 Task: Find connections with filter location Rockhampton with filter topic #Startupcompanywith filter profile language Potuguese with filter current company Thales Digital Identity and Security (ex Gemalto) with filter school Gauhati Commerce College with filter industry Wholesale Furniture and Home Furnishings with filter service category Computer Networking with filter keywords title Women's Shelter Jobs
Action: Mouse moved to (647, 119)
Screenshot: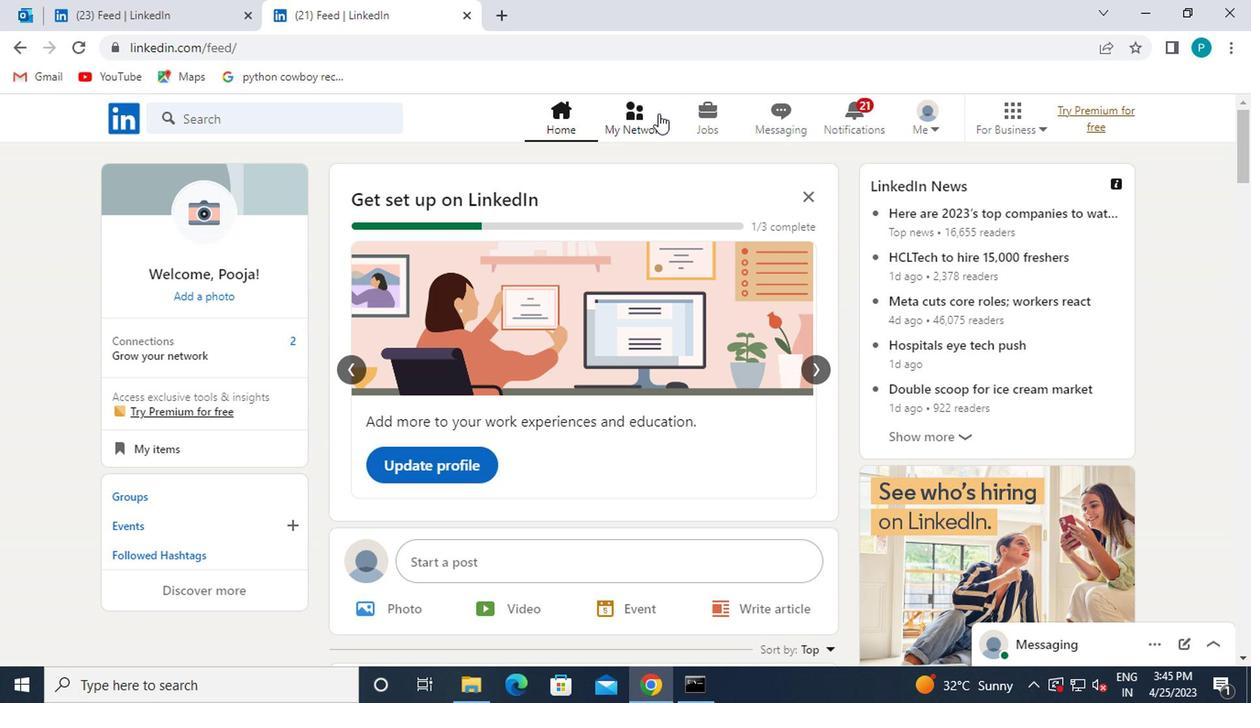 
Action: Mouse pressed left at (647, 119)
Screenshot: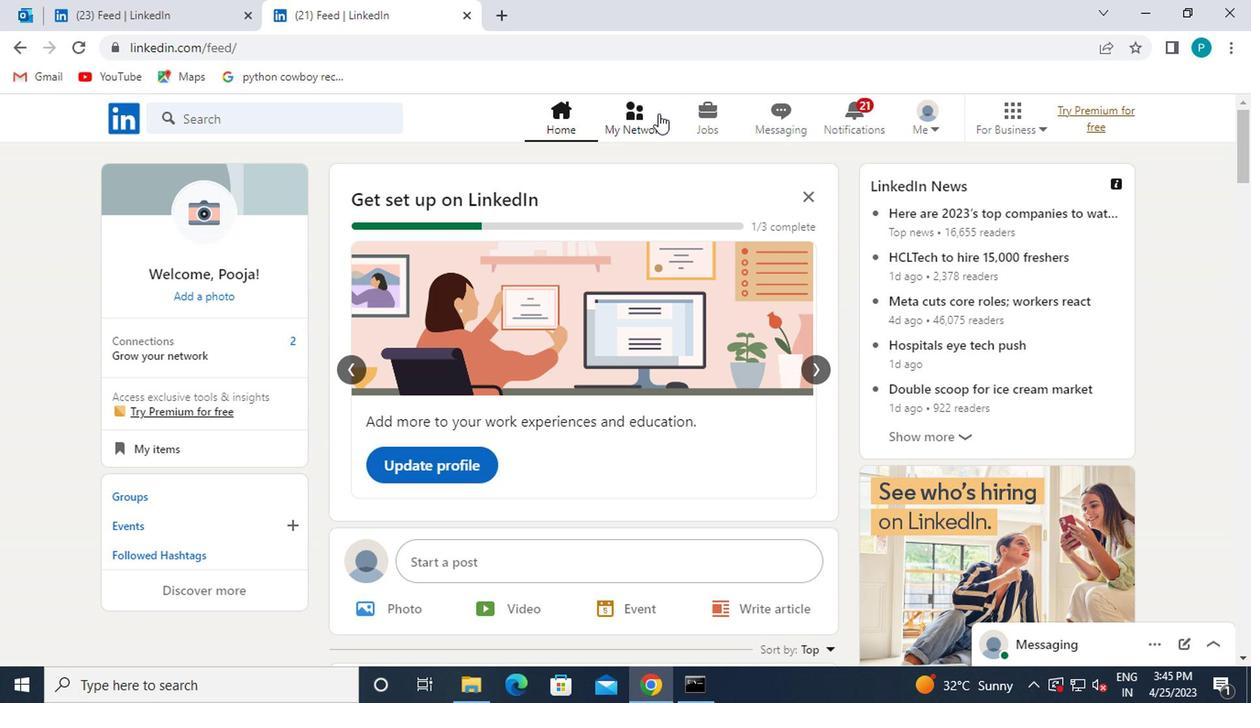 
Action: Mouse moved to (204, 232)
Screenshot: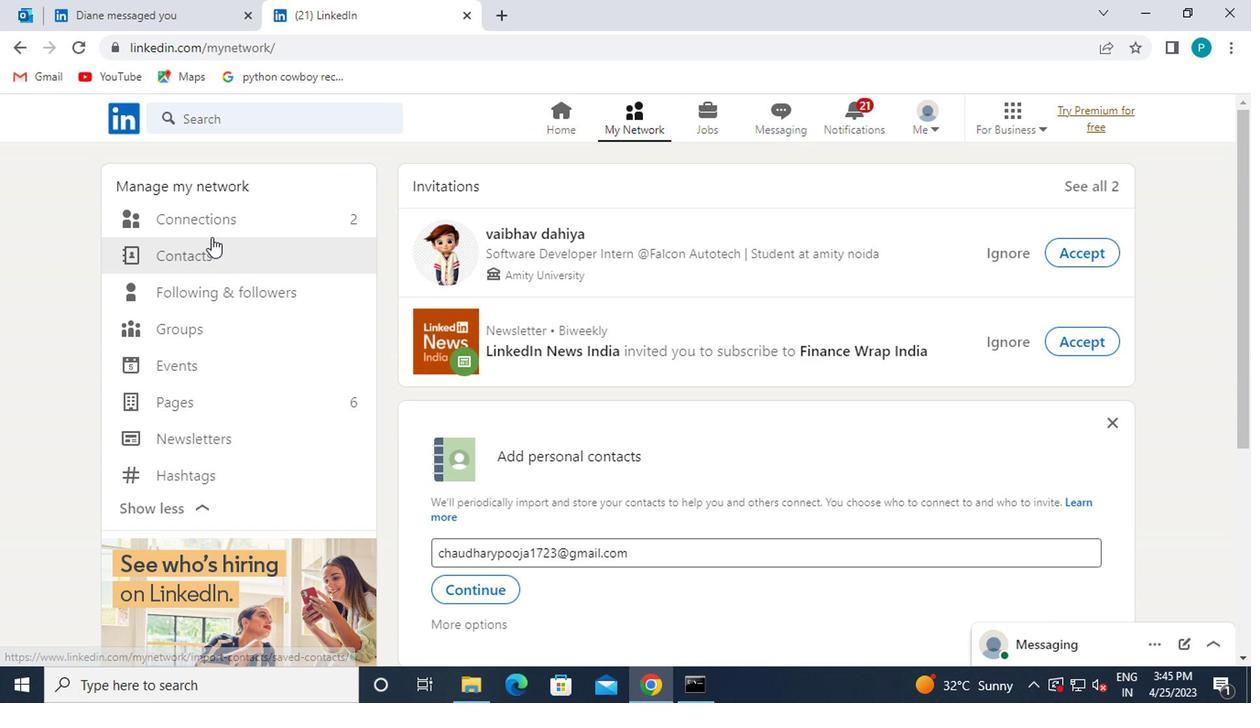
Action: Mouse pressed left at (204, 232)
Screenshot: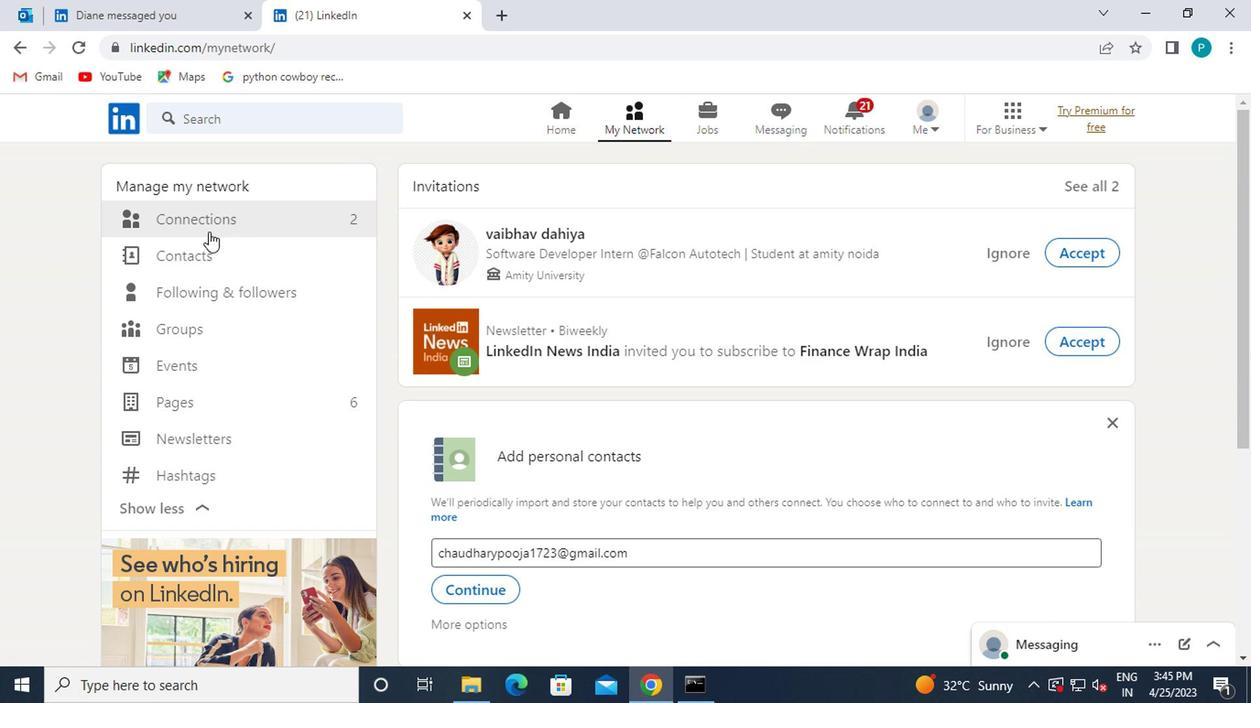 
Action: Mouse moved to (286, 231)
Screenshot: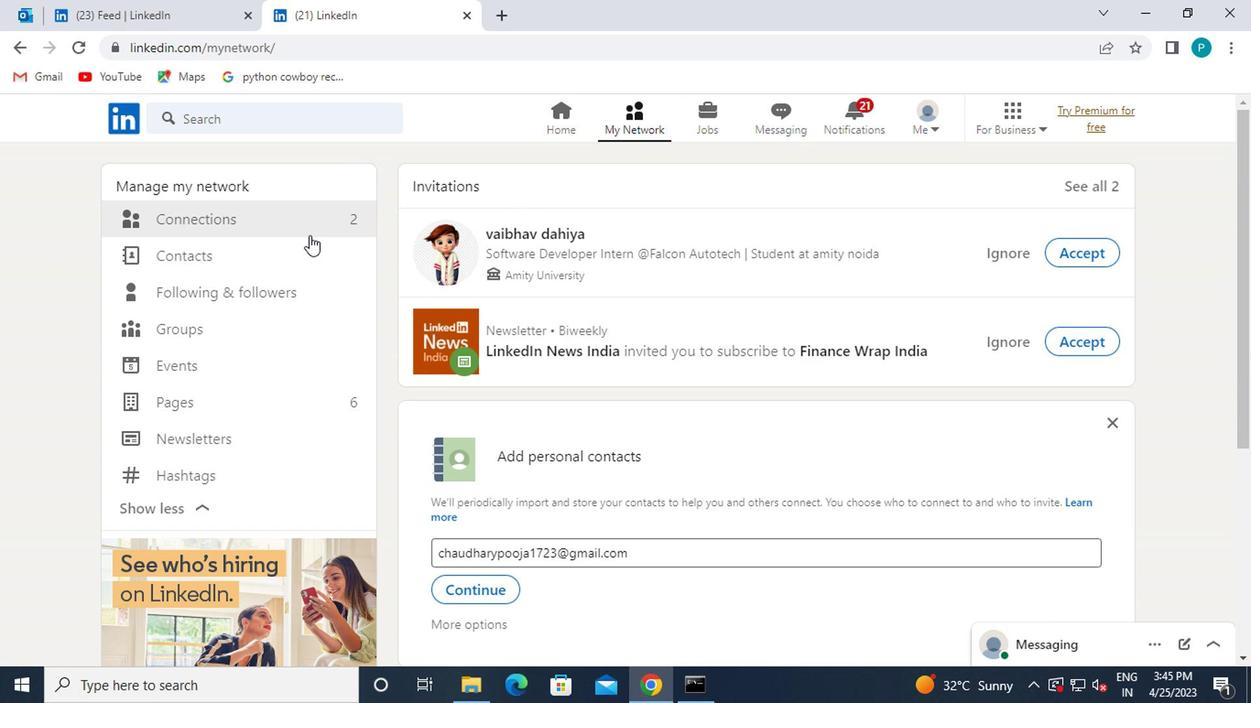 
Action: Mouse pressed left at (286, 231)
Screenshot: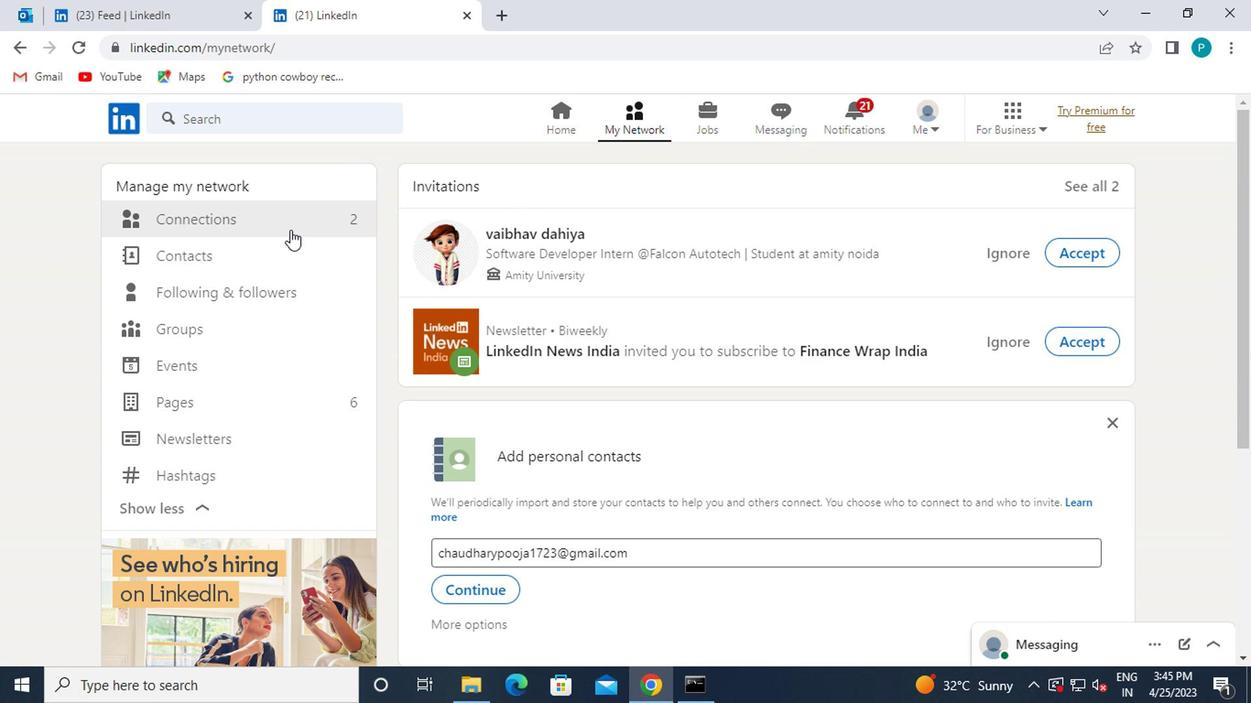 
Action: Mouse moved to (275, 221)
Screenshot: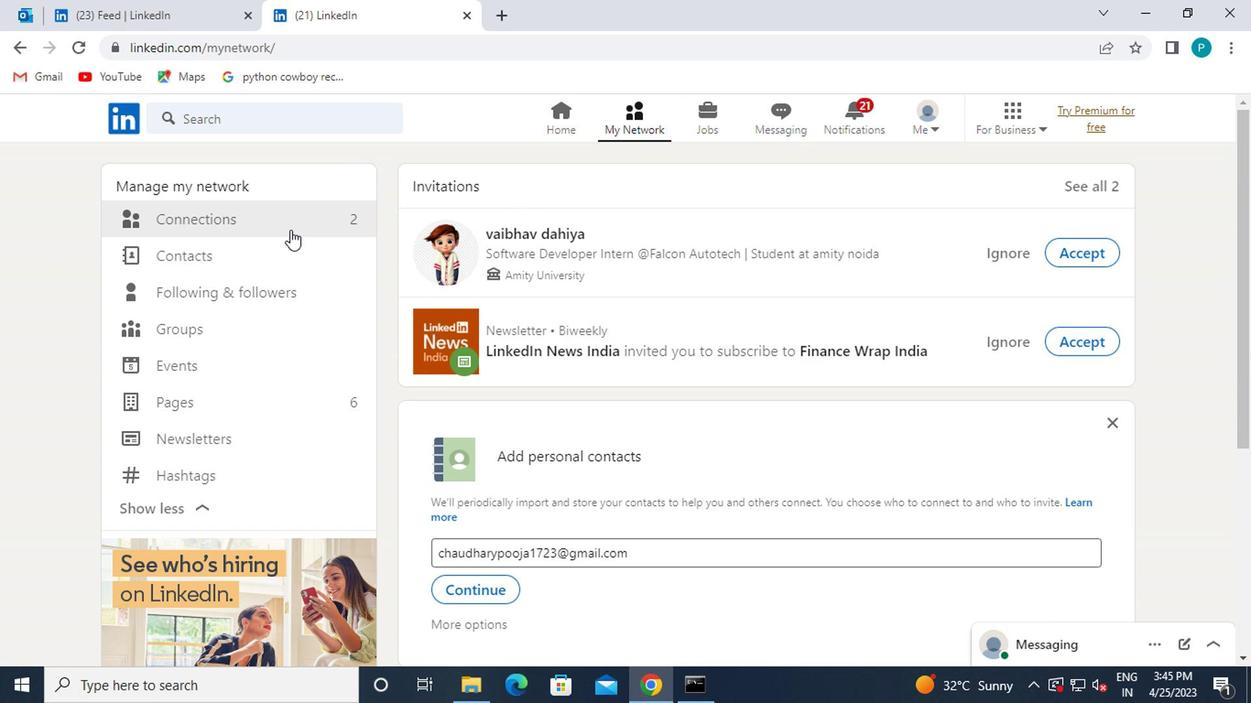 
Action: Mouse pressed left at (275, 221)
Screenshot: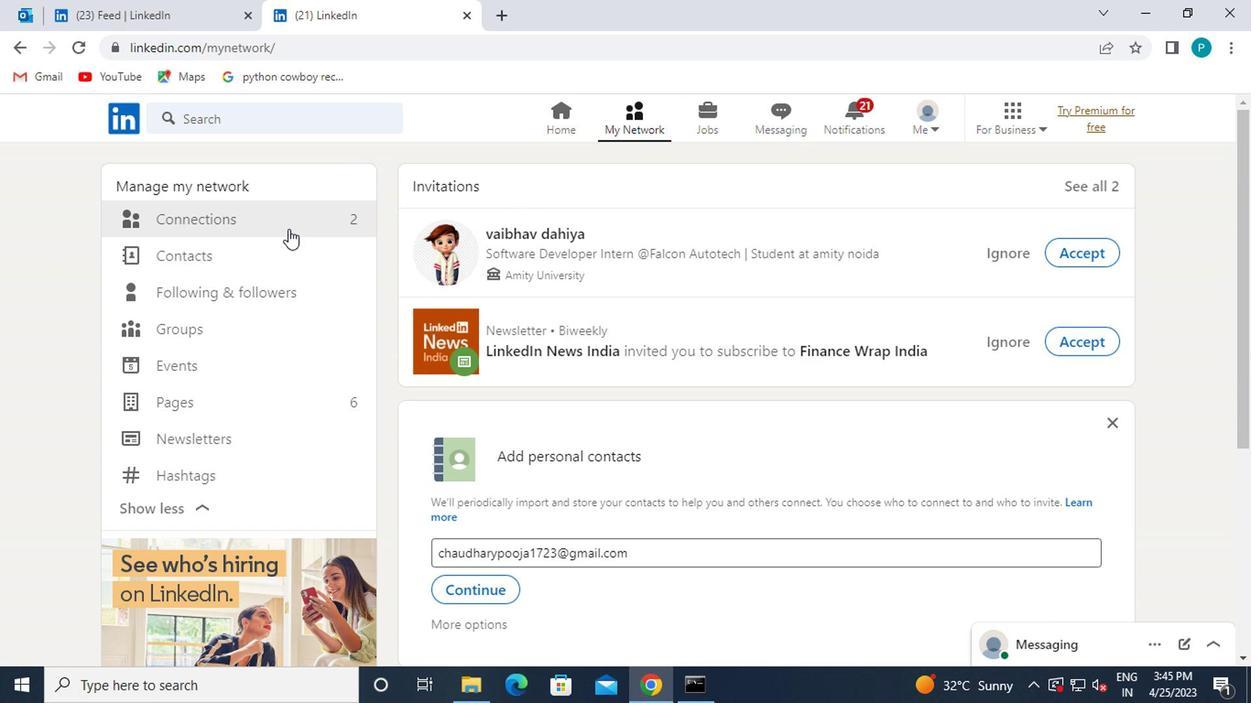 
Action: Mouse pressed left at (275, 221)
Screenshot: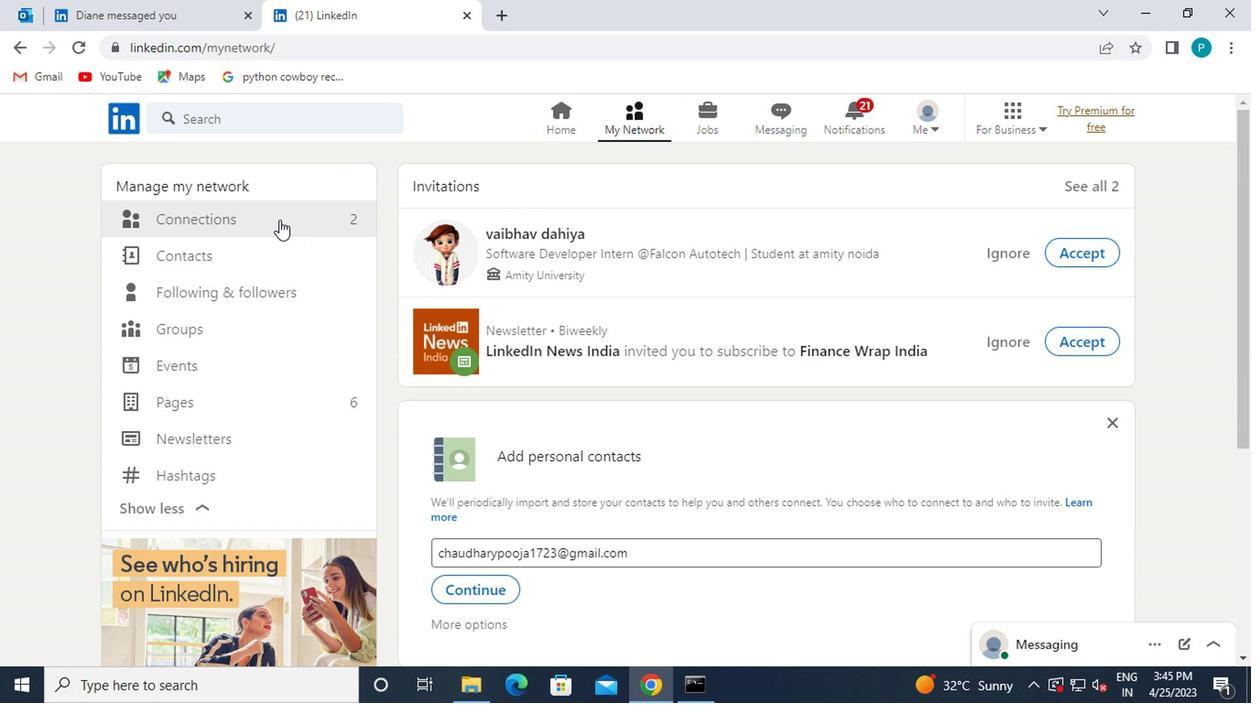 
Action: Mouse pressed left at (275, 221)
Screenshot: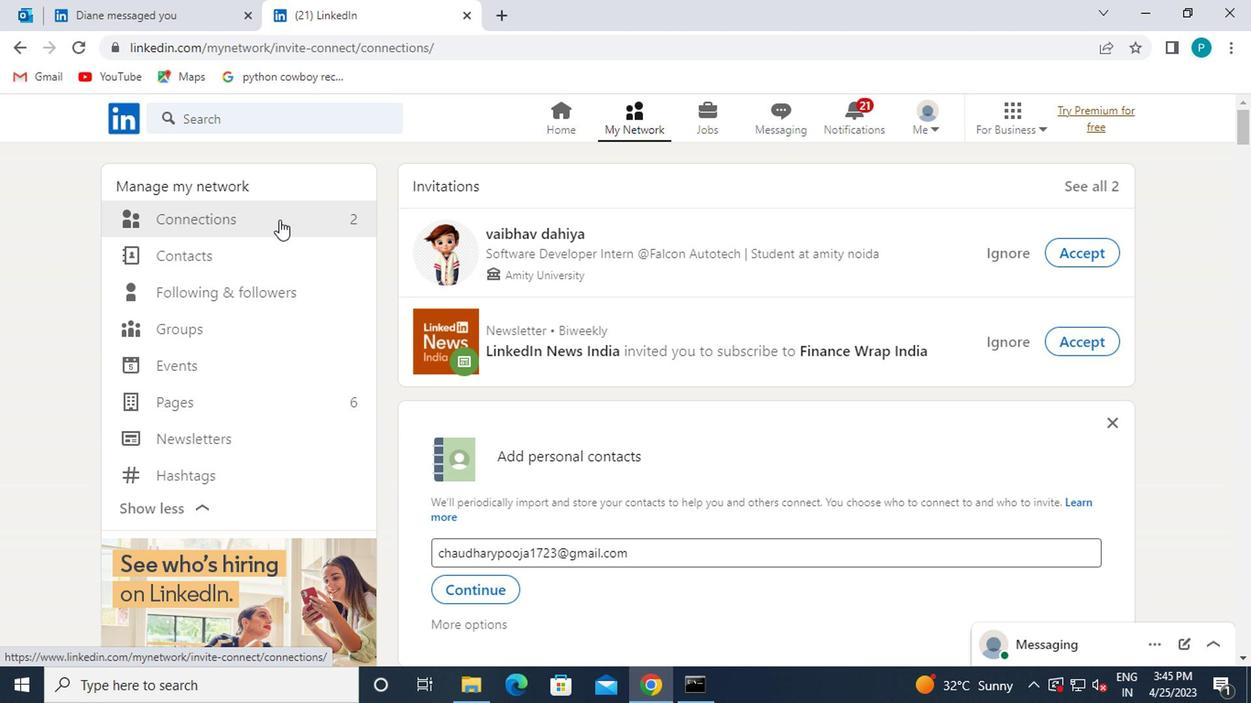 
Action: Mouse pressed left at (275, 221)
Screenshot: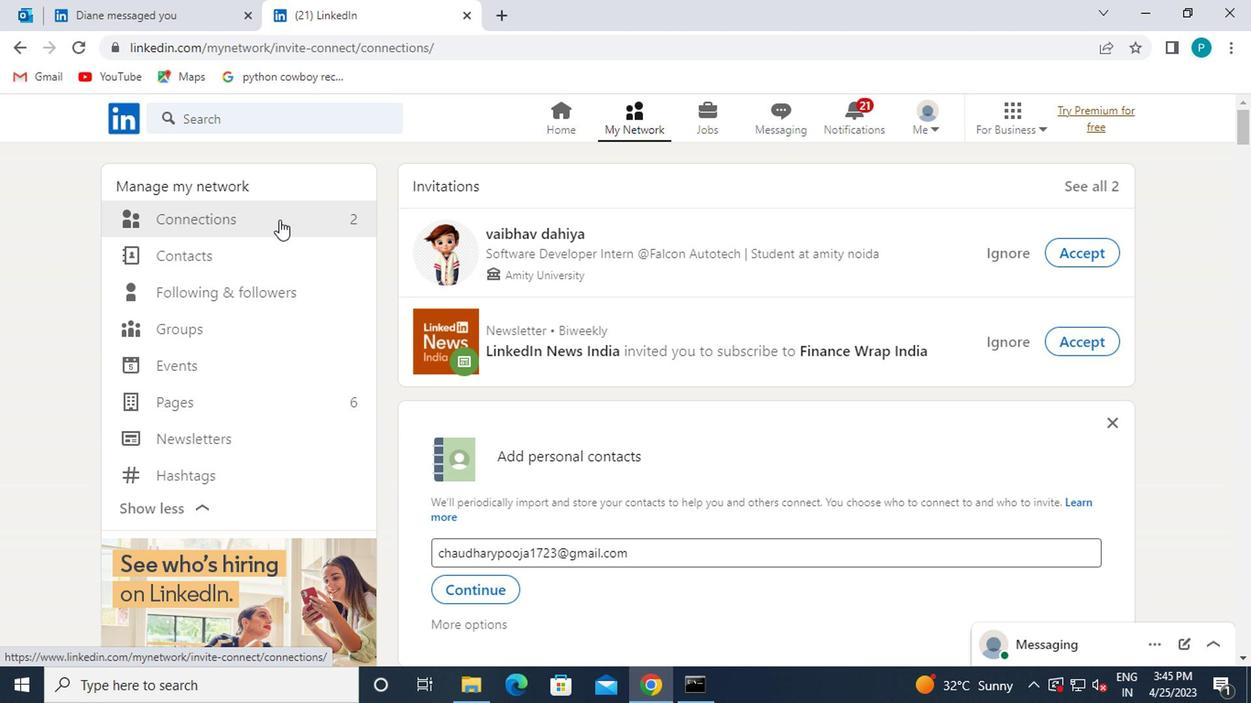 
Action: Mouse moved to (748, 227)
Screenshot: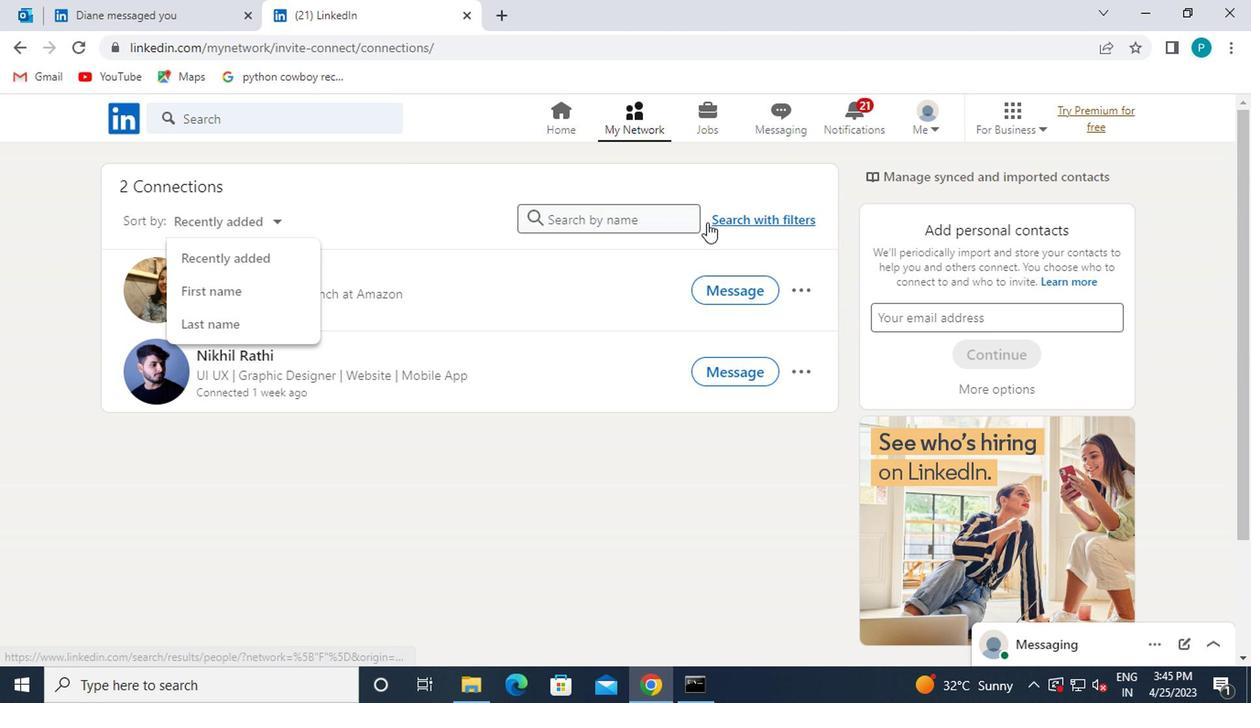 
Action: Mouse pressed left at (748, 227)
Screenshot: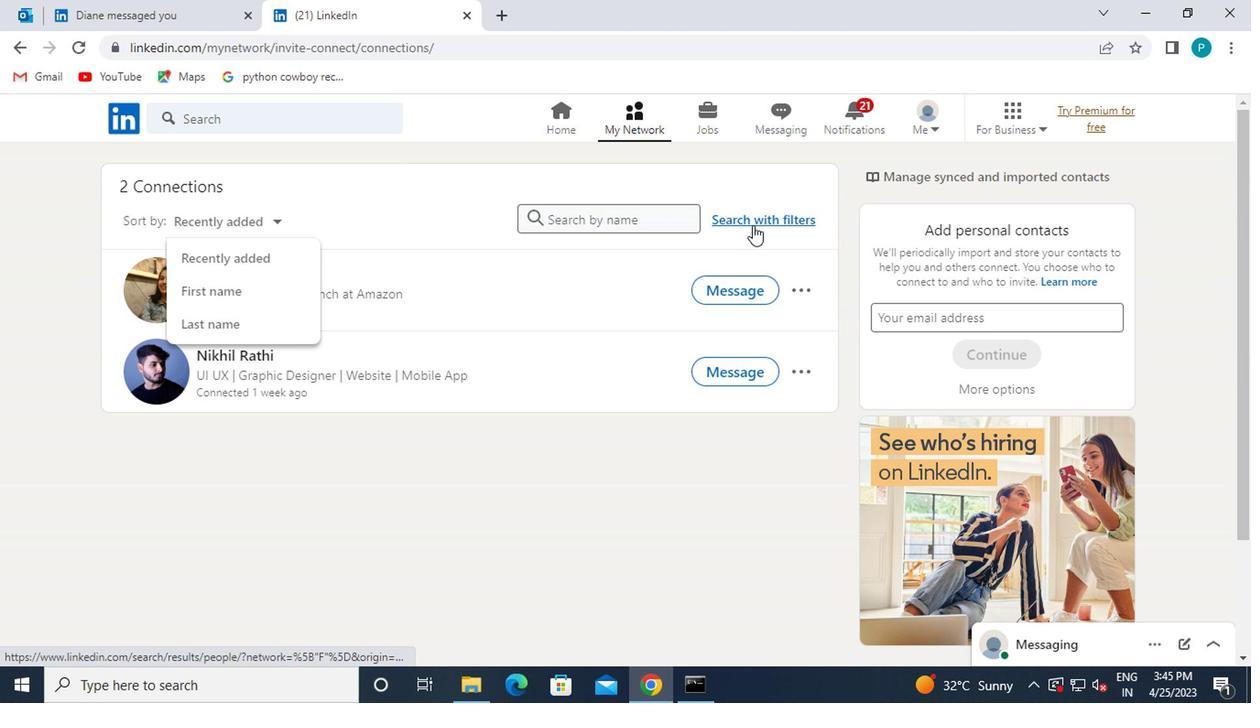 
Action: Mouse moved to (602, 169)
Screenshot: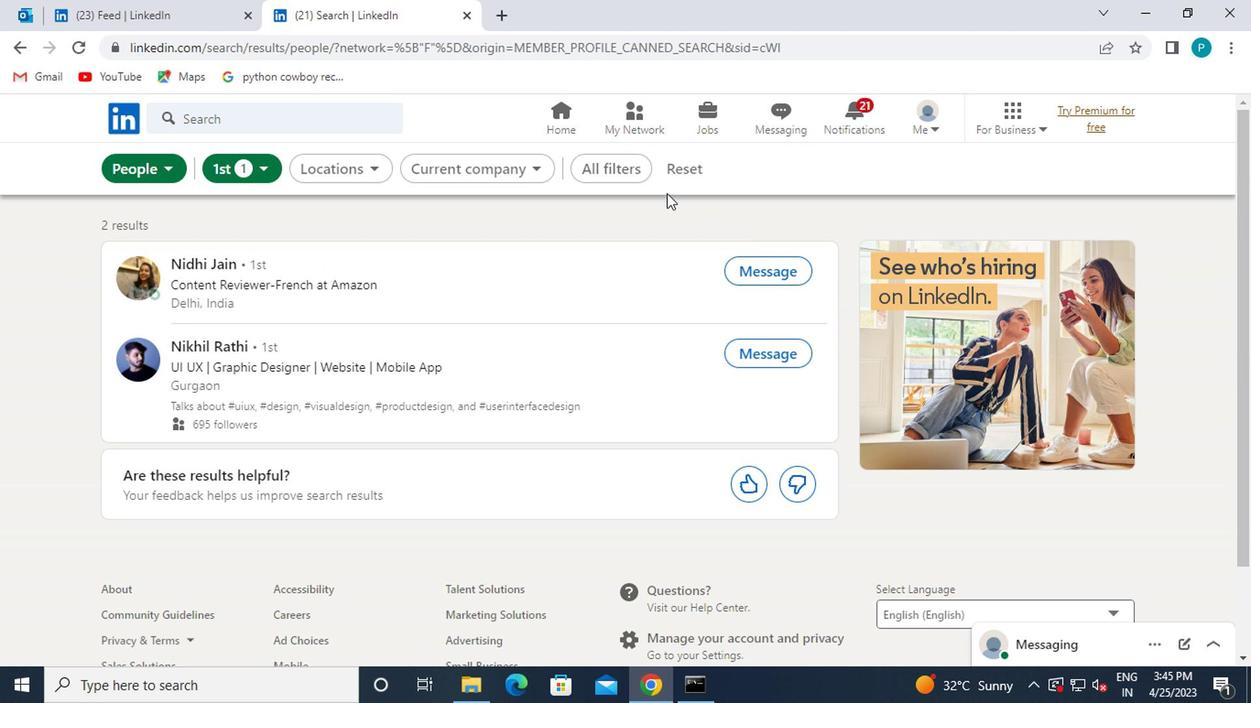 
Action: Mouse pressed left at (602, 169)
Screenshot: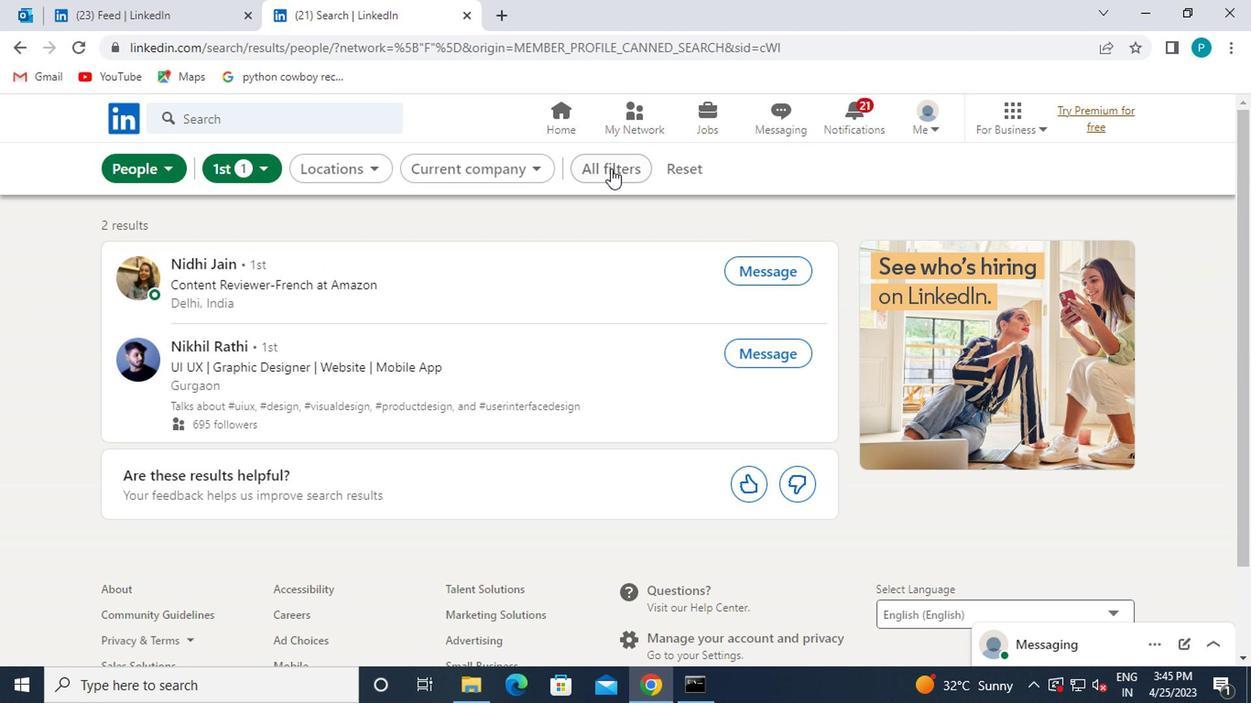 
Action: Mouse moved to (849, 392)
Screenshot: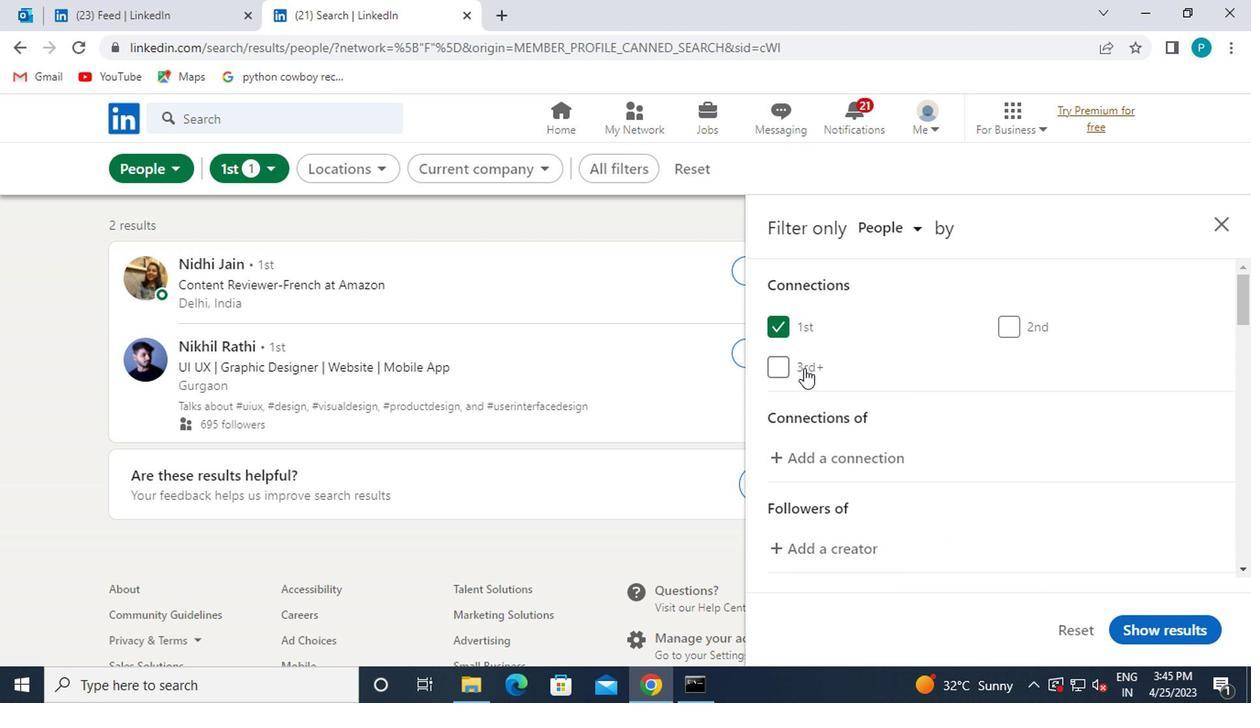 
Action: Mouse scrolled (849, 391) with delta (0, 0)
Screenshot: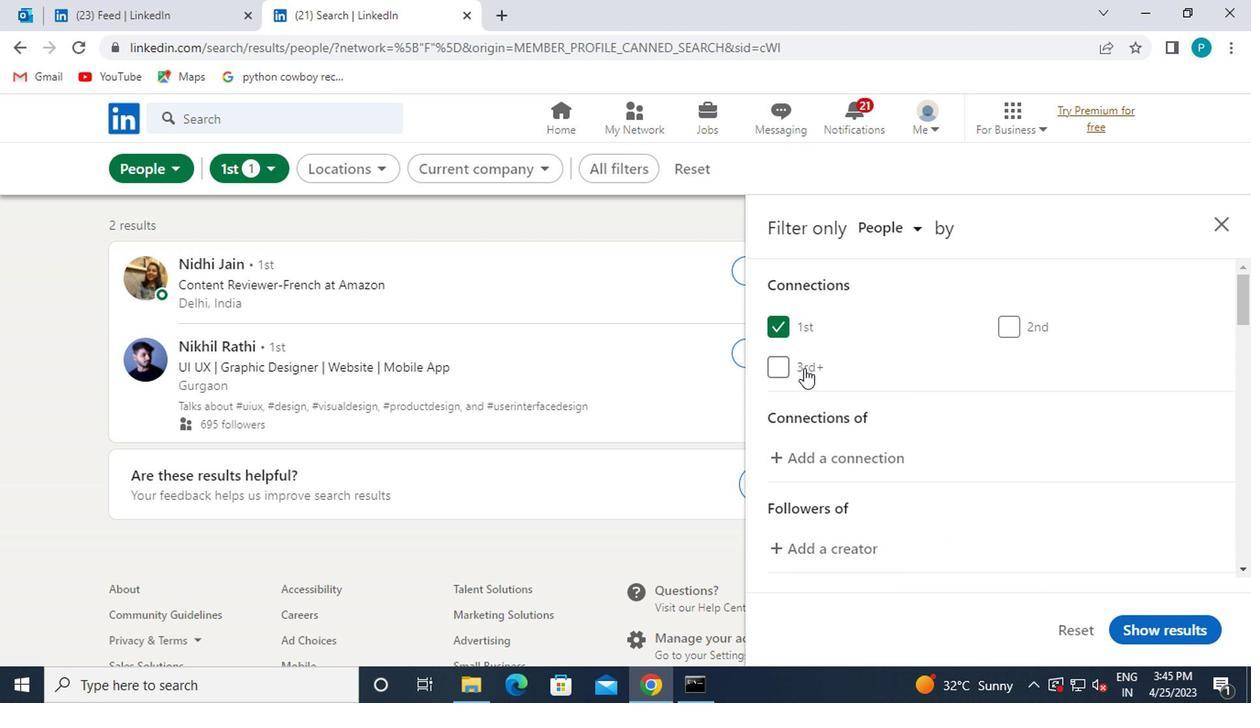 
Action: Mouse moved to (852, 396)
Screenshot: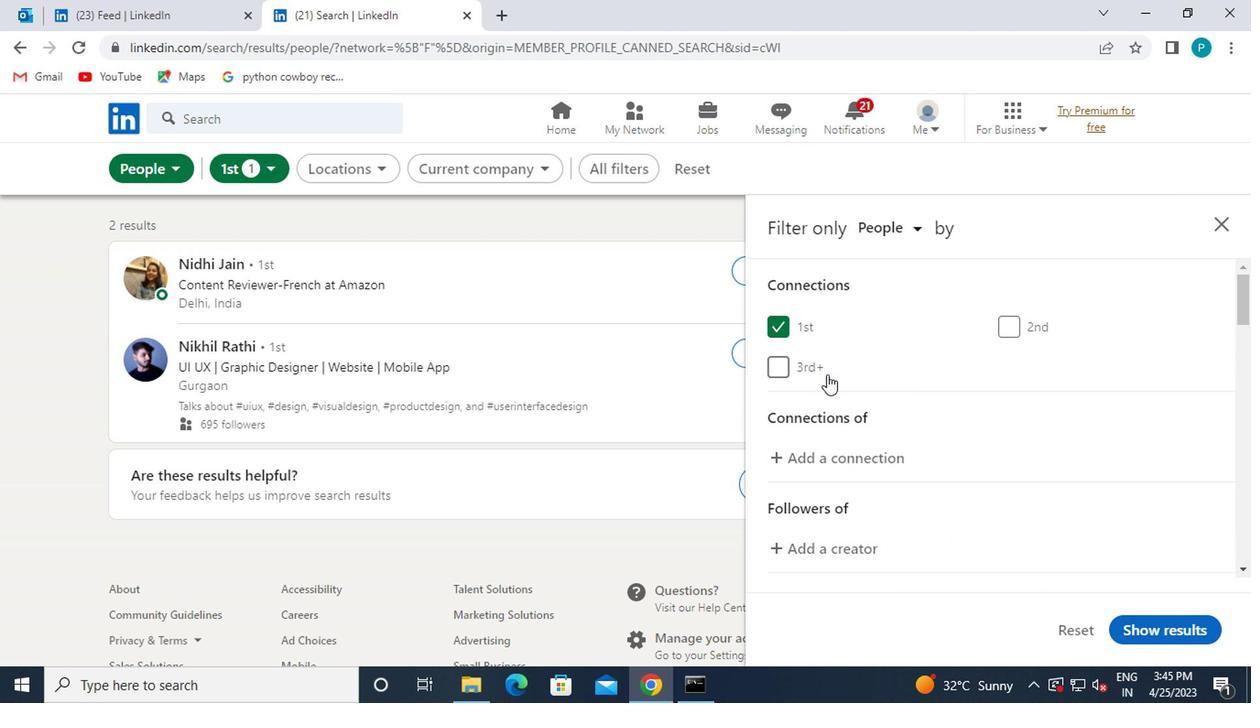 
Action: Mouse scrolled (852, 396) with delta (0, 0)
Screenshot: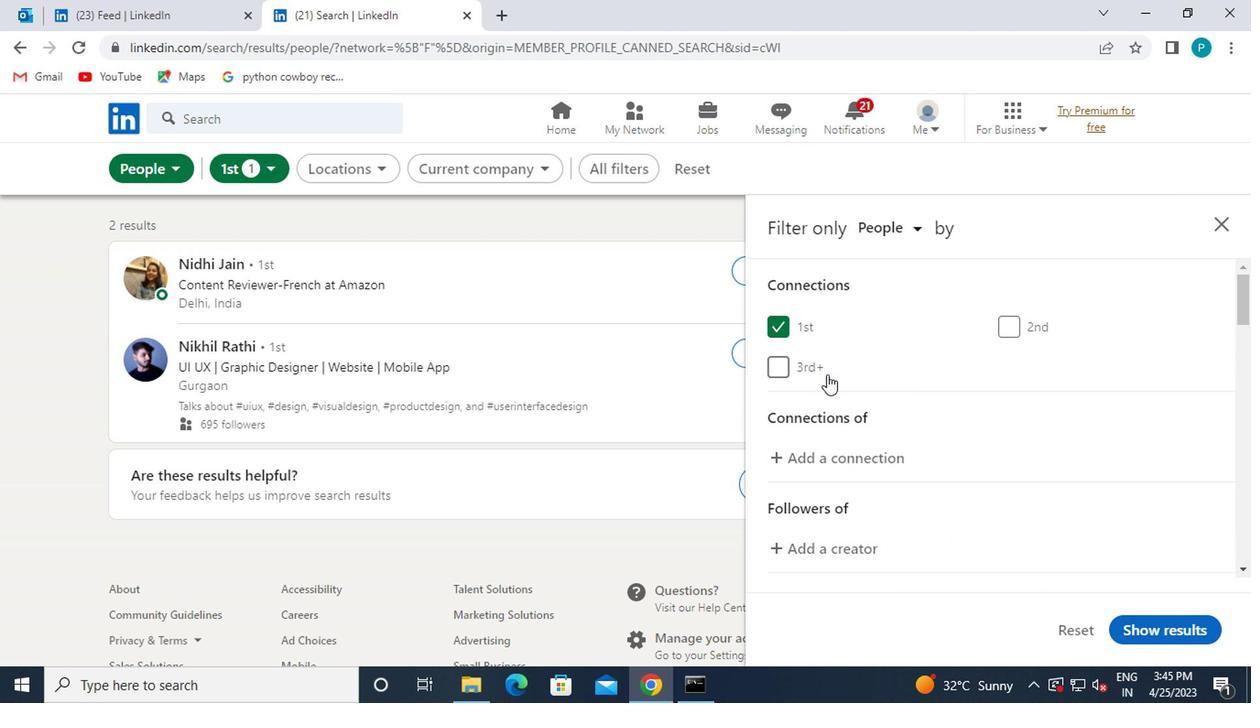 
Action: Mouse moved to (852, 398)
Screenshot: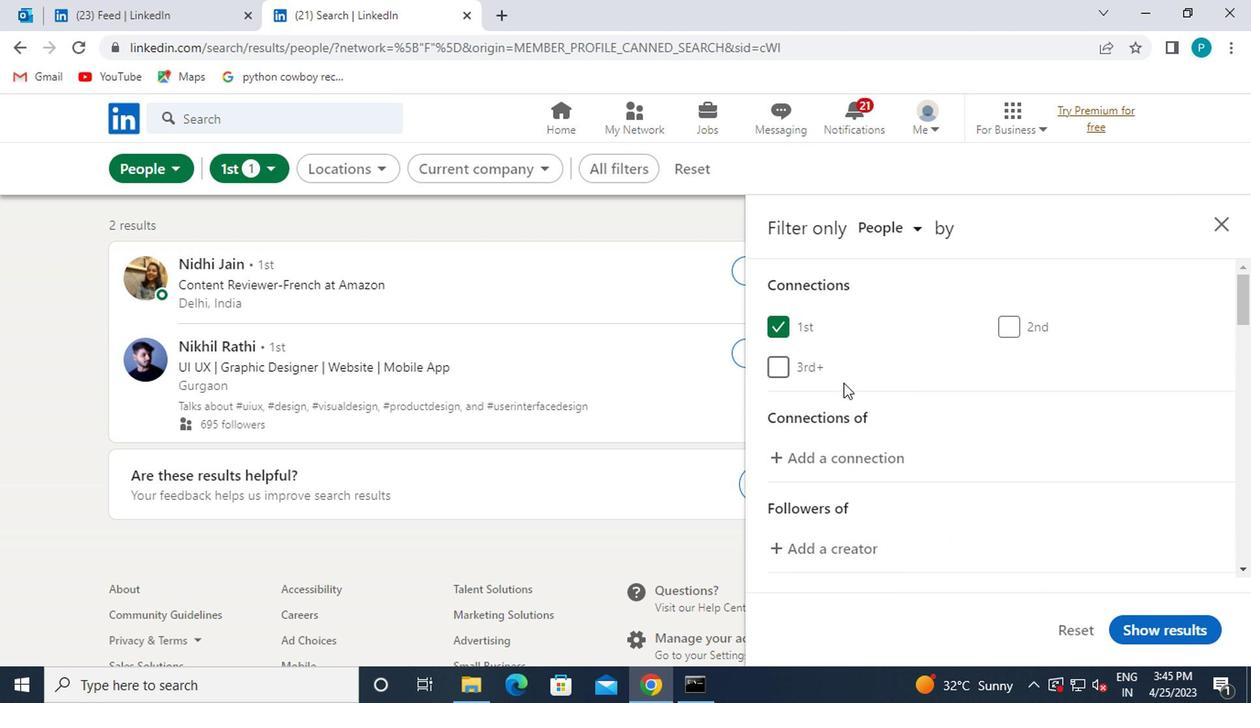 
Action: Mouse scrolled (852, 398) with delta (0, 0)
Screenshot: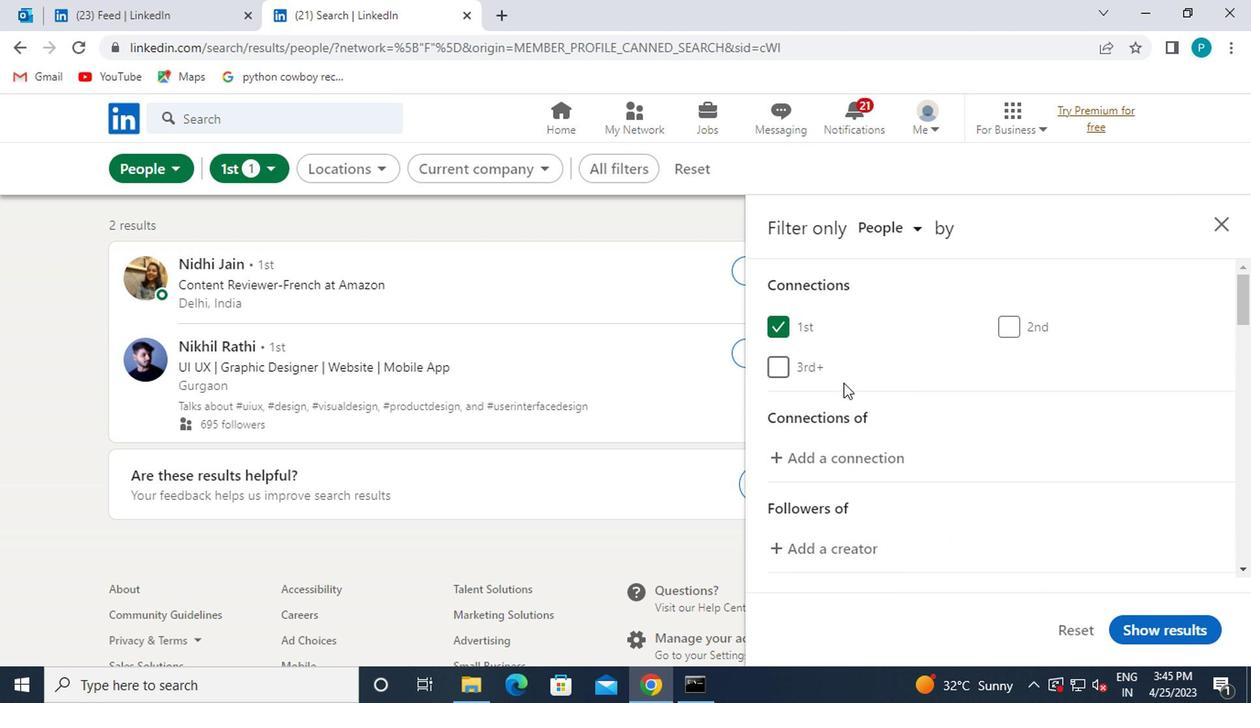 
Action: Mouse moved to (853, 401)
Screenshot: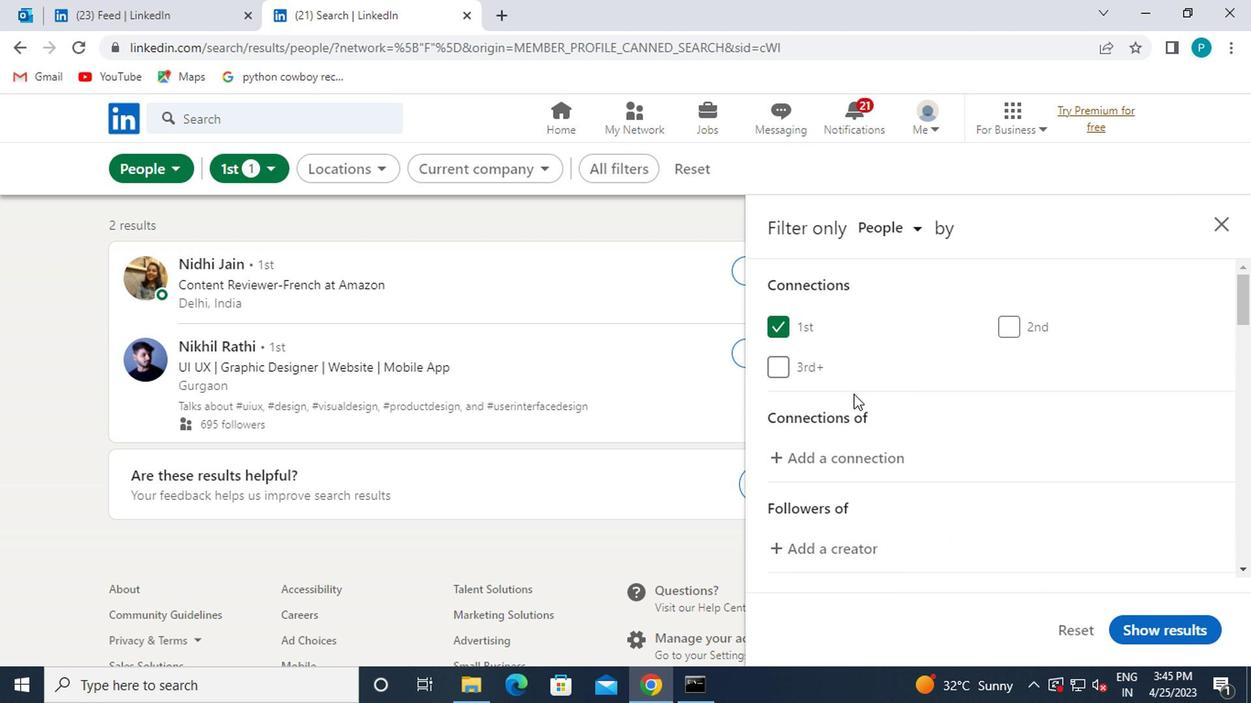 
Action: Mouse scrolled (853, 400) with delta (0, 0)
Screenshot: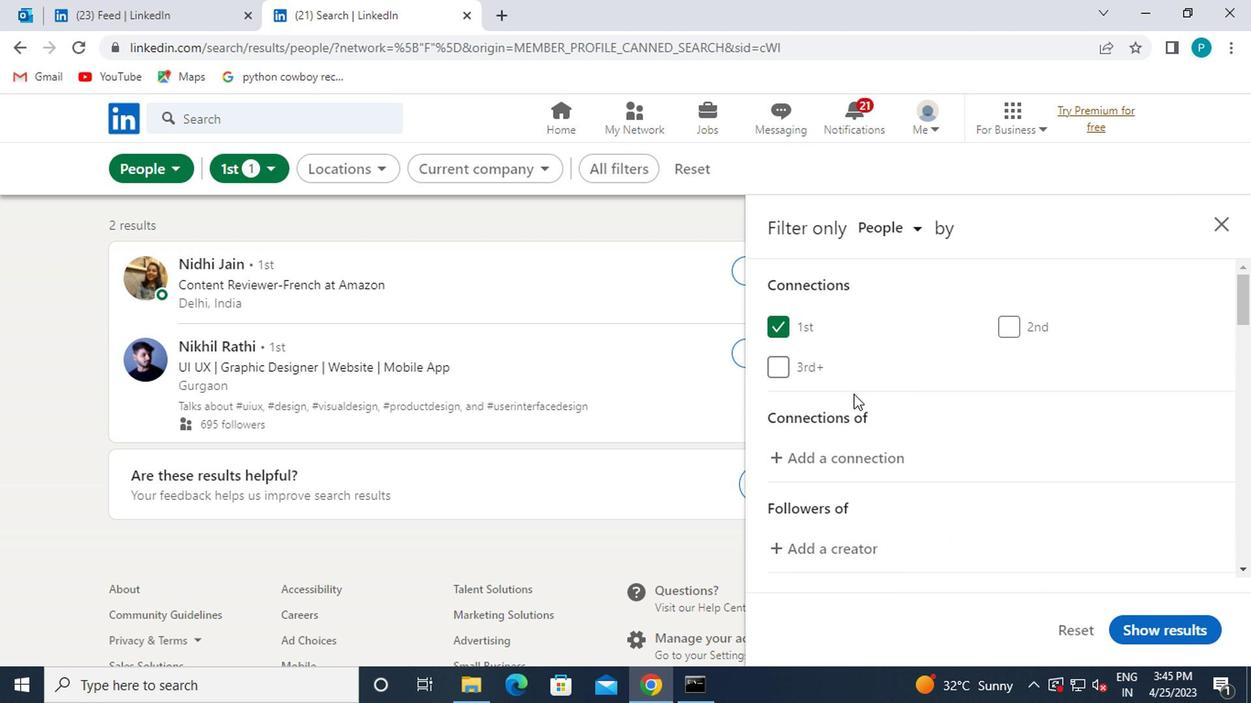 
Action: Mouse moved to (1008, 338)
Screenshot: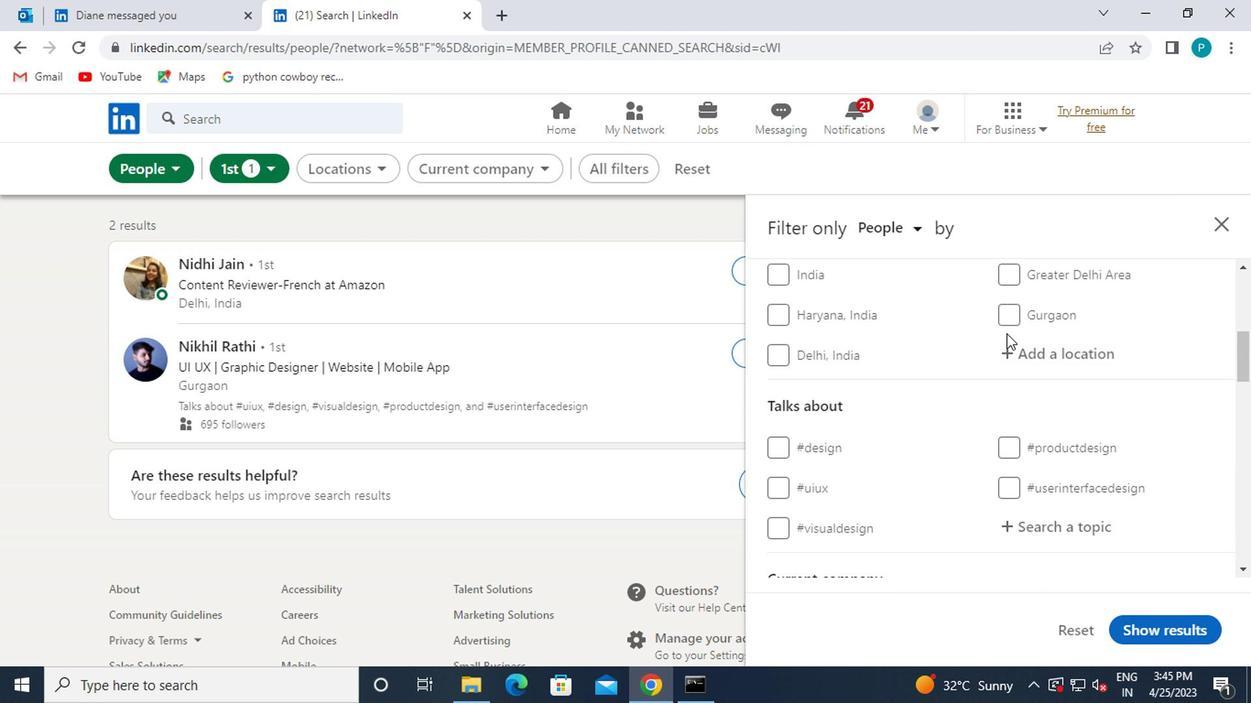 
Action: Mouse pressed left at (1008, 338)
Screenshot: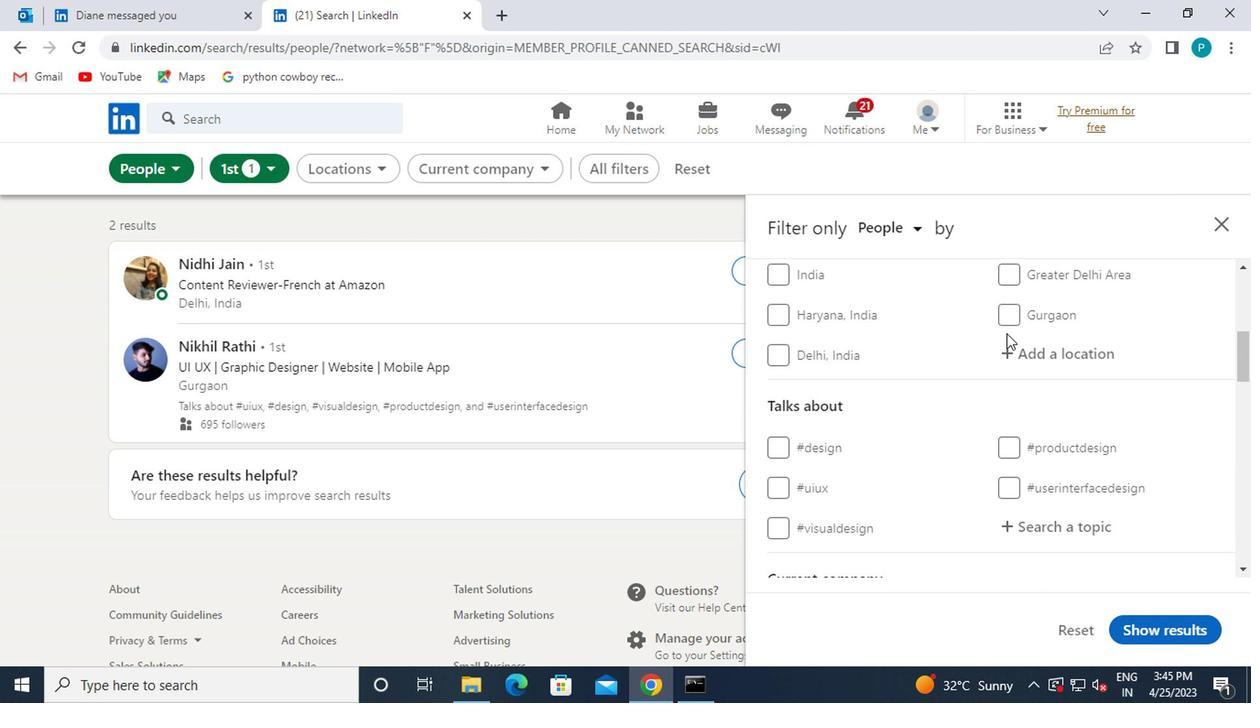 
Action: Mouse moved to (988, 335)
Screenshot: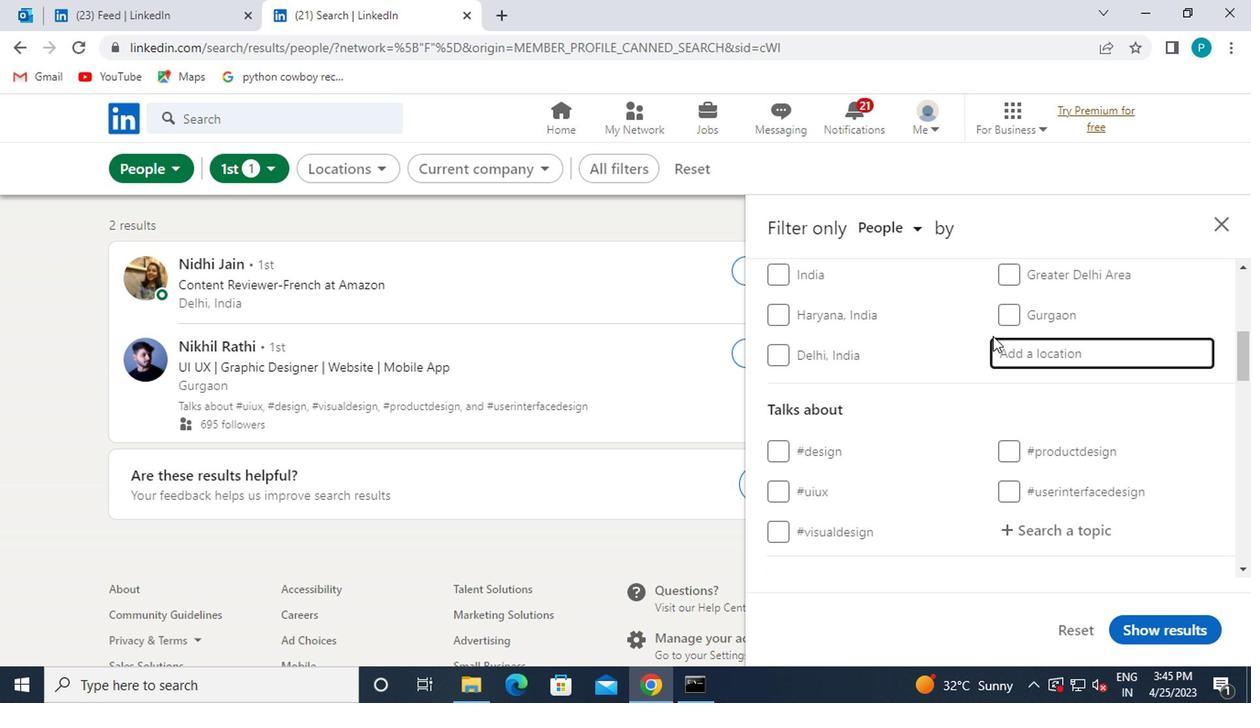 
Action: Key pressed rockhamp
Screenshot: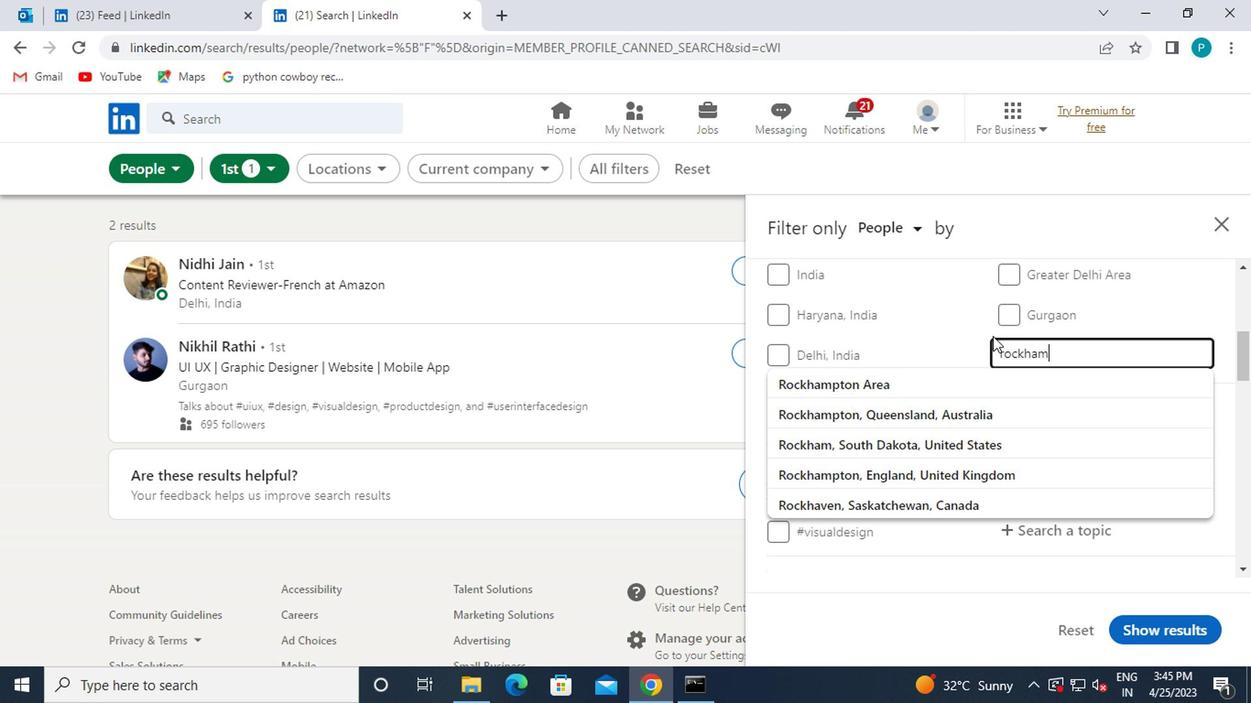 
Action: Mouse moved to (936, 370)
Screenshot: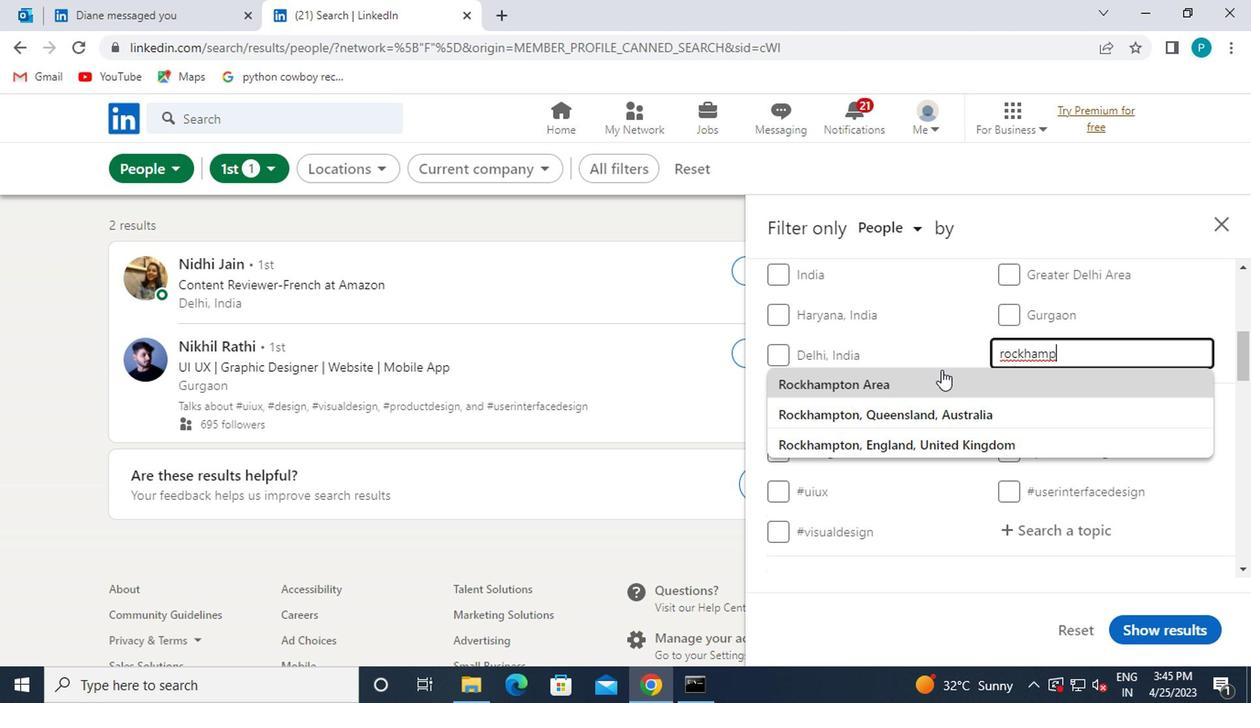 
Action: Mouse pressed left at (936, 370)
Screenshot: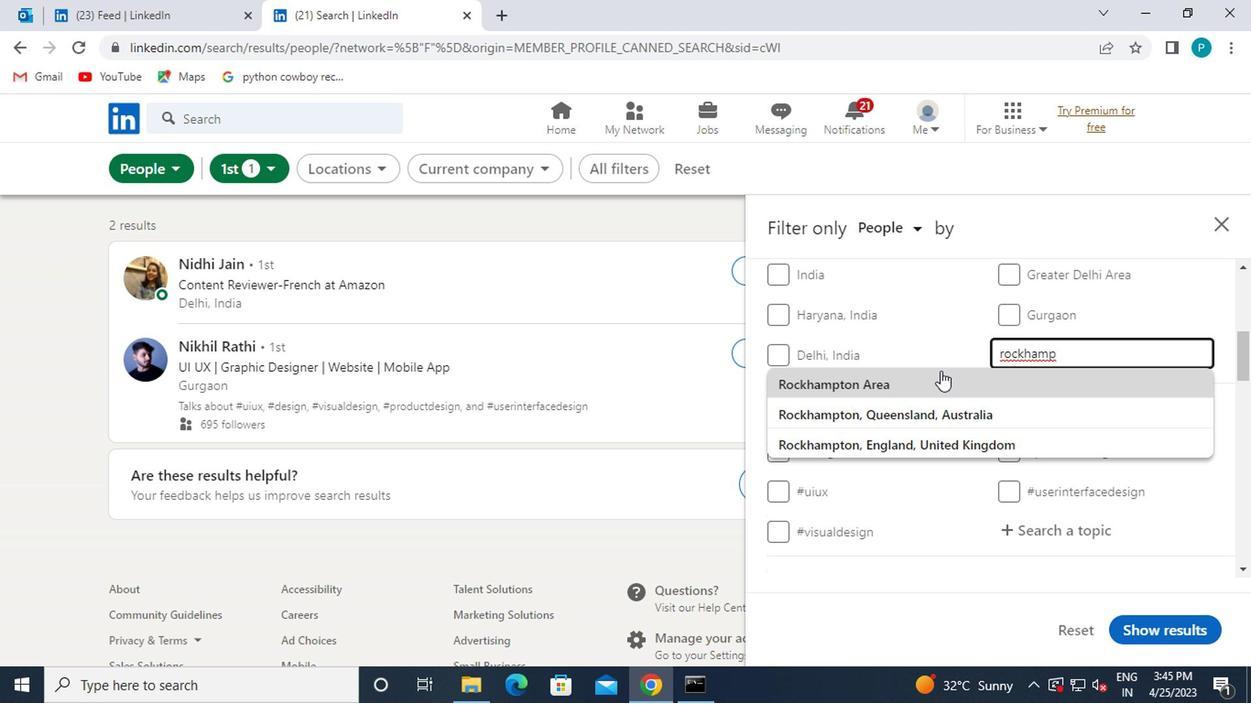 
Action: Mouse moved to (967, 477)
Screenshot: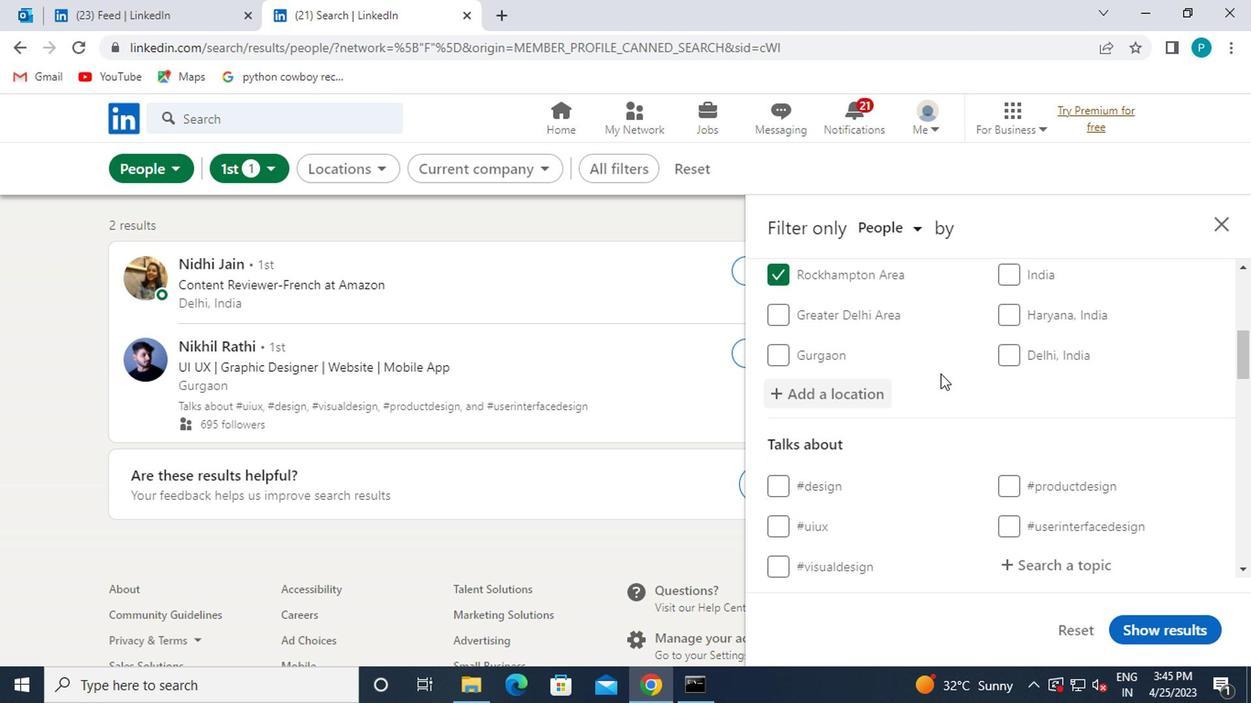 
Action: Mouse scrolled (967, 476) with delta (0, 0)
Screenshot: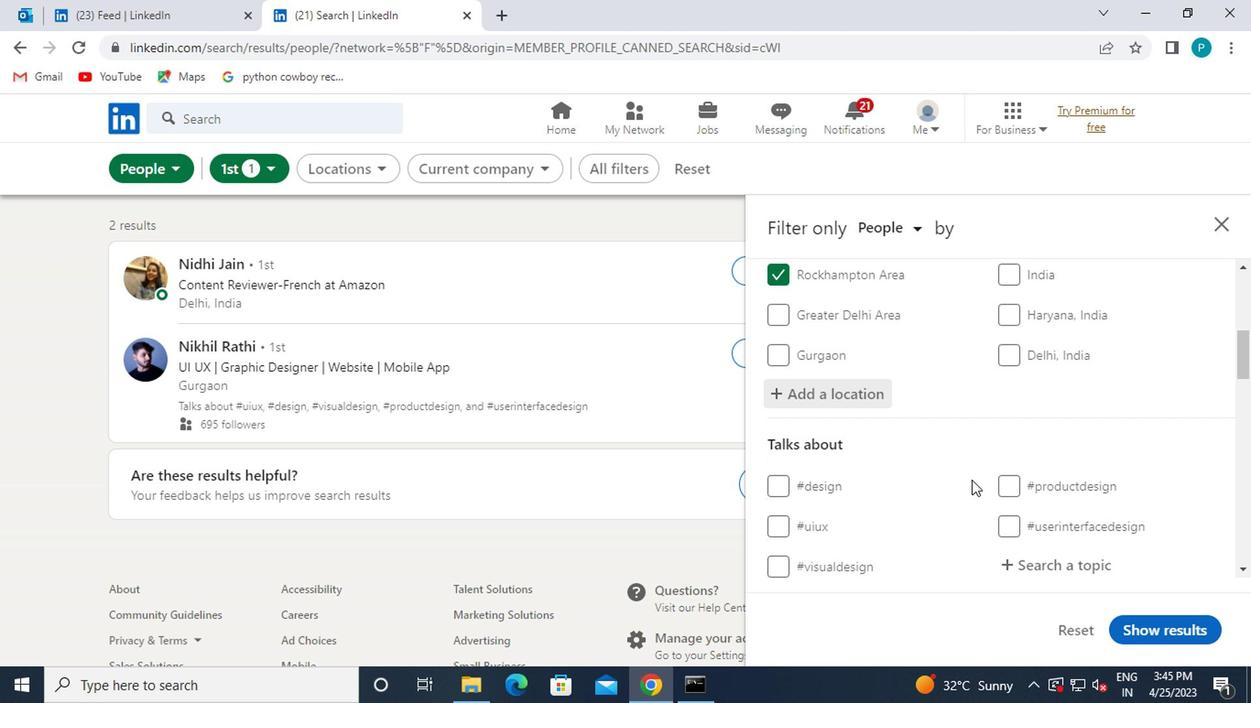
Action: Mouse moved to (1007, 477)
Screenshot: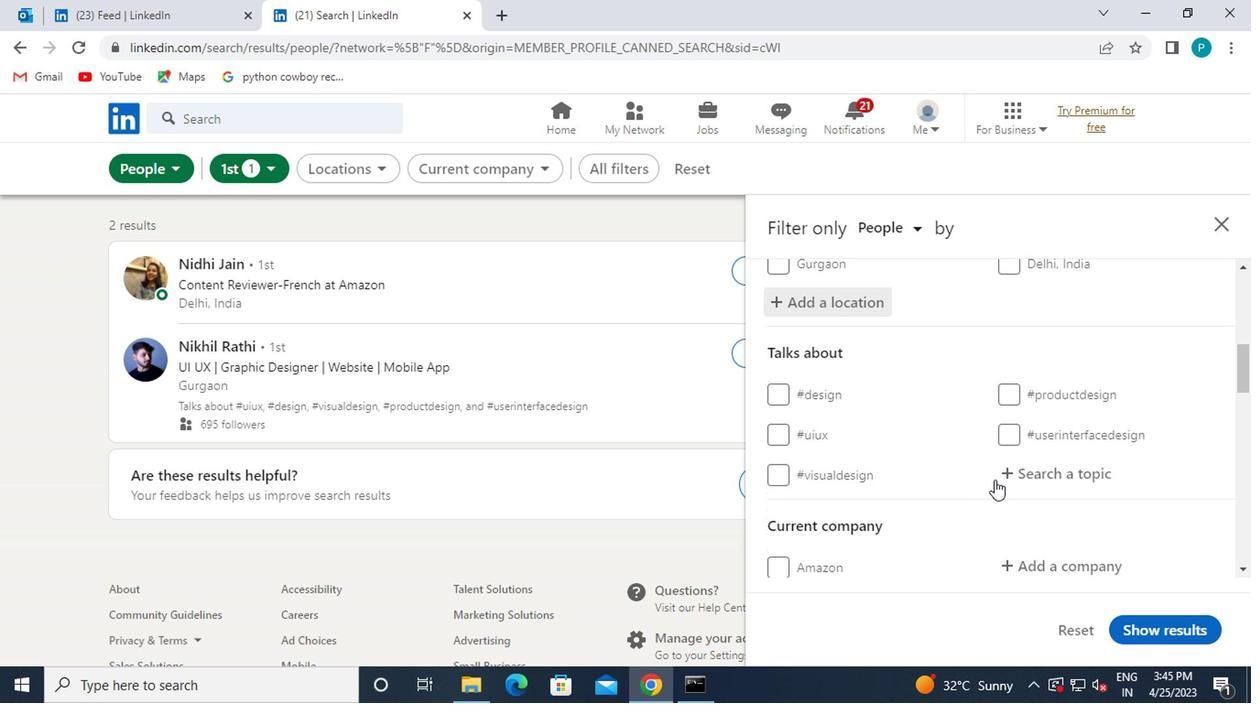 
Action: Mouse pressed left at (1007, 477)
Screenshot: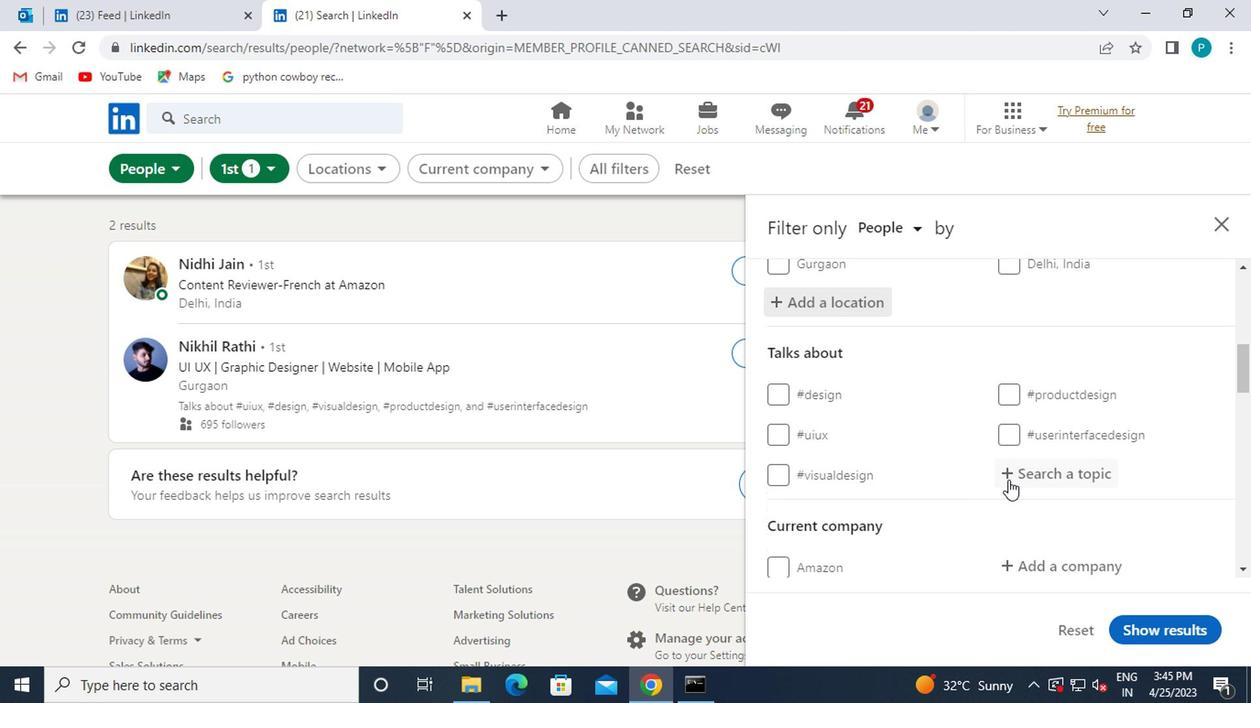 
Action: Key pressed <Key.shift>#STARTUPCOMPANY
Screenshot: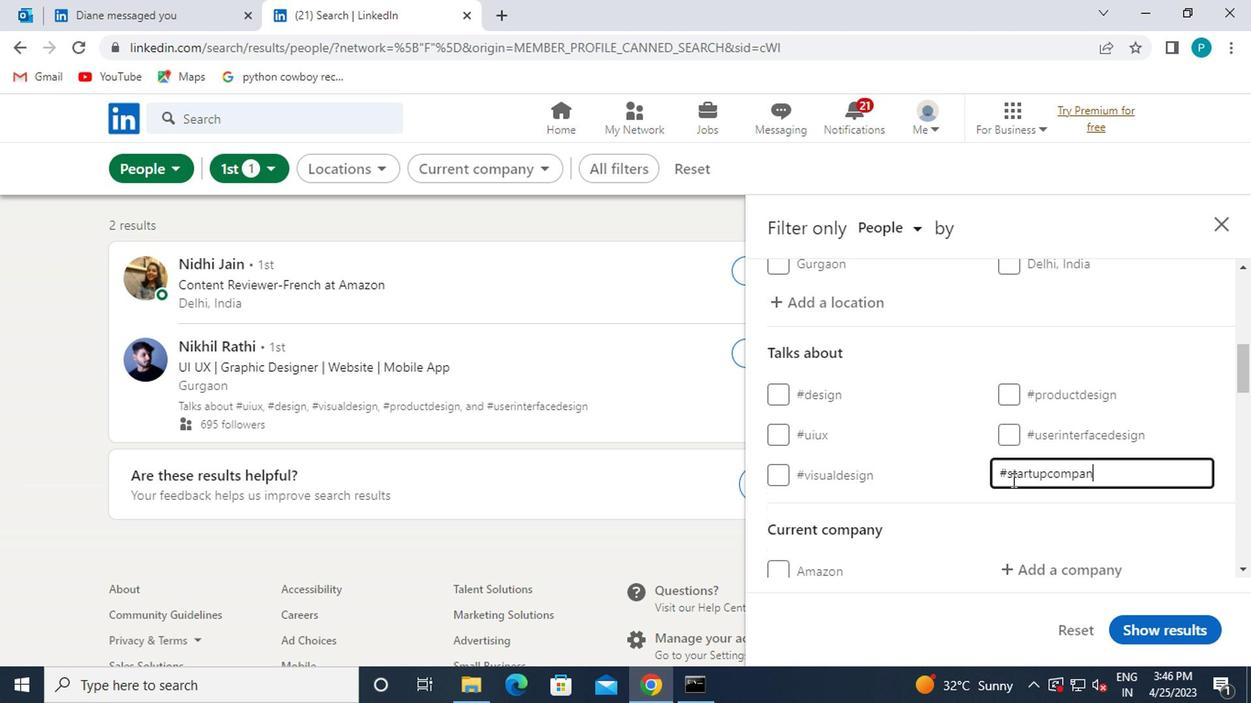
Action: Mouse scrolled (1007, 476) with delta (0, 0)
Screenshot: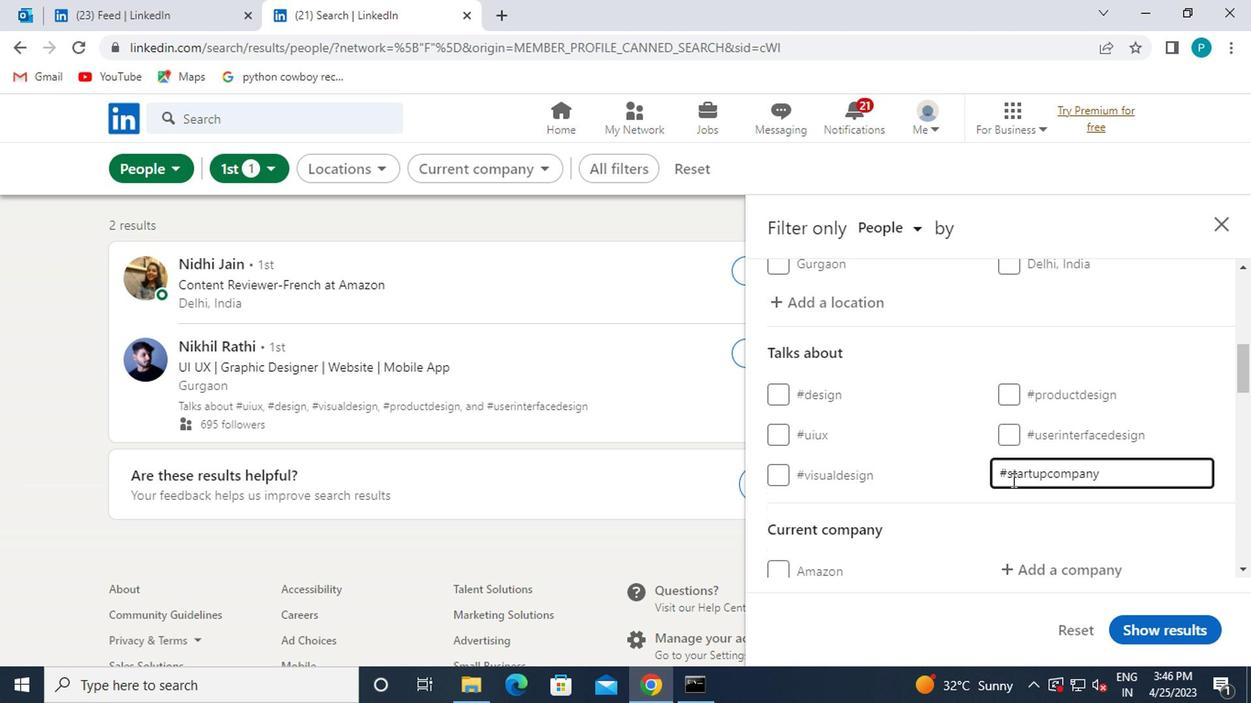
Action: Mouse scrolled (1007, 476) with delta (0, 0)
Screenshot: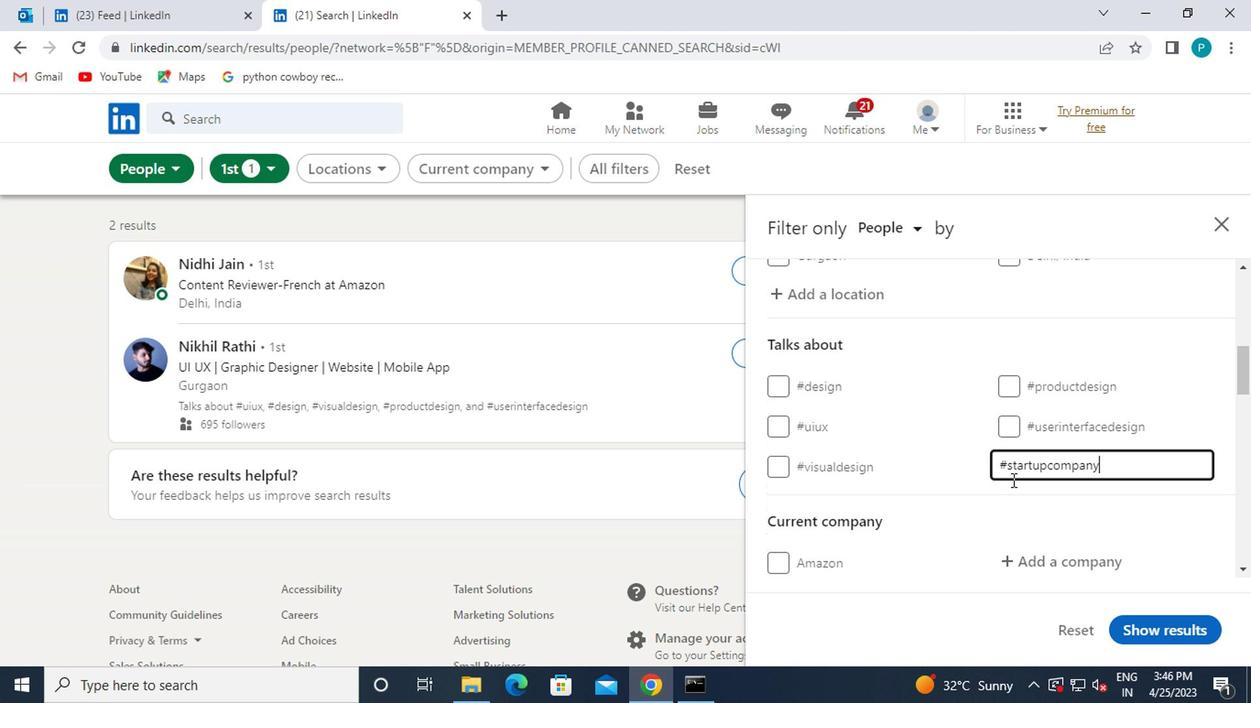 
Action: Mouse moved to (1031, 384)
Screenshot: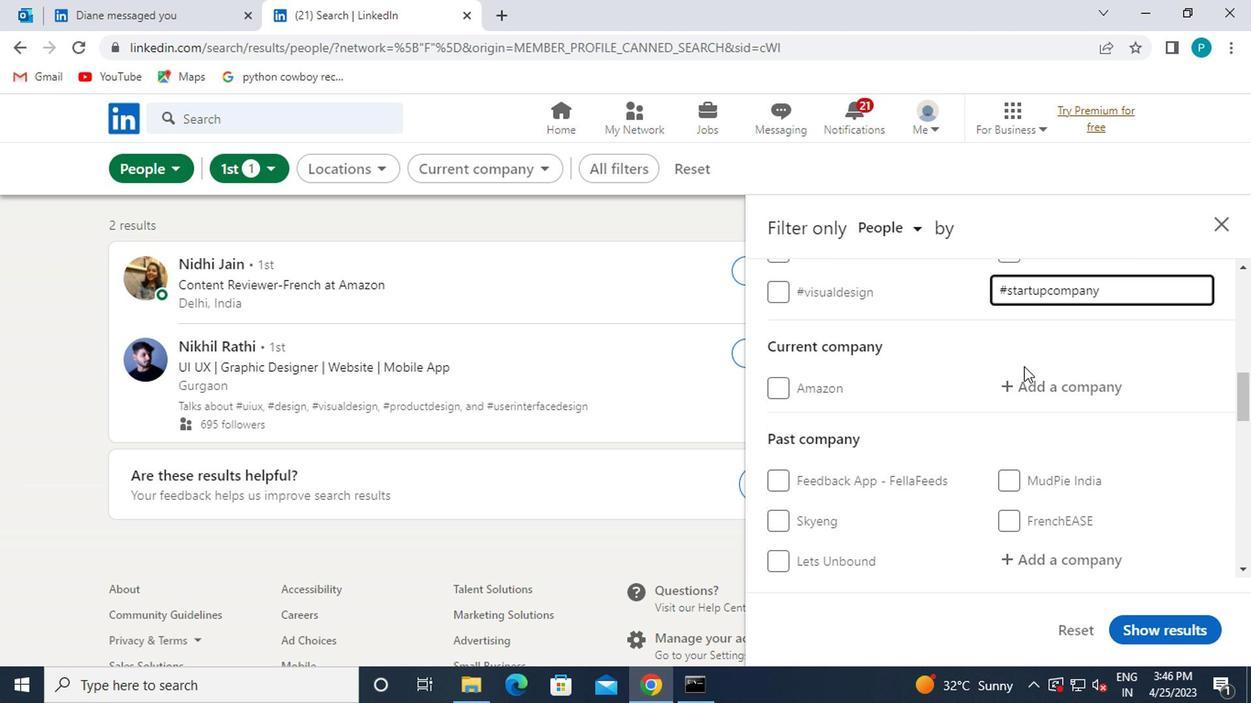 
Action: Mouse pressed left at (1031, 384)
Screenshot: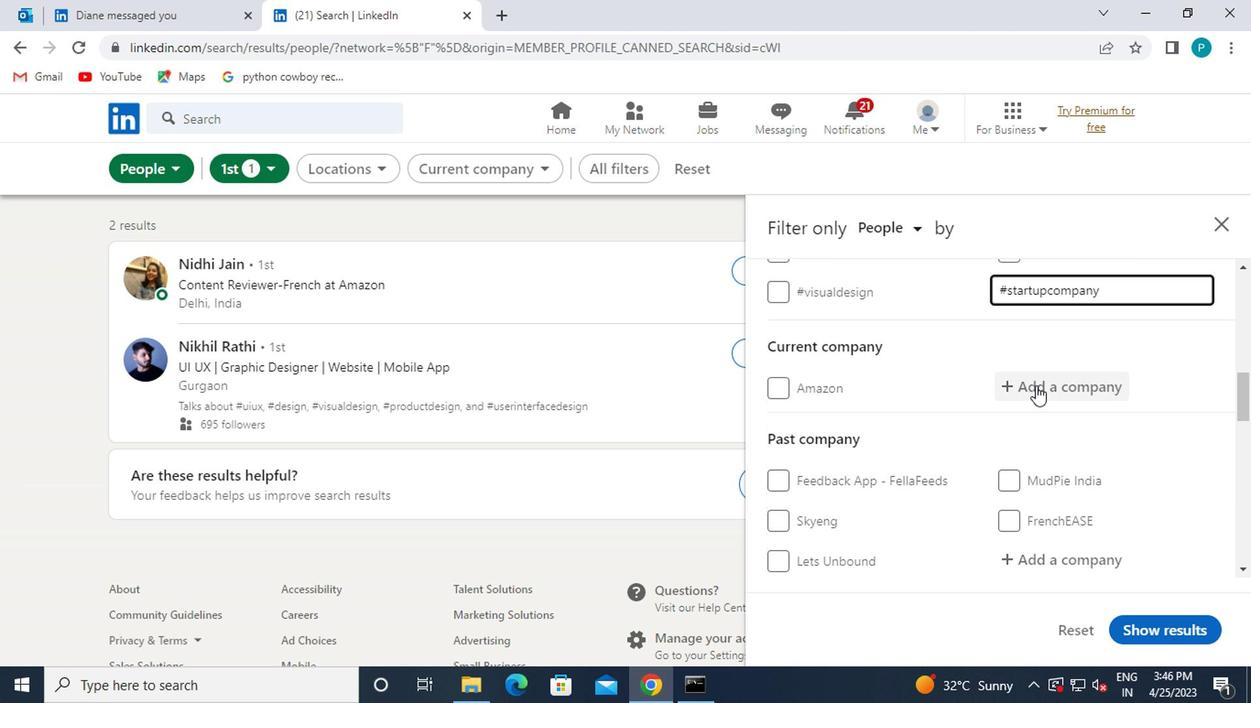 
Action: Mouse moved to (1038, 384)
Screenshot: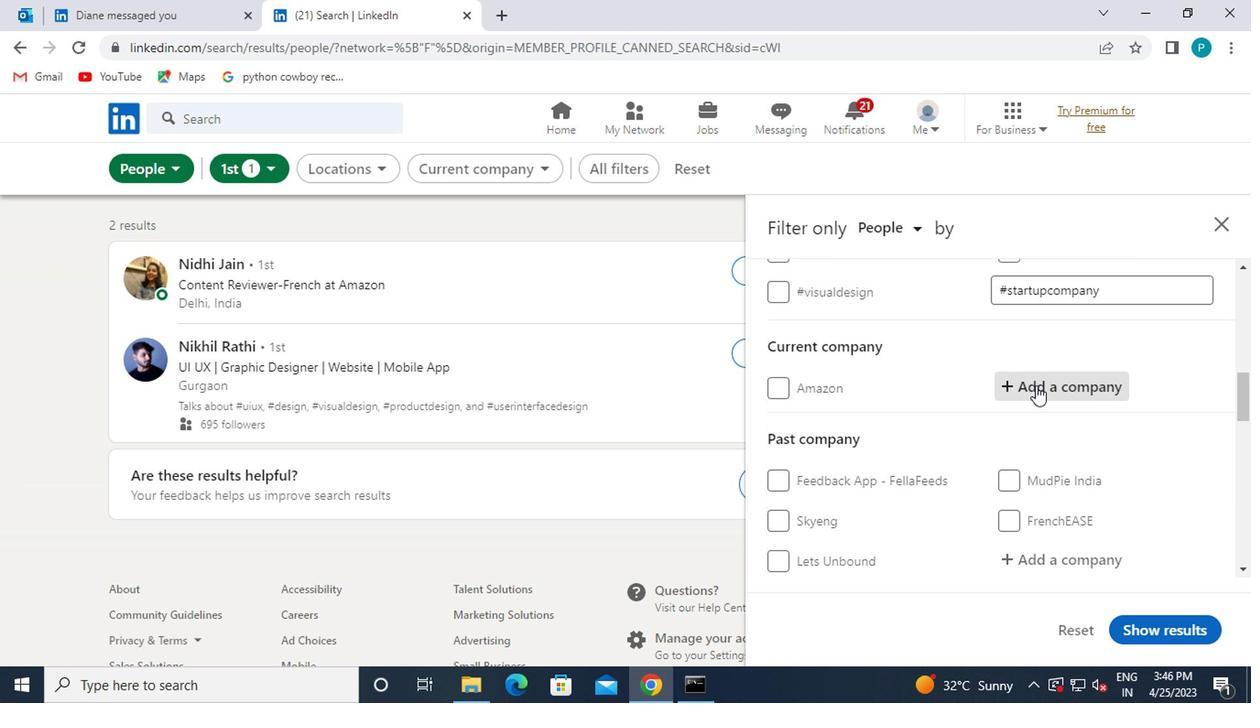 
Action: Key pressed THALES
Screenshot: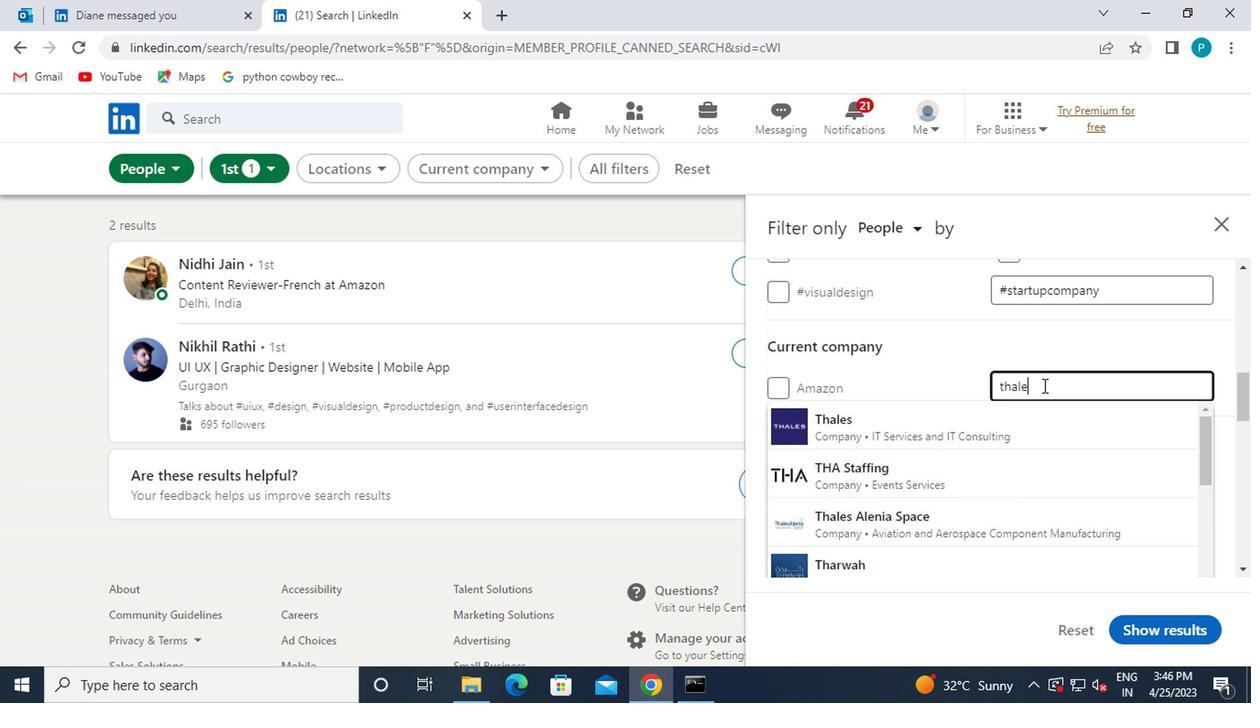 
Action: Mouse moved to (977, 512)
Screenshot: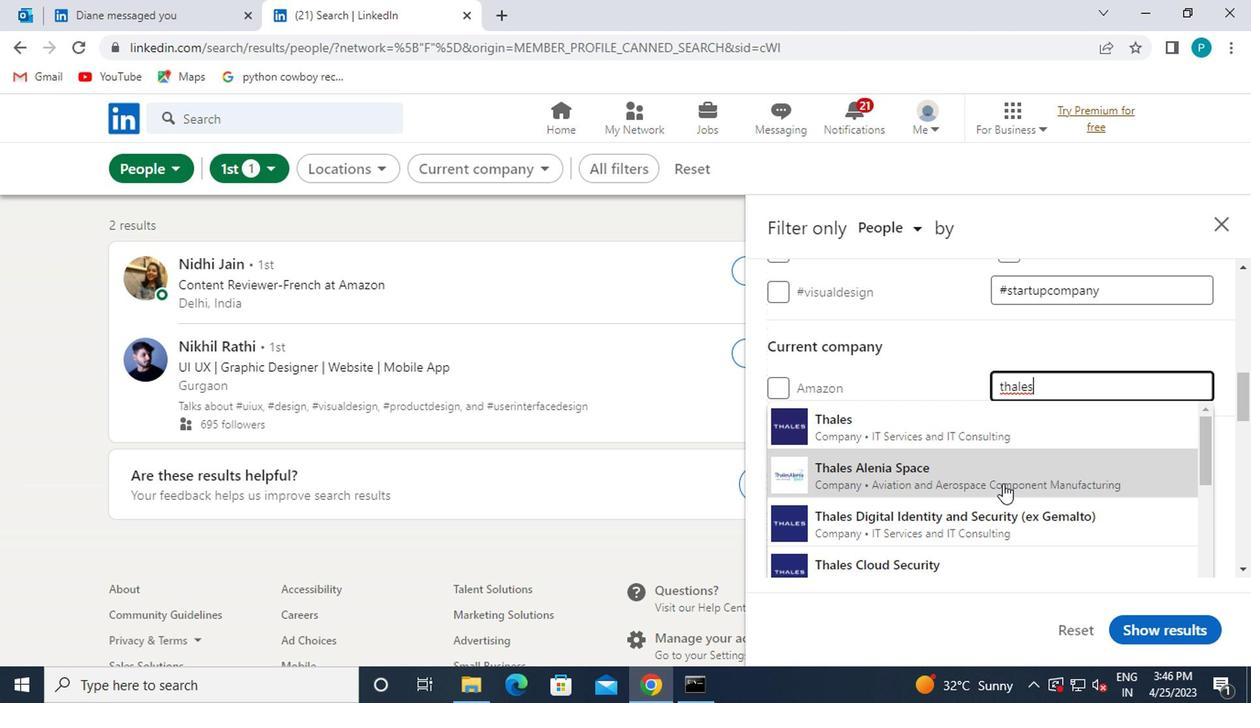 
Action: Mouse pressed left at (977, 512)
Screenshot: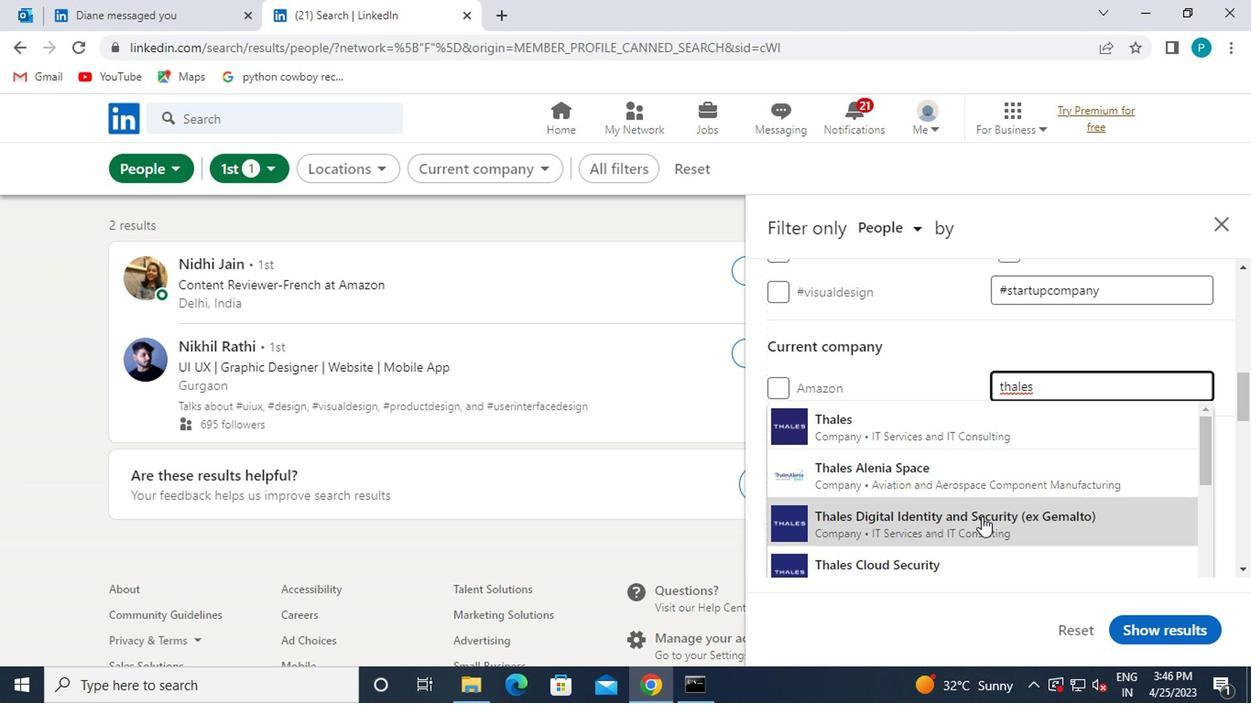 
Action: Mouse moved to (930, 495)
Screenshot: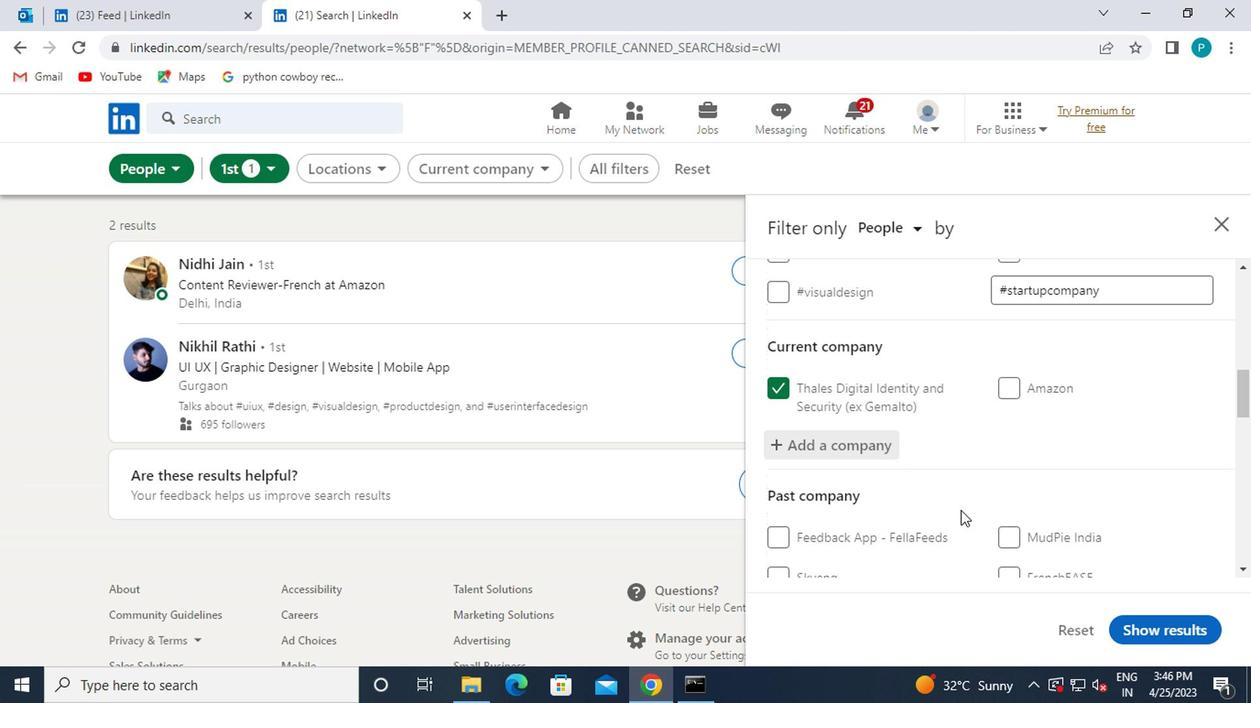 
Action: Mouse scrolled (930, 494) with delta (0, -1)
Screenshot: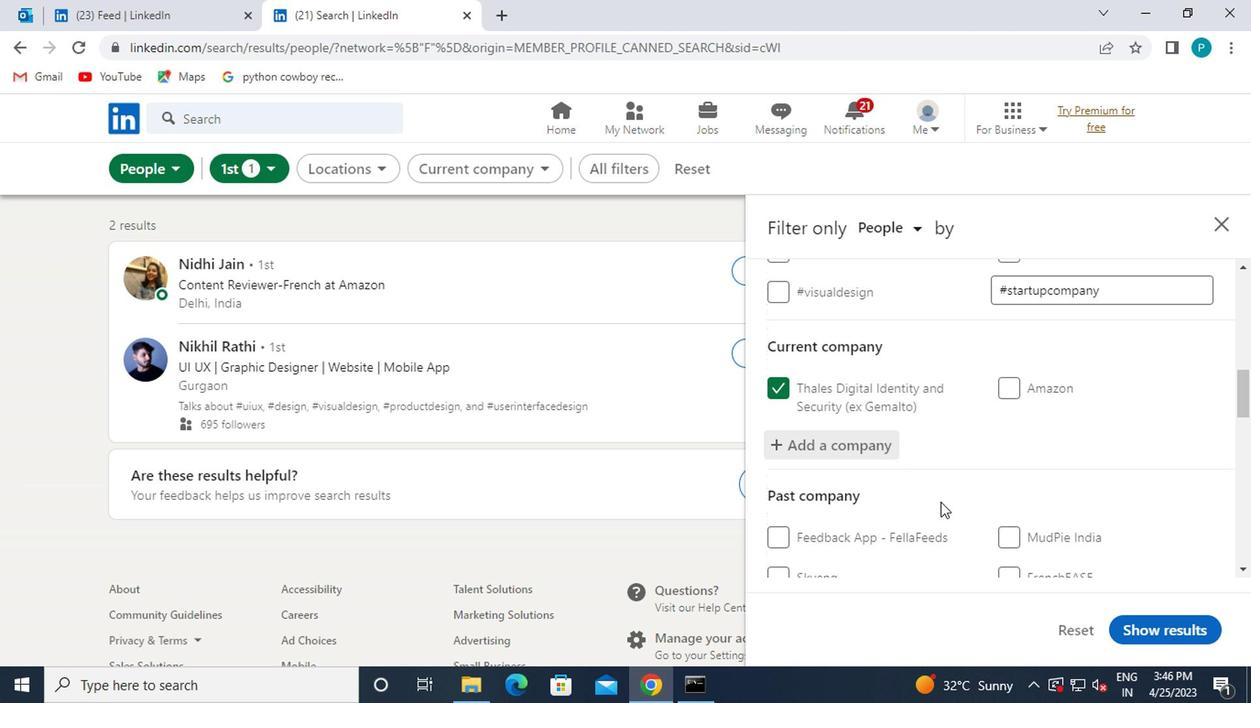 
Action: Mouse scrolled (930, 494) with delta (0, -1)
Screenshot: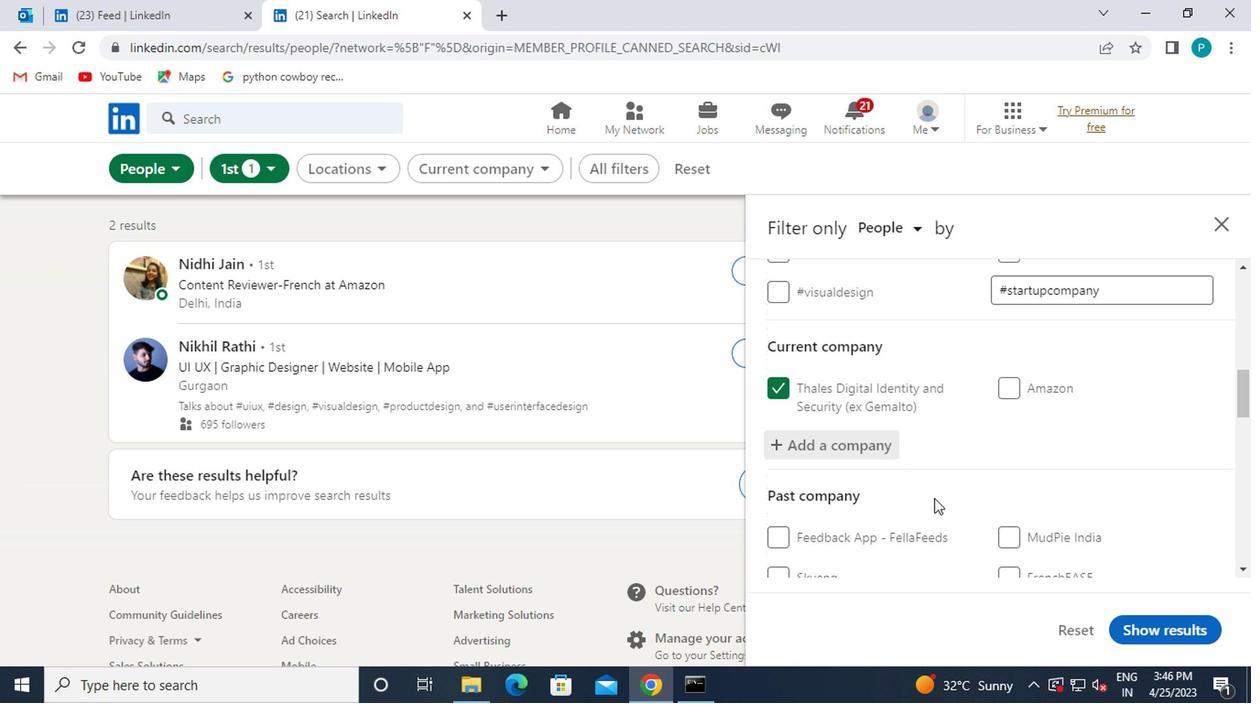 
Action: Mouse moved to (926, 486)
Screenshot: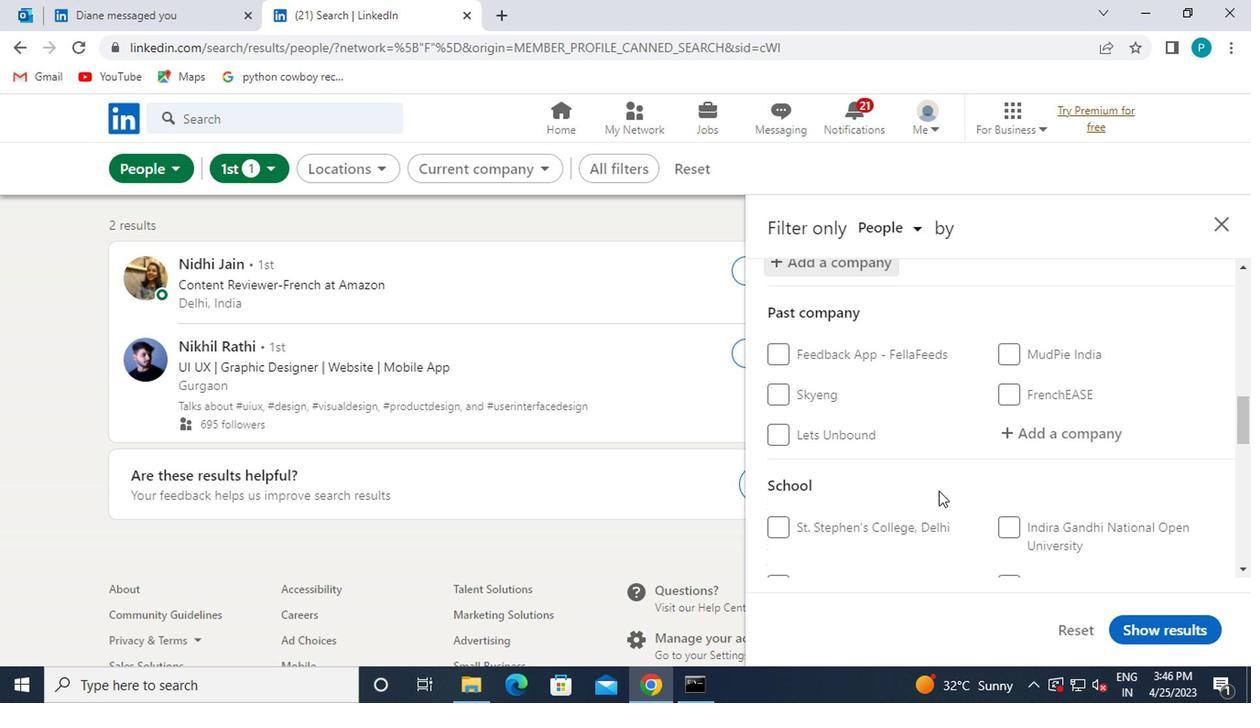 
Action: Mouse scrolled (926, 486) with delta (0, 0)
Screenshot: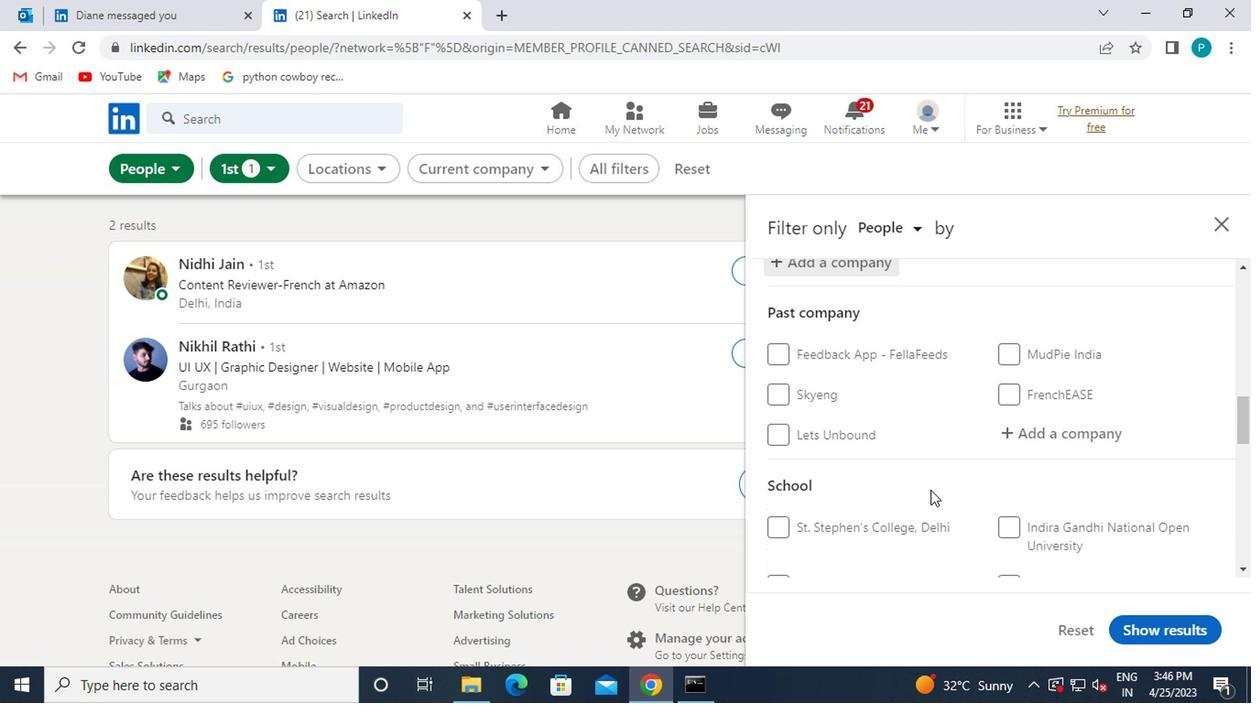 
Action: Mouse scrolled (926, 486) with delta (0, 0)
Screenshot: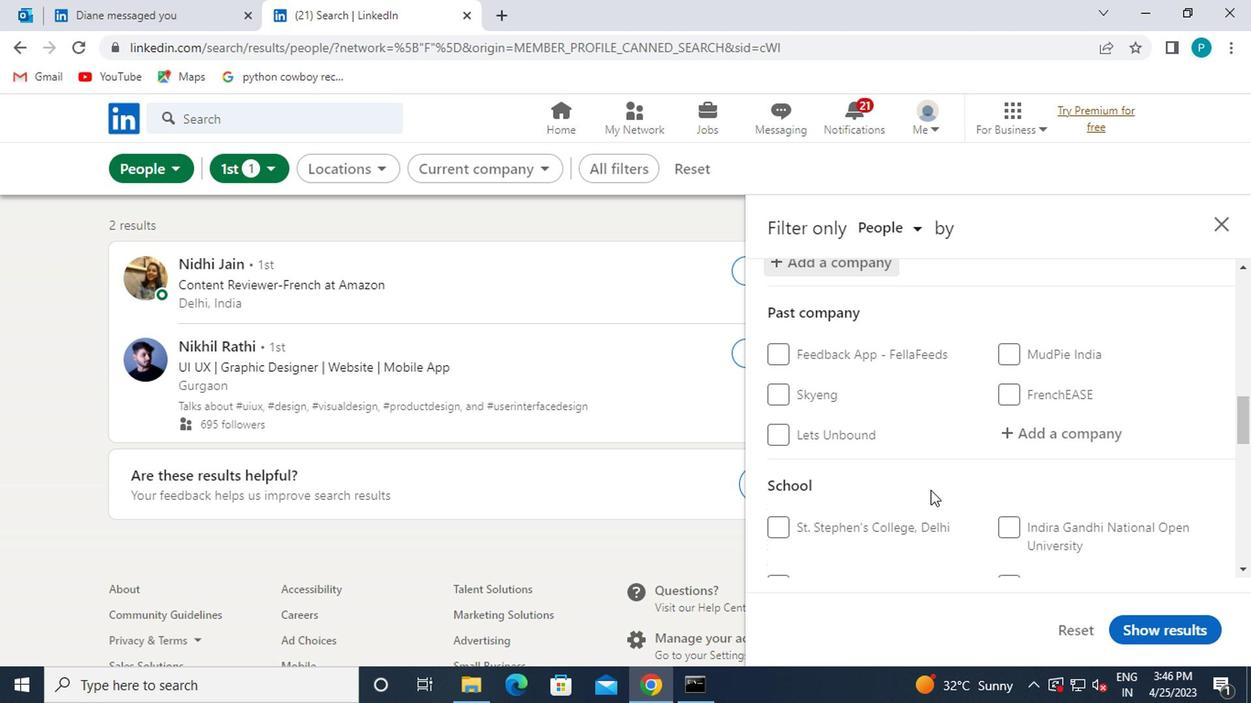 
Action: Mouse moved to (1001, 456)
Screenshot: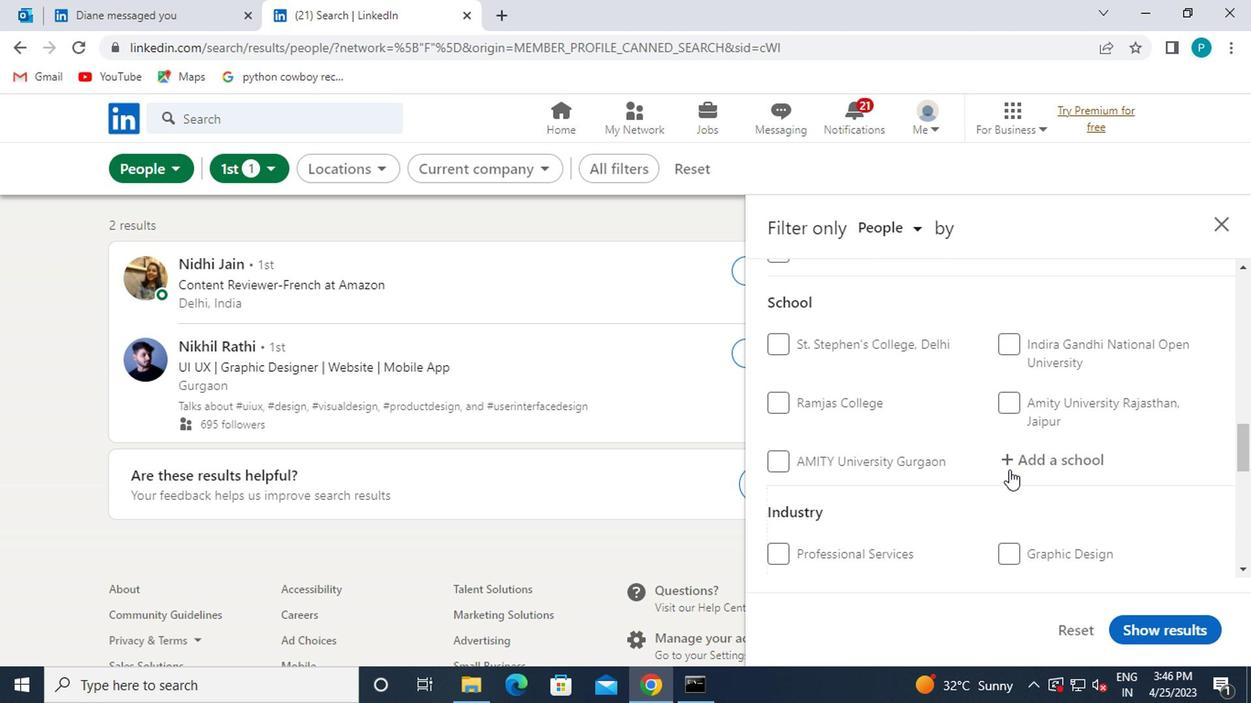 
Action: Mouse pressed left at (1001, 456)
Screenshot: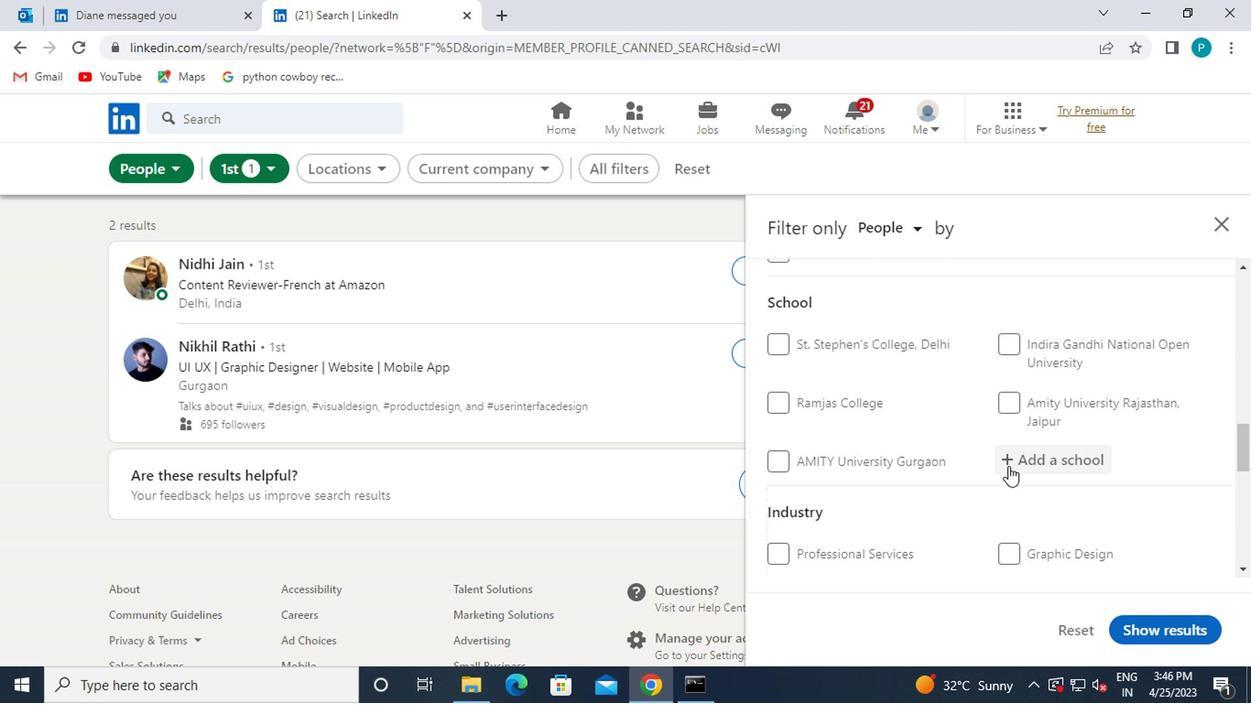 
Action: Key pressed GHU<Key.backspace><Key.backspace>U<Key.backspace>AUHATI<Key.space>C
Screenshot: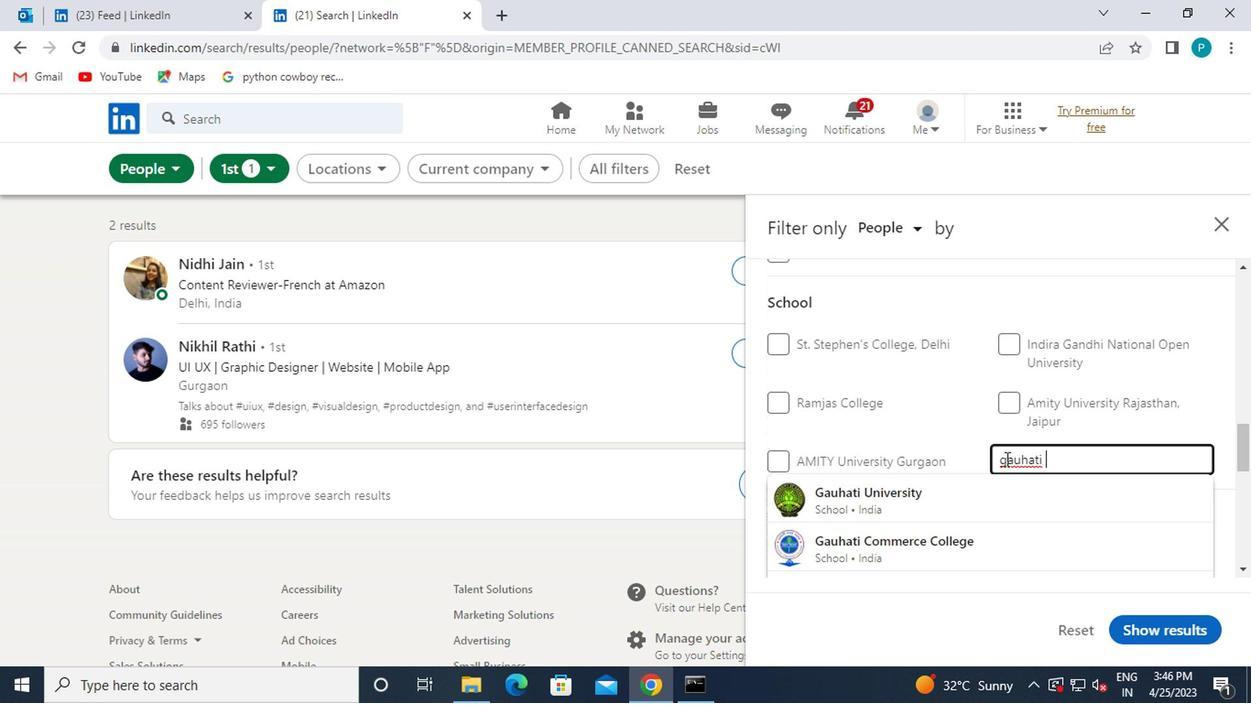 
Action: Mouse moved to (979, 495)
Screenshot: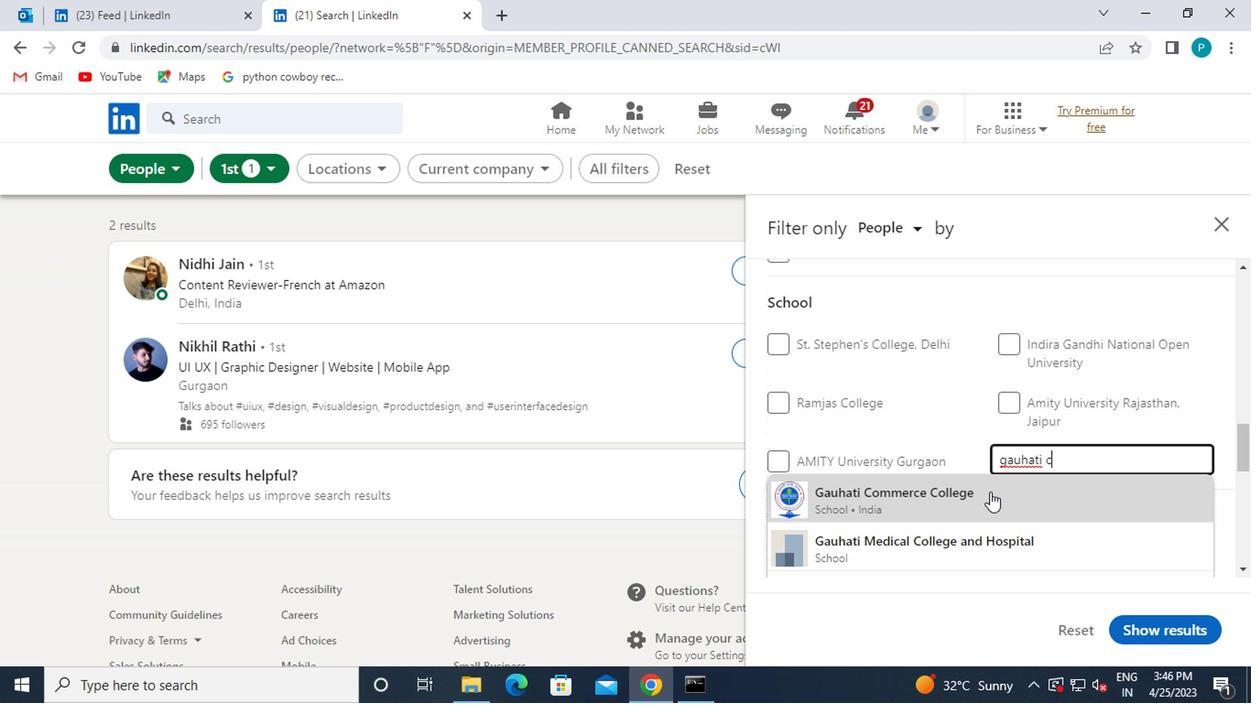 
Action: Mouse pressed left at (979, 495)
Screenshot: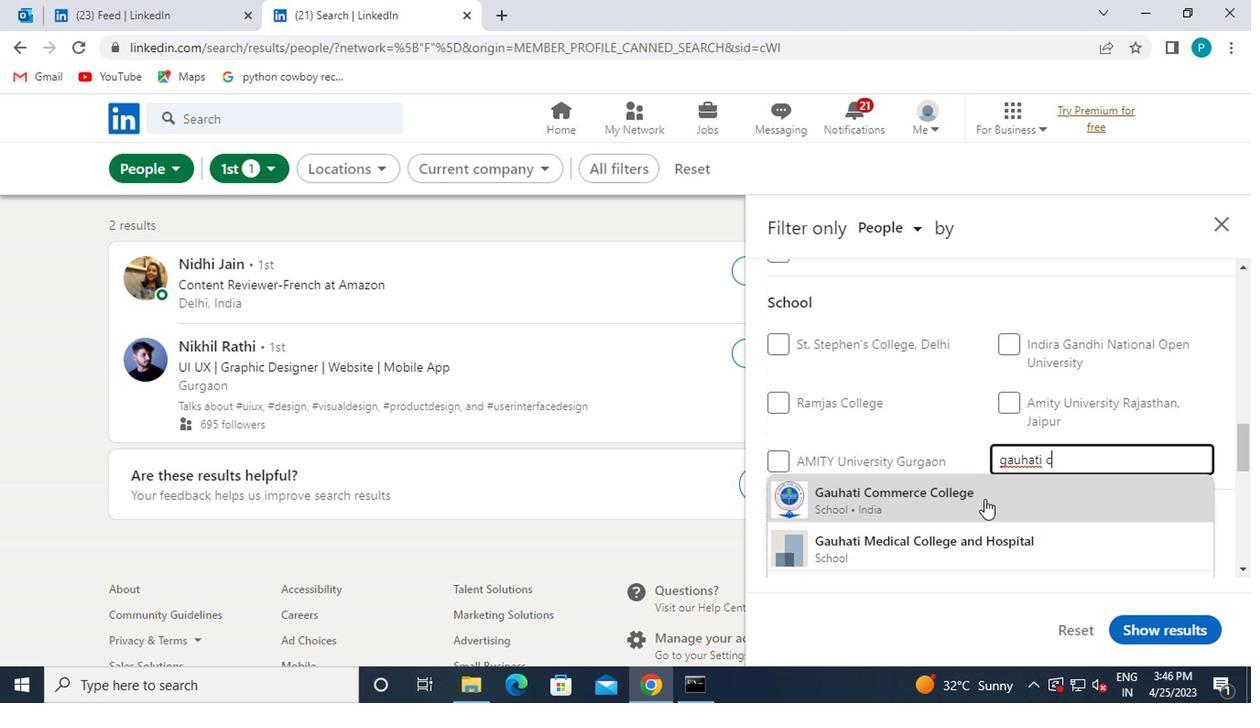 
Action: Mouse moved to (880, 488)
Screenshot: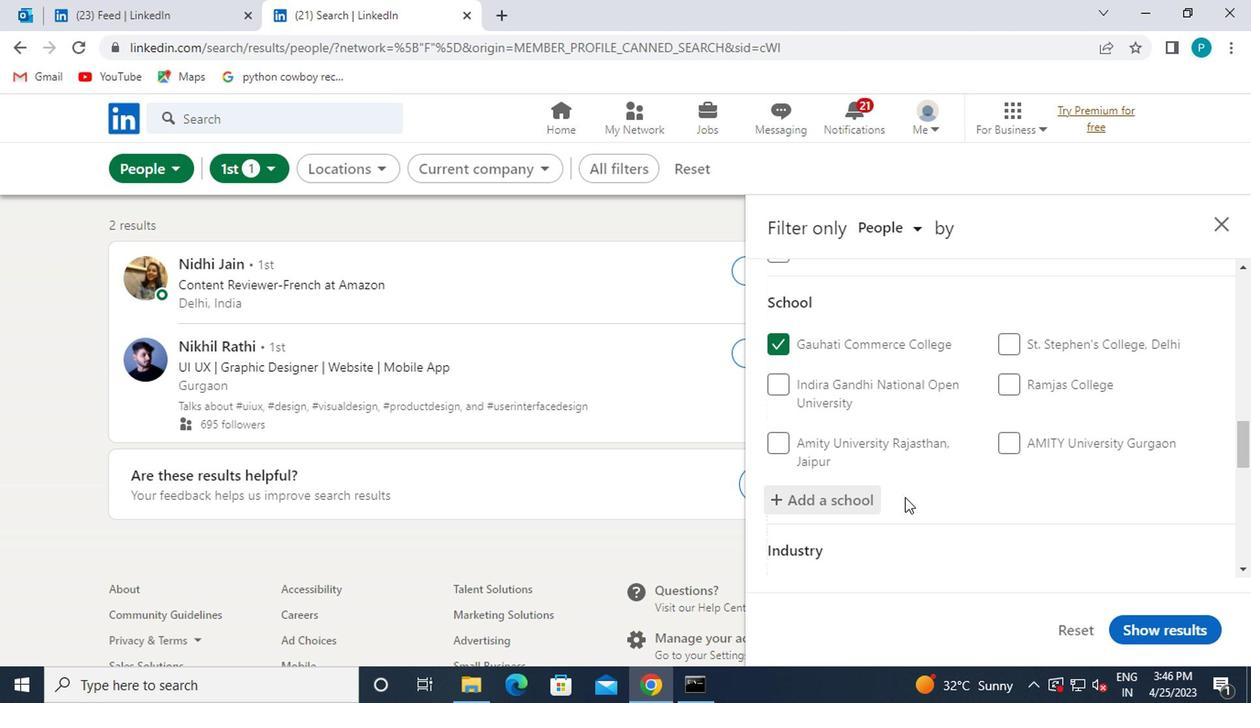 
Action: Mouse scrolled (880, 488) with delta (0, 0)
Screenshot: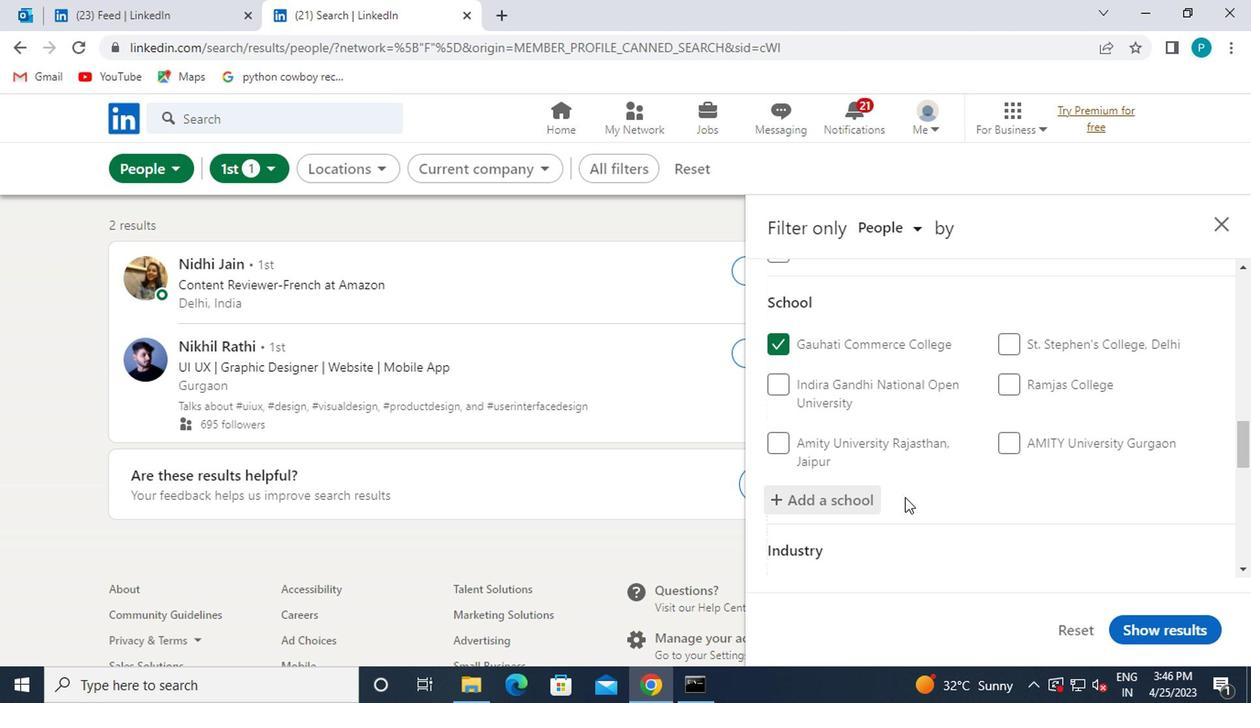 
Action: Mouse moved to (877, 488)
Screenshot: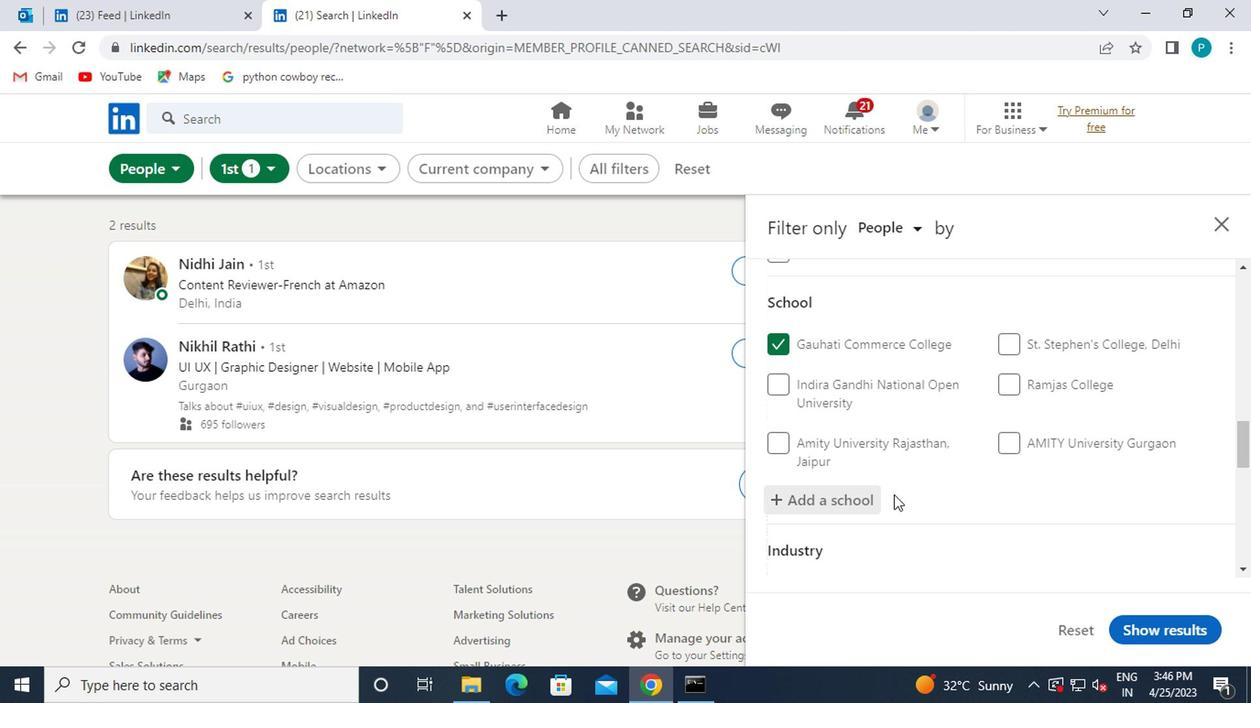 
Action: Mouse scrolled (877, 486) with delta (0, -1)
Screenshot: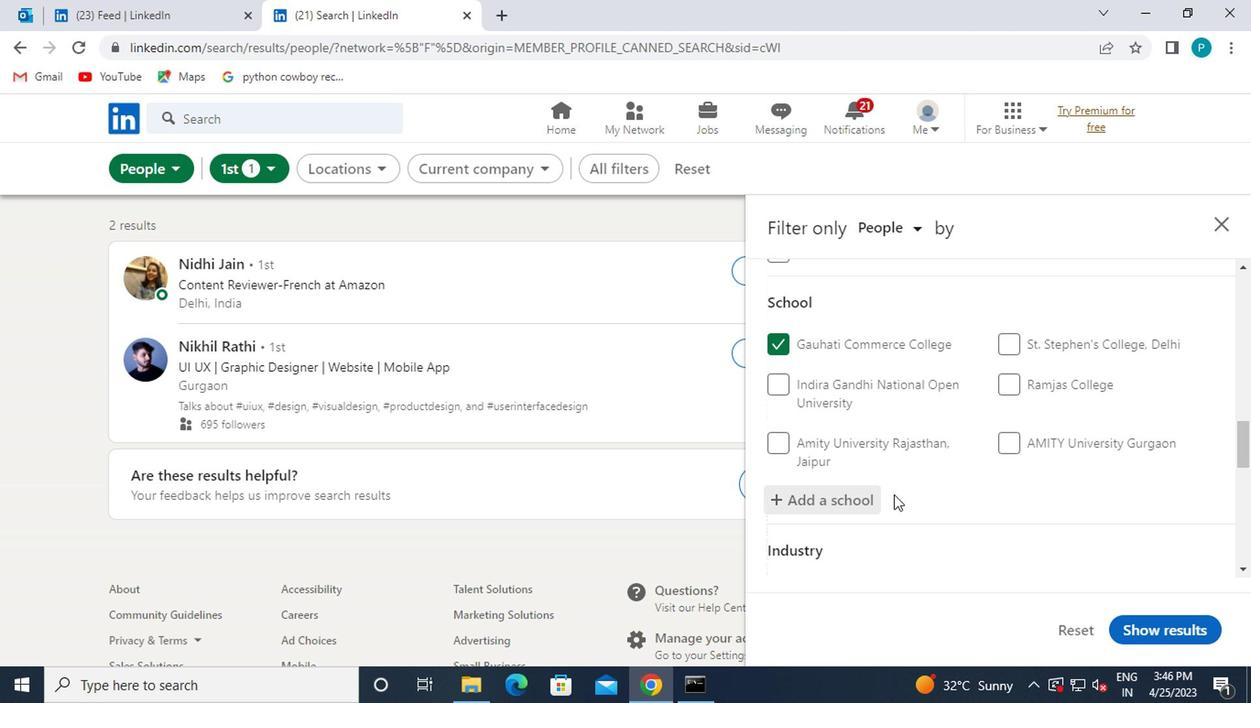 
Action: Mouse moved to (862, 476)
Screenshot: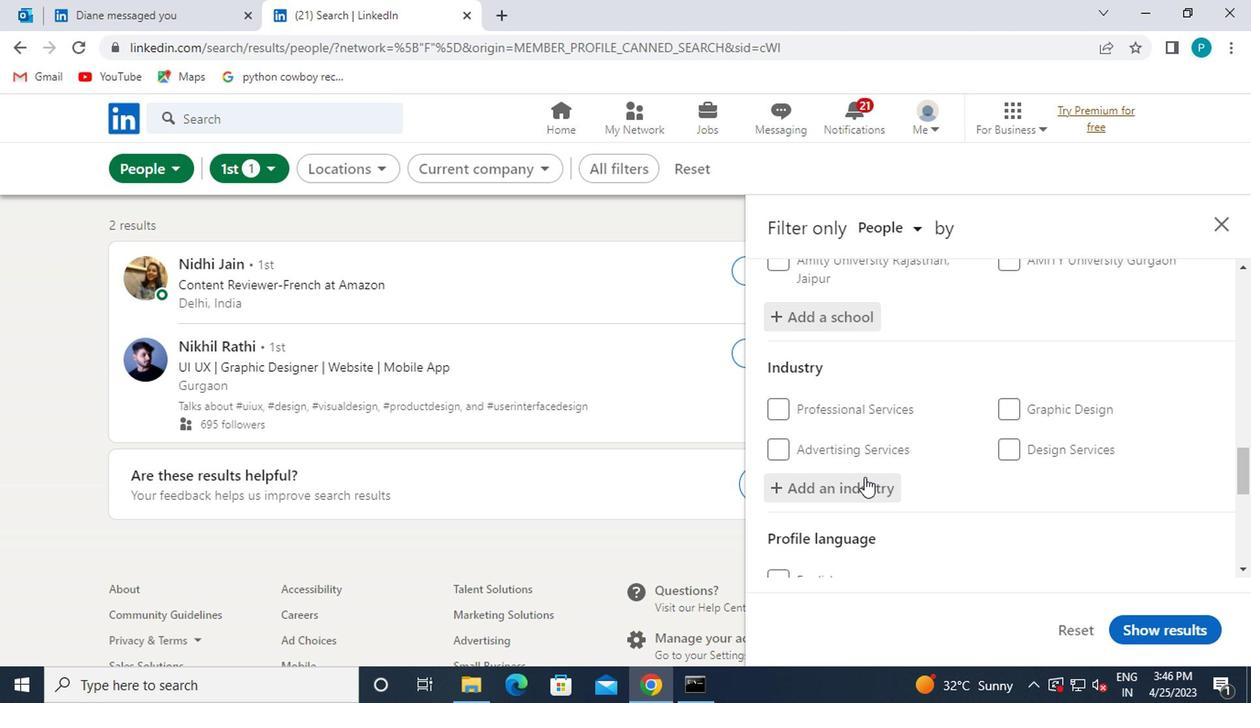 
Action: Mouse pressed left at (862, 476)
Screenshot: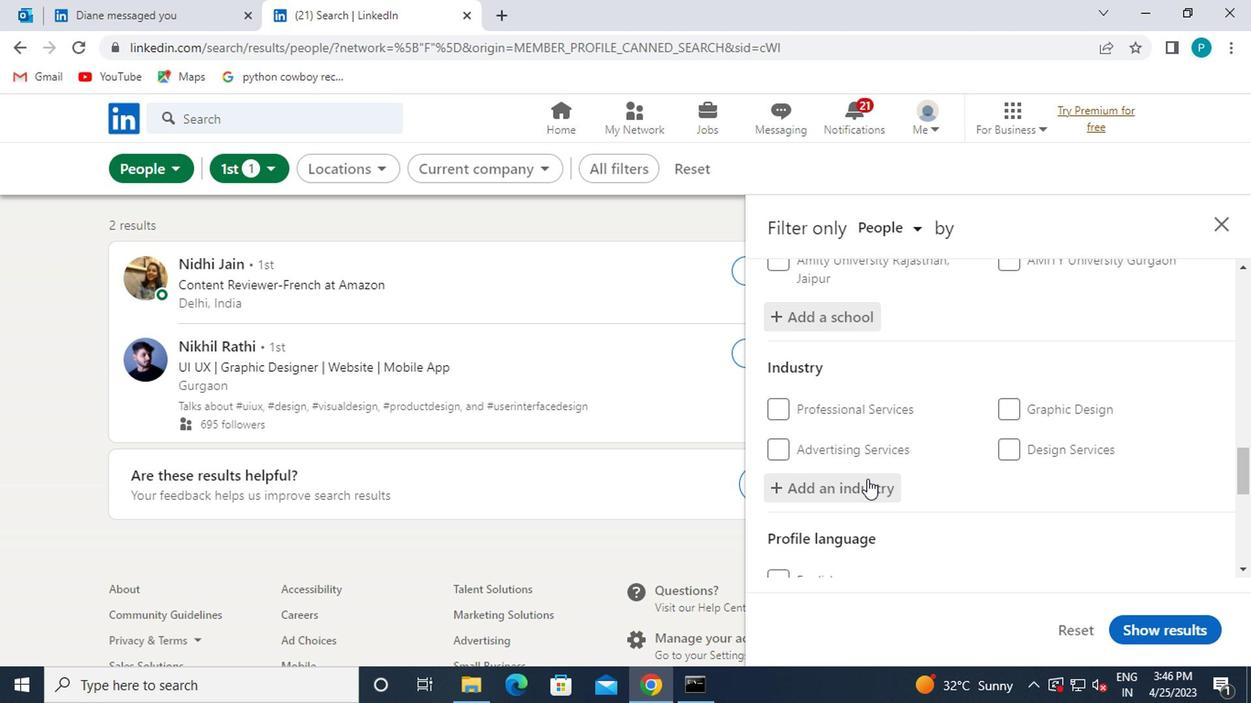 
Action: Mouse moved to (872, 481)
Screenshot: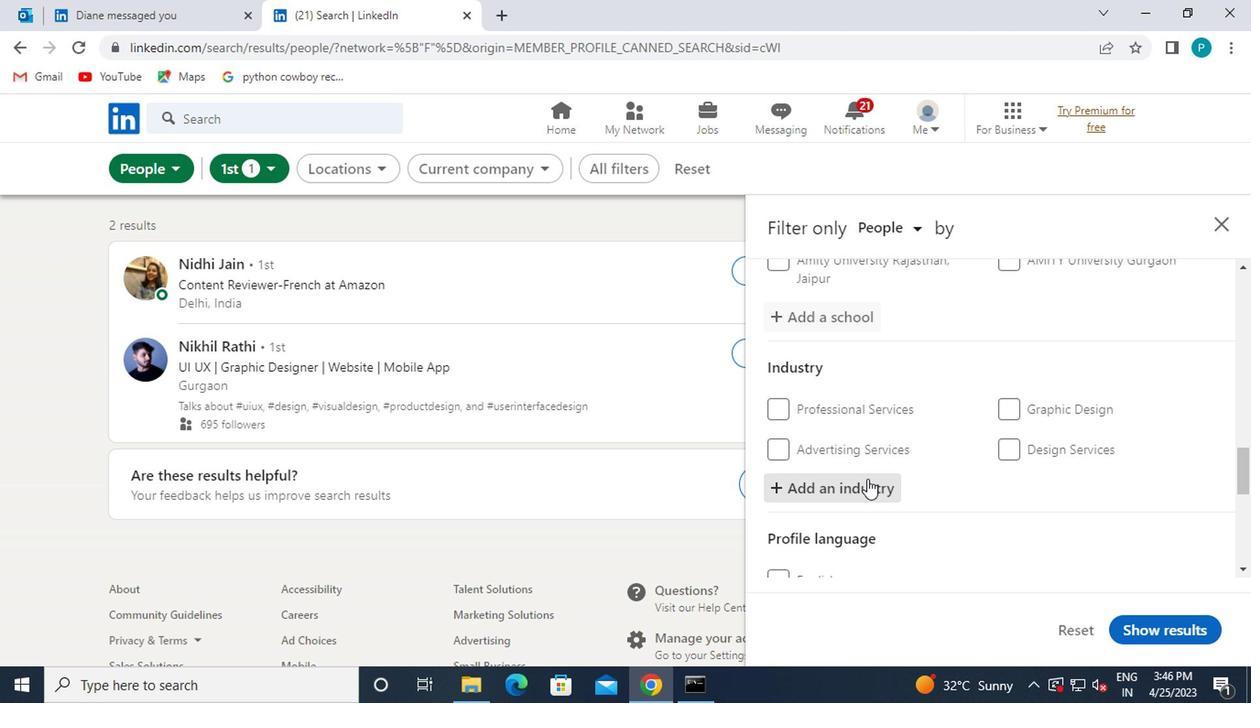 
Action: Key pressed WG<Key.backspace>HOLESALE<Key.space>F
Screenshot: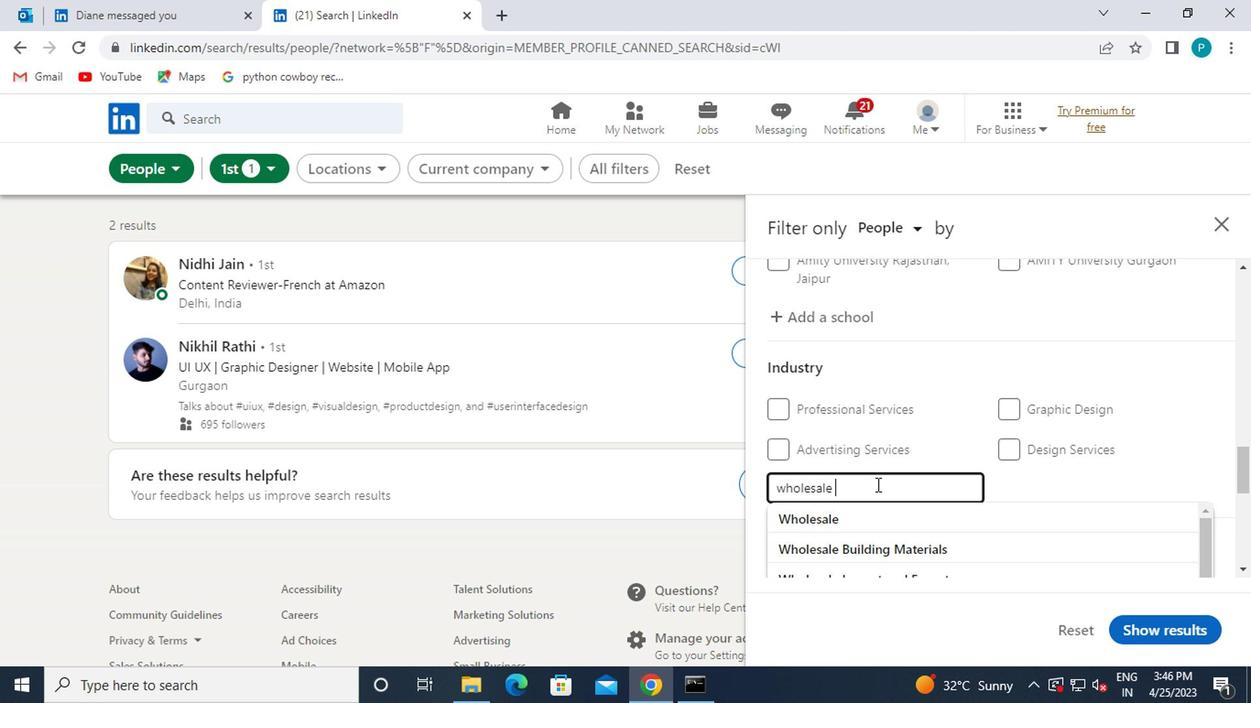 
Action: Mouse moved to (875, 481)
Screenshot: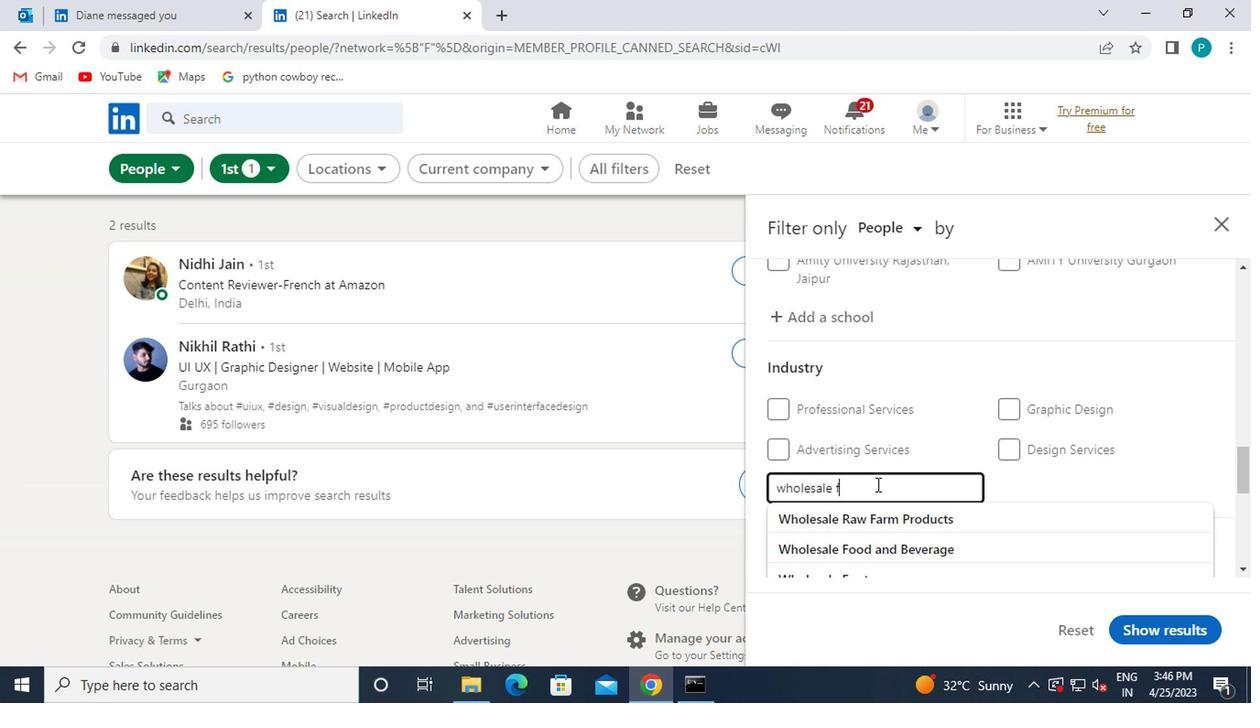 
Action: Key pressed UR
Screenshot: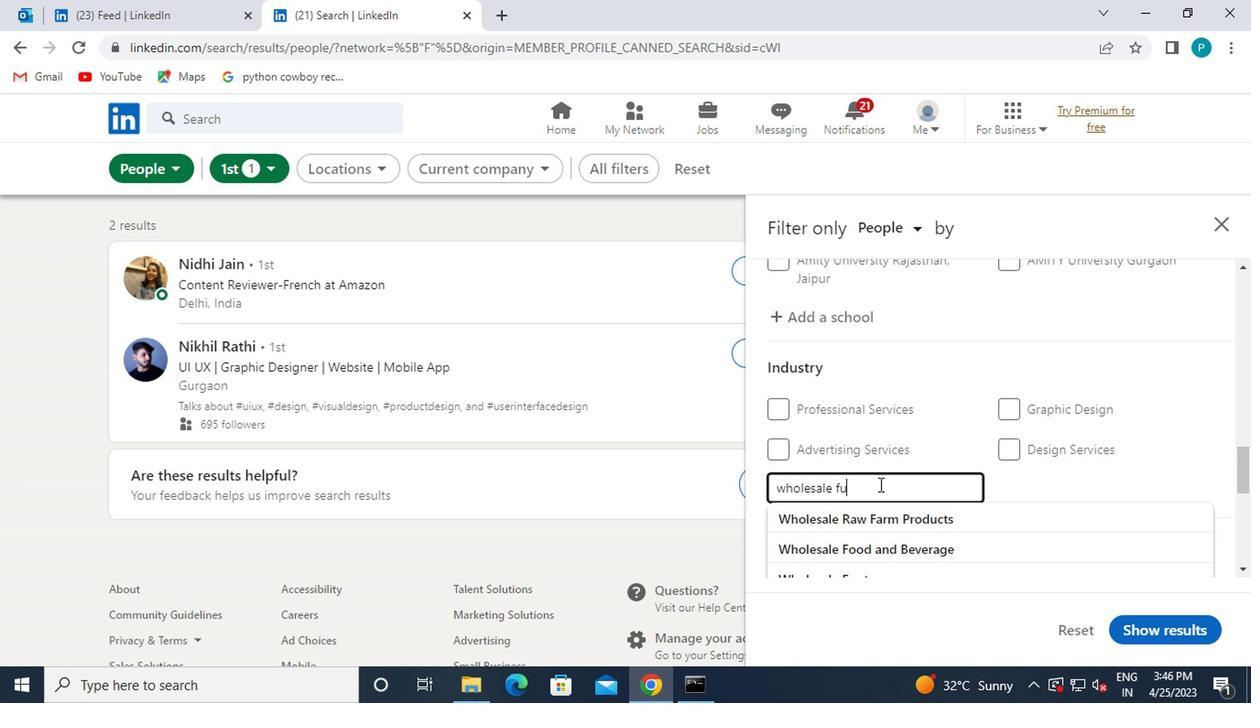 
Action: Mouse moved to (920, 516)
Screenshot: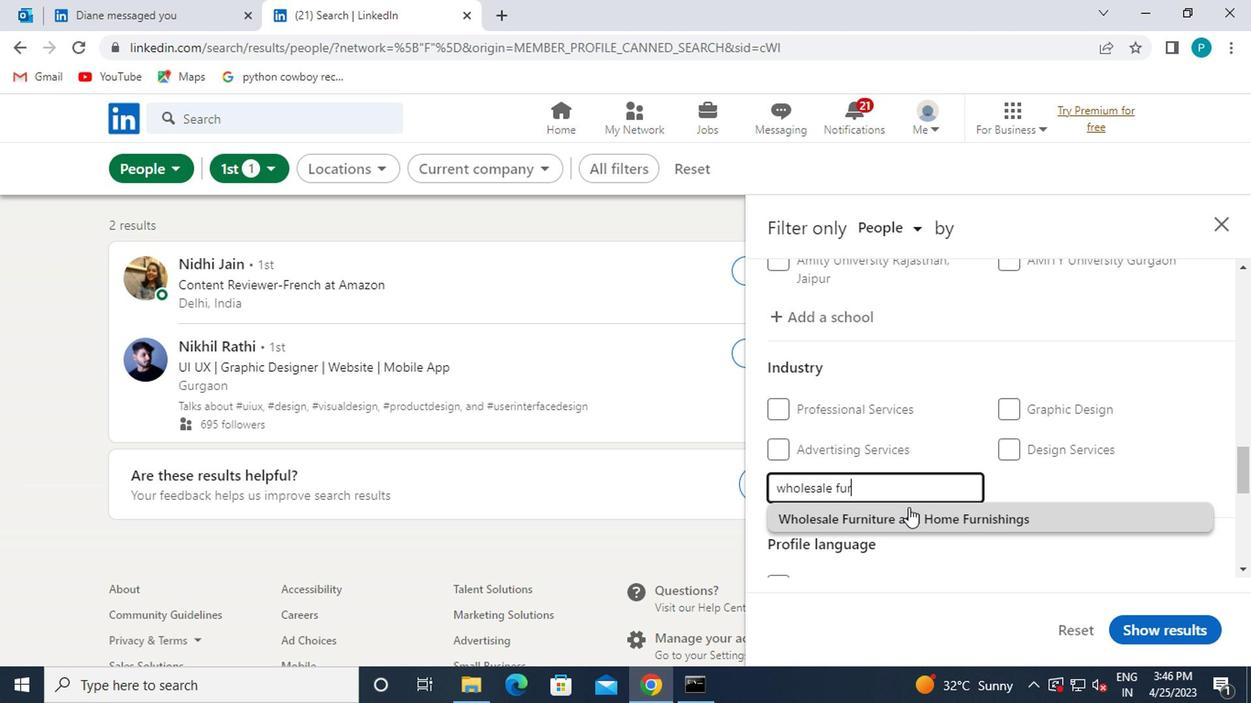 
Action: Mouse pressed left at (920, 516)
Screenshot: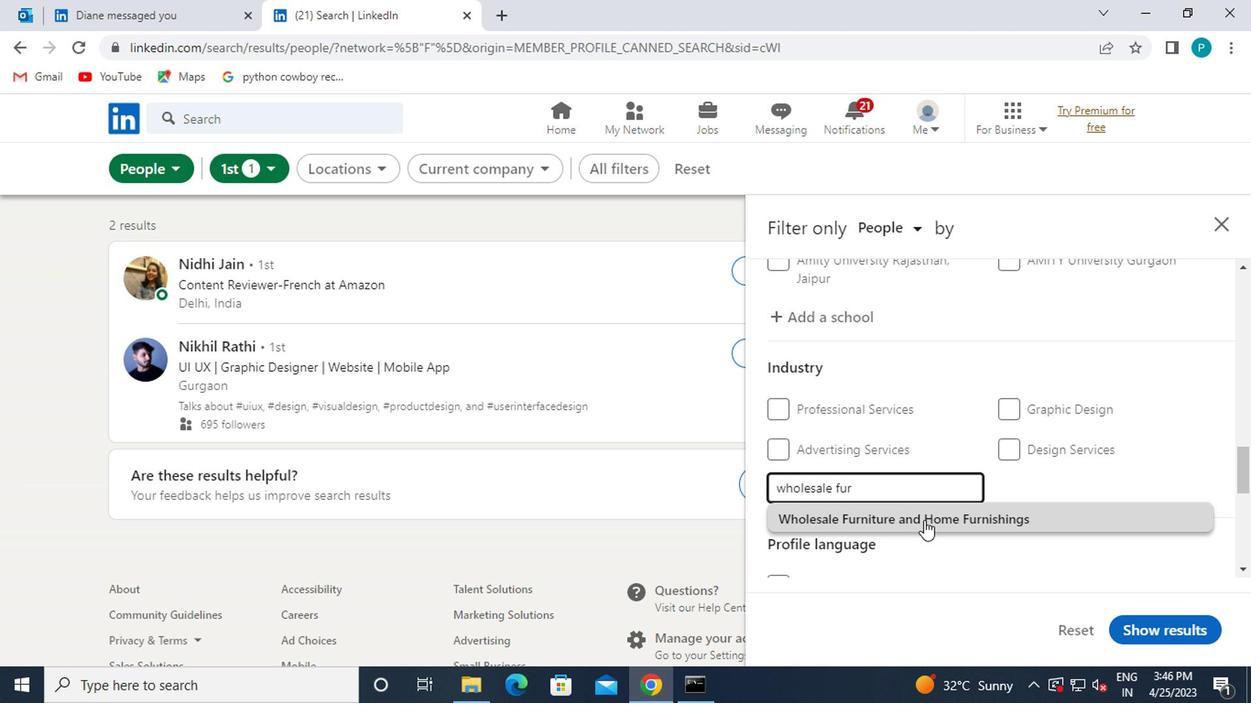 
Action: Mouse scrolled (920, 515) with delta (0, -1)
Screenshot: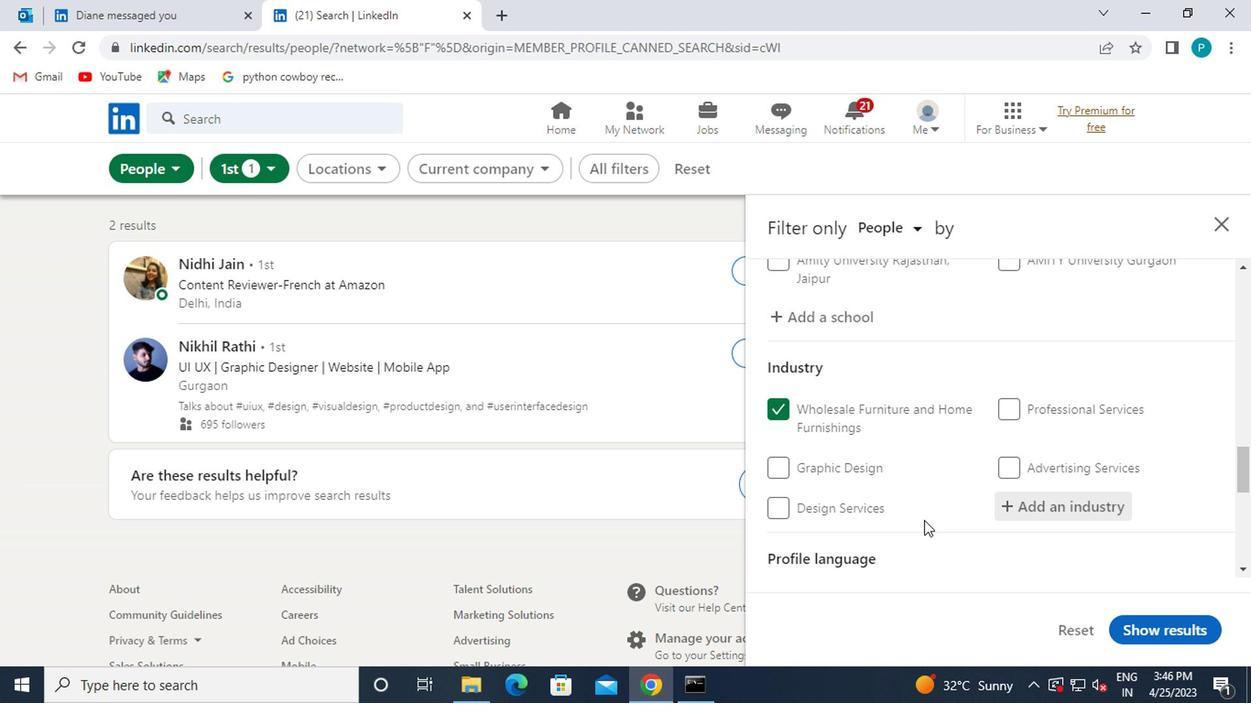 
Action: Mouse scrolled (920, 515) with delta (0, -1)
Screenshot: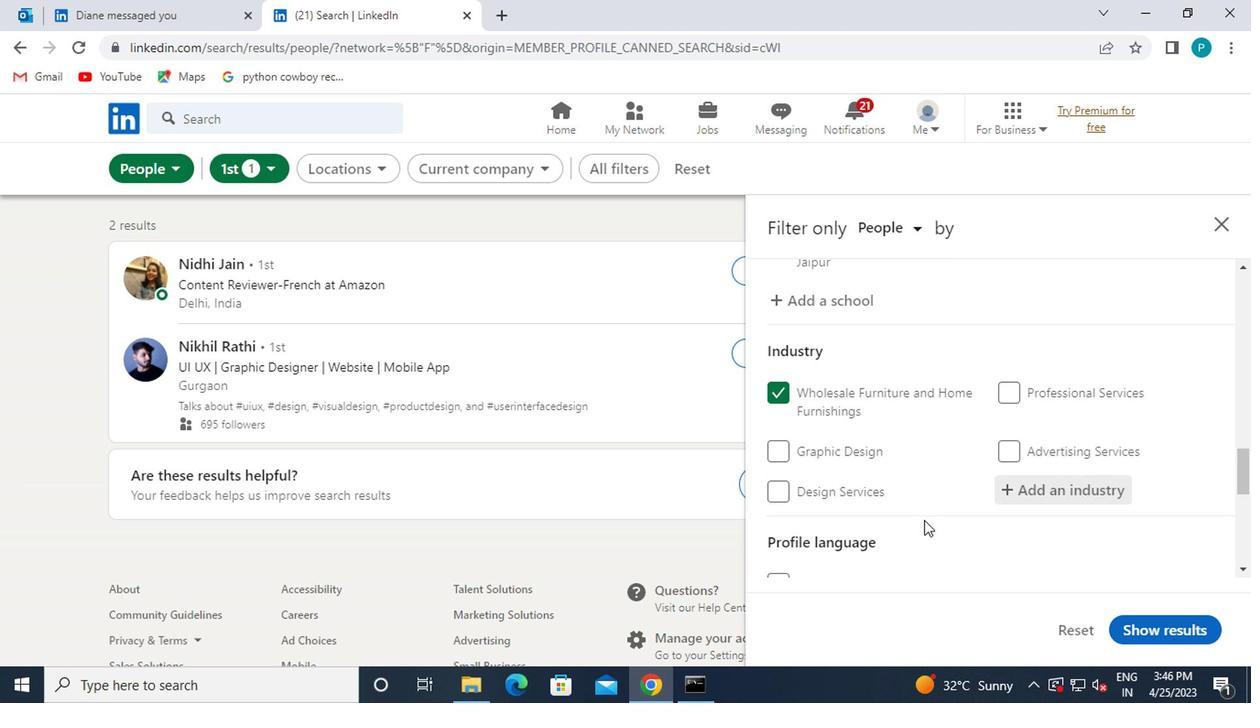 
Action: Mouse moved to (836, 515)
Screenshot: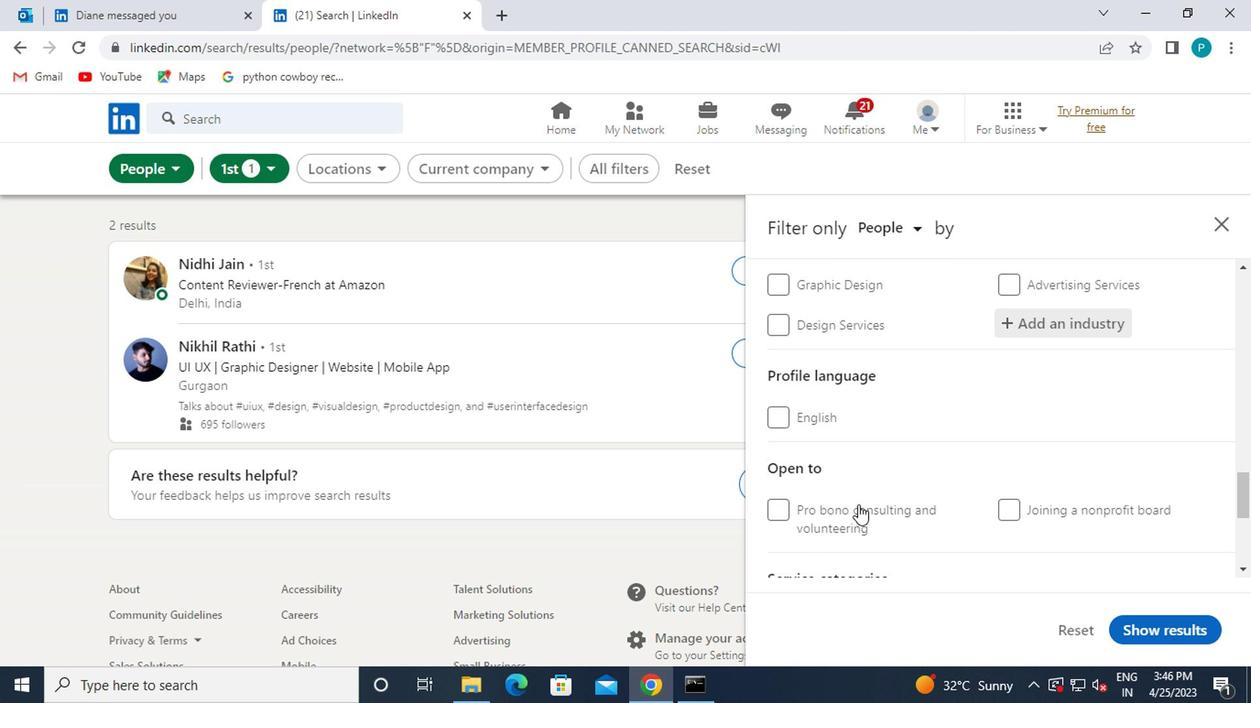 
Action: Mouse scrolled (836, 514) with delta (0, 0)
Screenshot: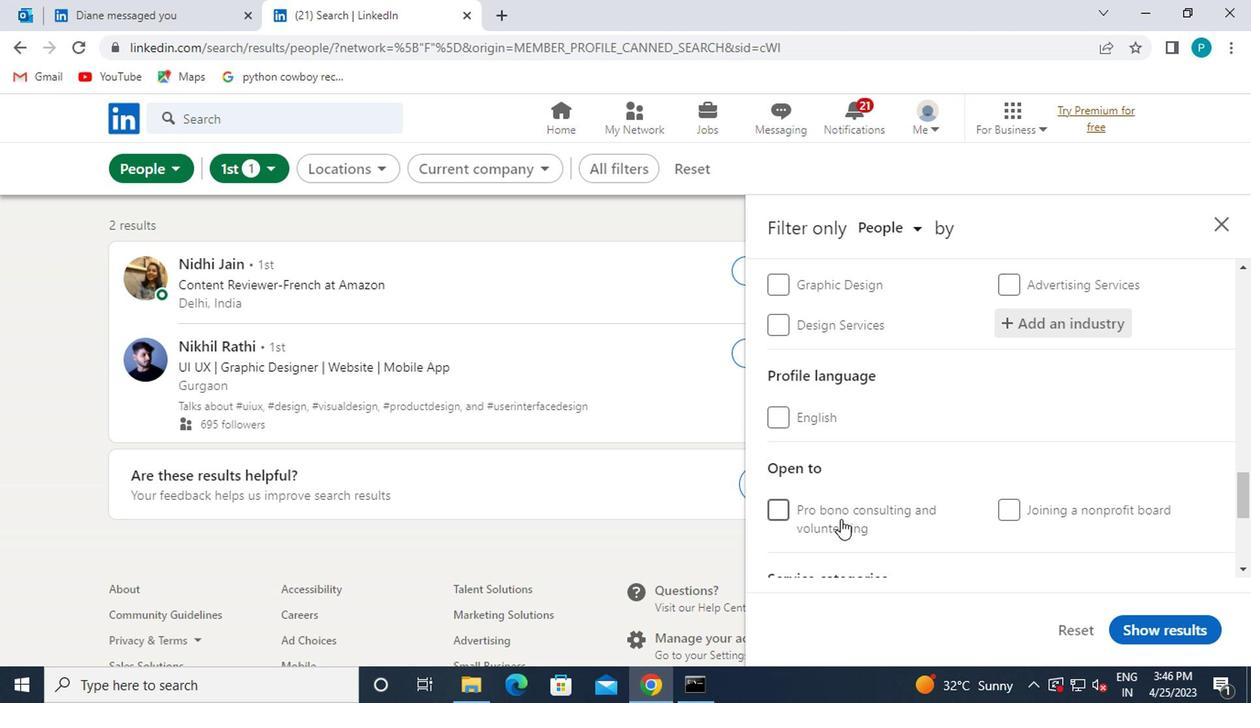 
Action: Mouse moved to (826, 521)
Screenshot: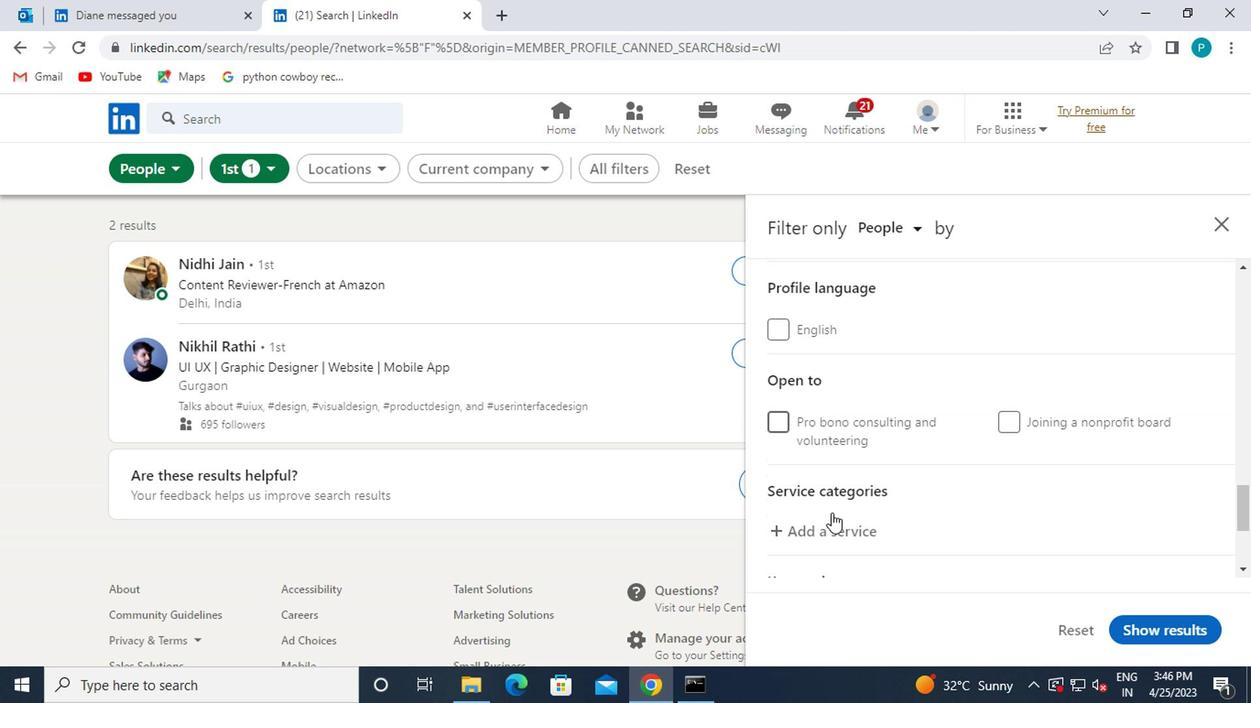 
Action: Mouse pressed left at (826, 521)
Screenshot: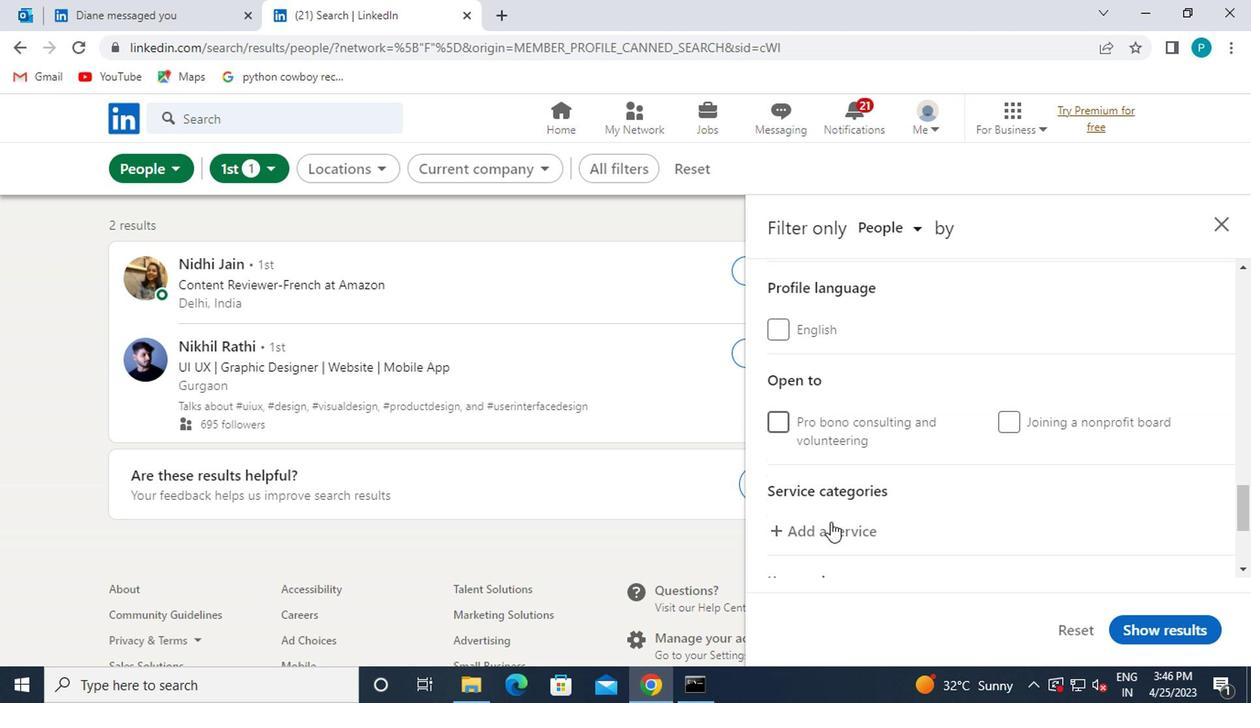 
Action: Mouse moved to (796, 528)
Screenshot: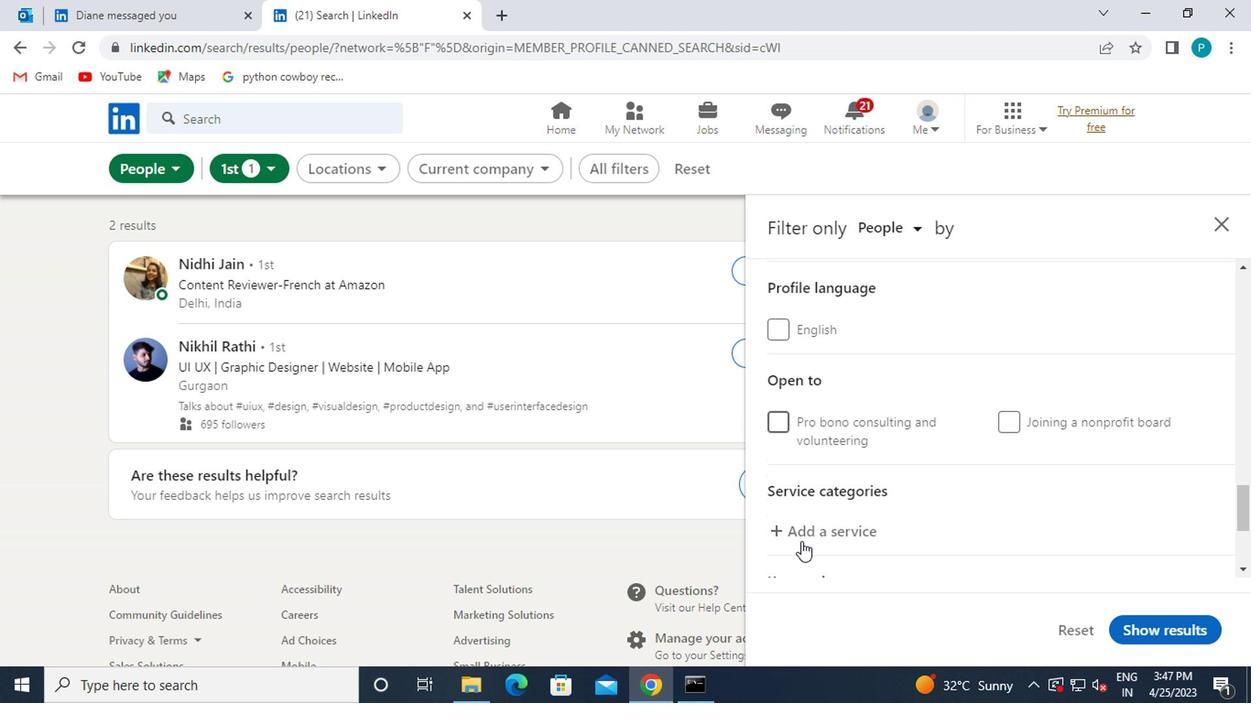 
Action: Mouse pressed left at (796, 528)
Screenshot: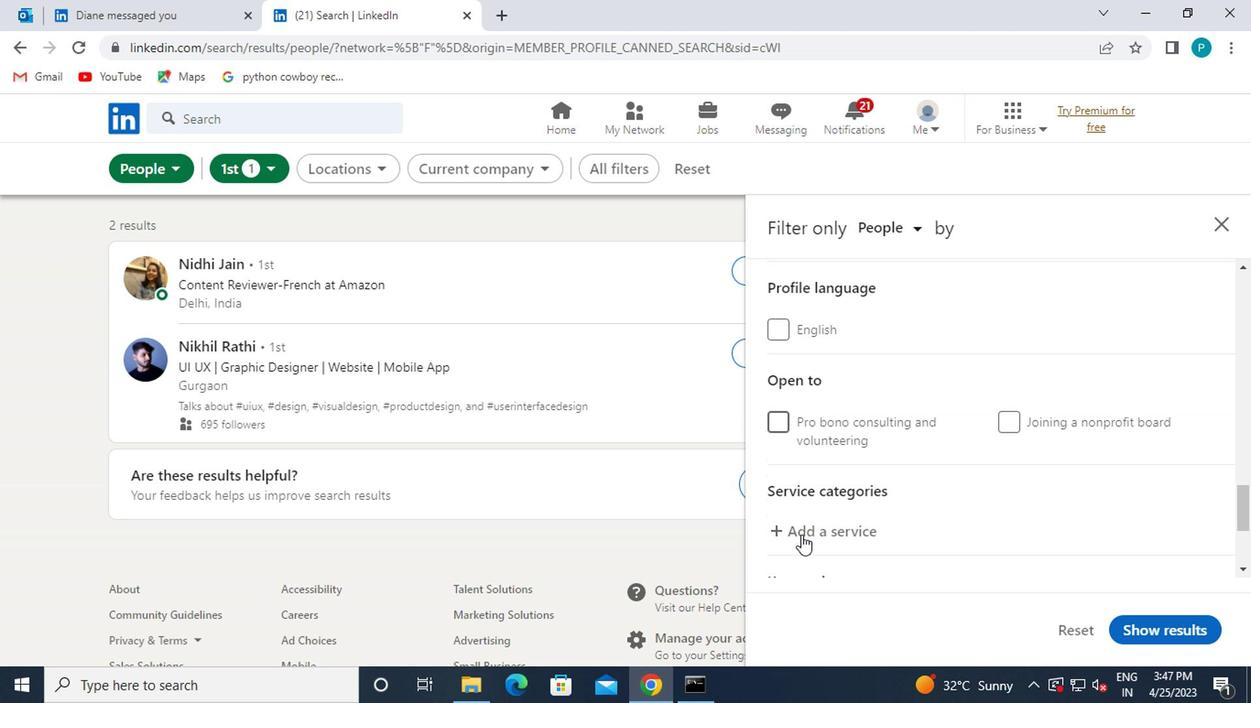 
Action: Mouse moved to (770, 519)
Screenshot: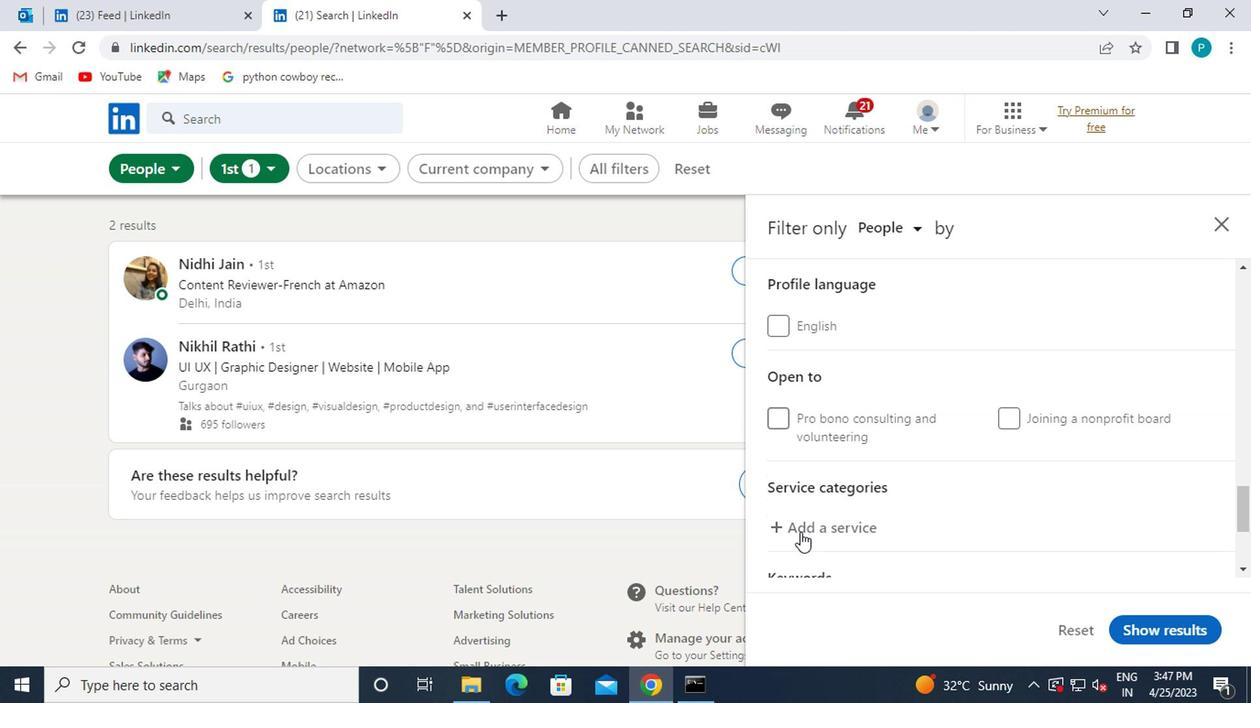
Action: Mouse pressed left at (770, 519)
Screenshot: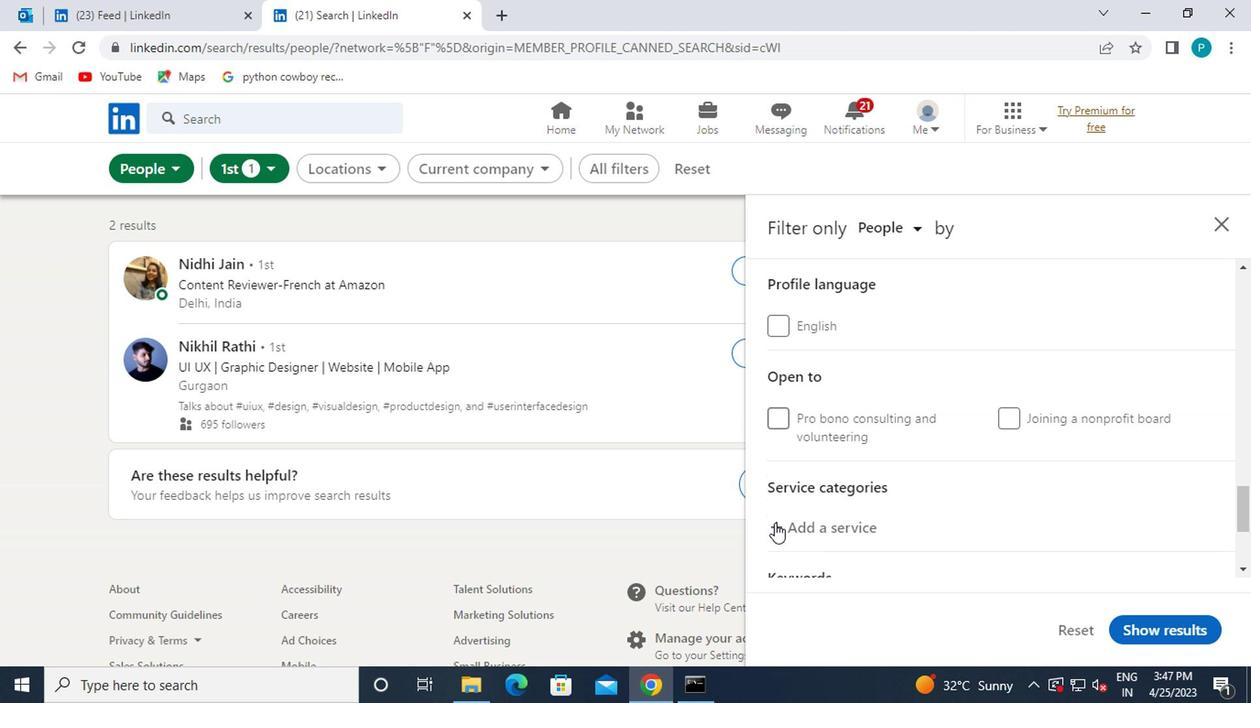 
Action: Mouse moved to (792, 492)
Screenshot: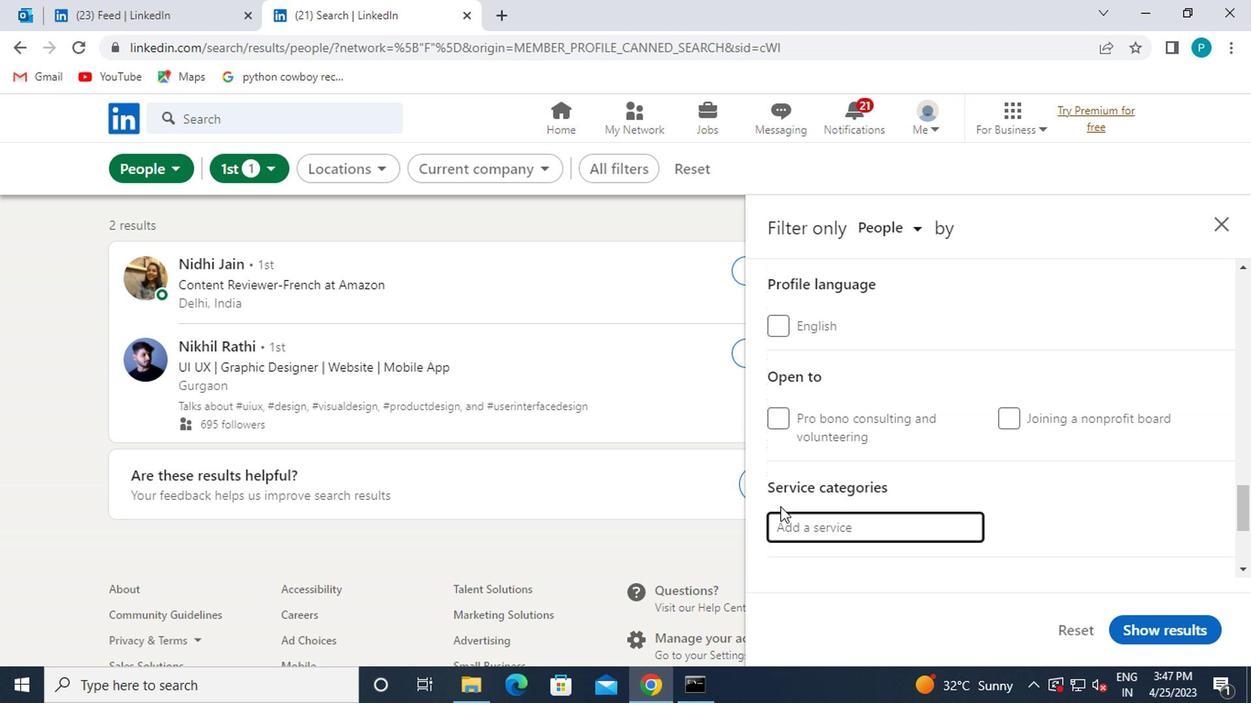 
Action: Key pressed COMPUTER<Key.space>NET
Screenshot: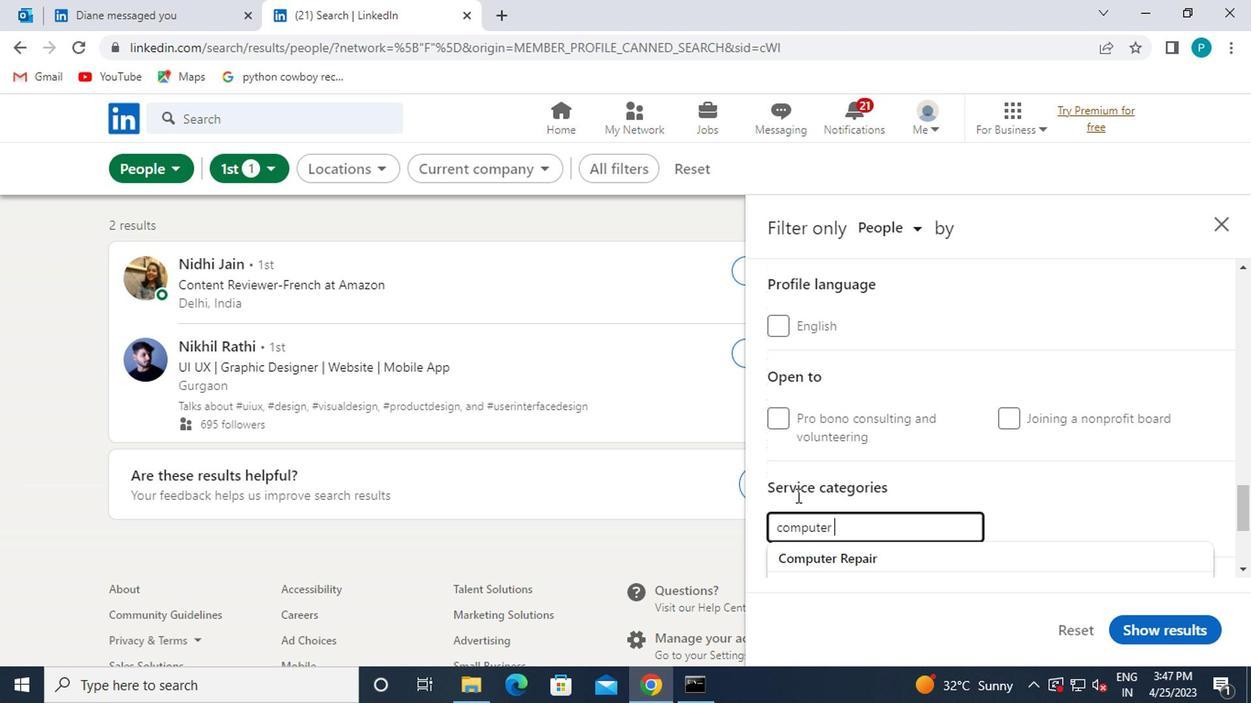 
Action: Mouse moved to (847, 552)
Screenshot: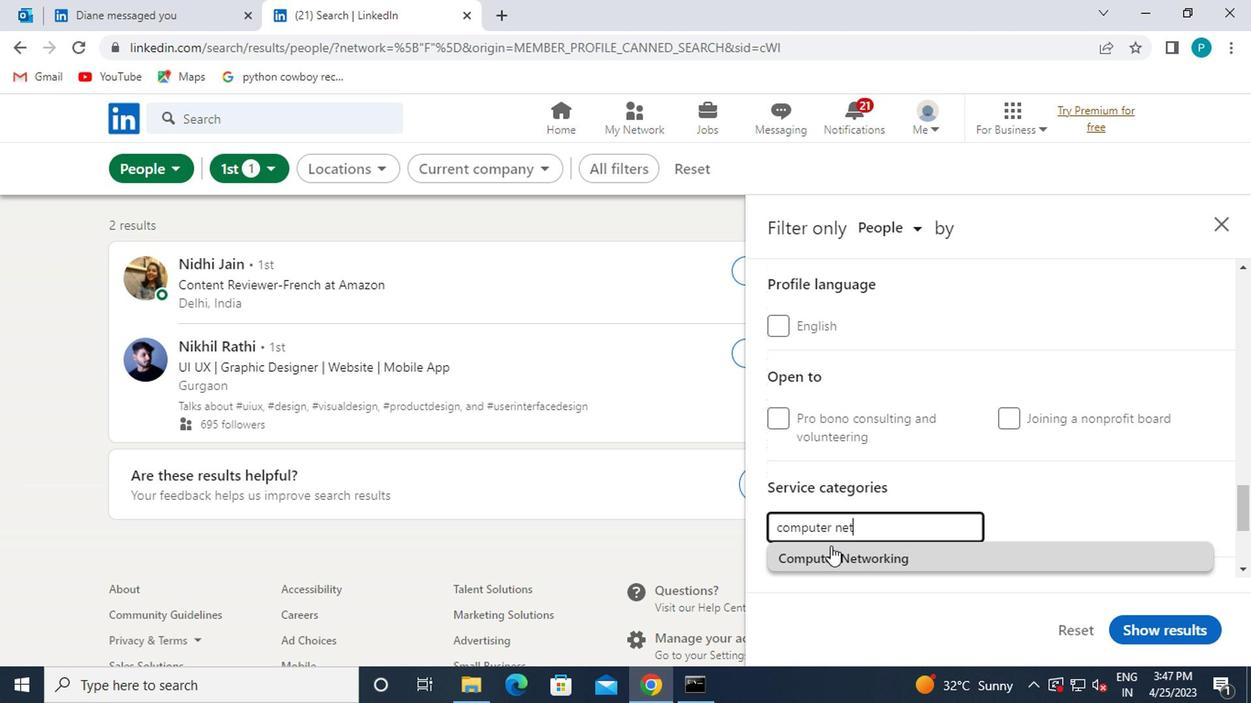 
Action: Mouse pressed left at (847, 552)
Screenshot: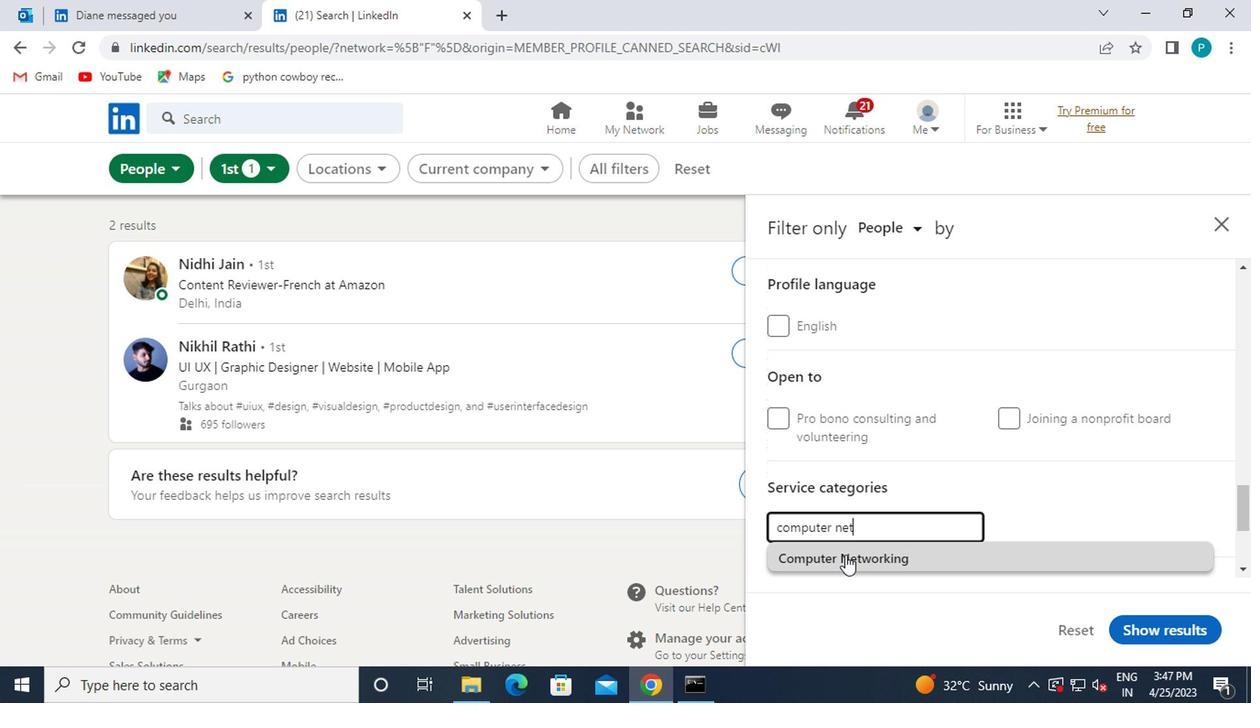 
Action: Mouse moved to (842, 525)
Screenshot: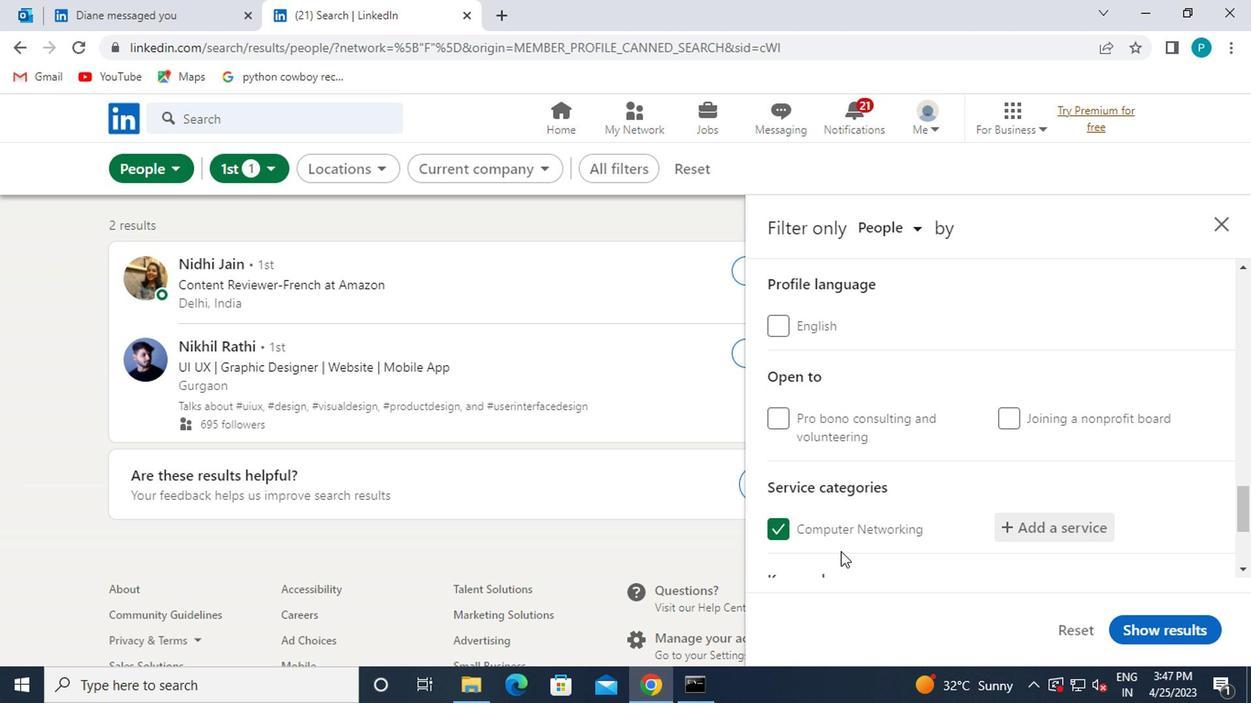 
Action: Mouse scrolled (842, 524) with delta (0, -1)
Screenshot: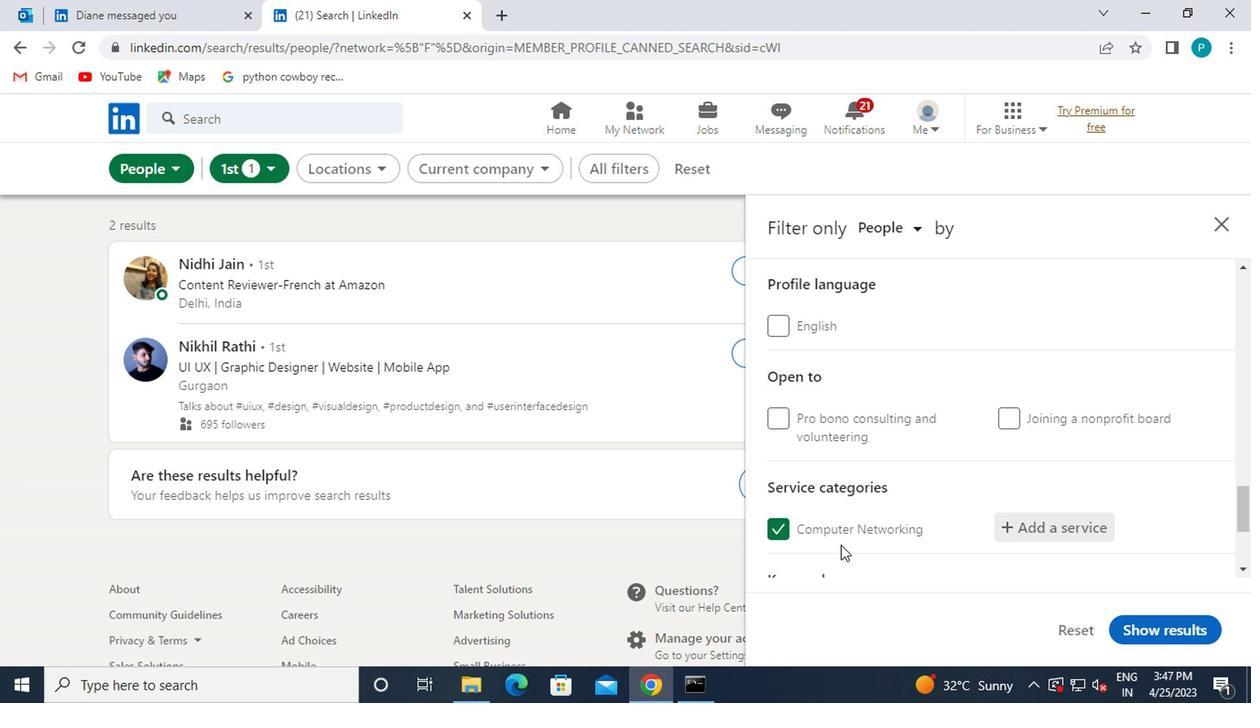 
Action: Mouse scrolled (842, 524) with delta (0, -1)
Screenshot: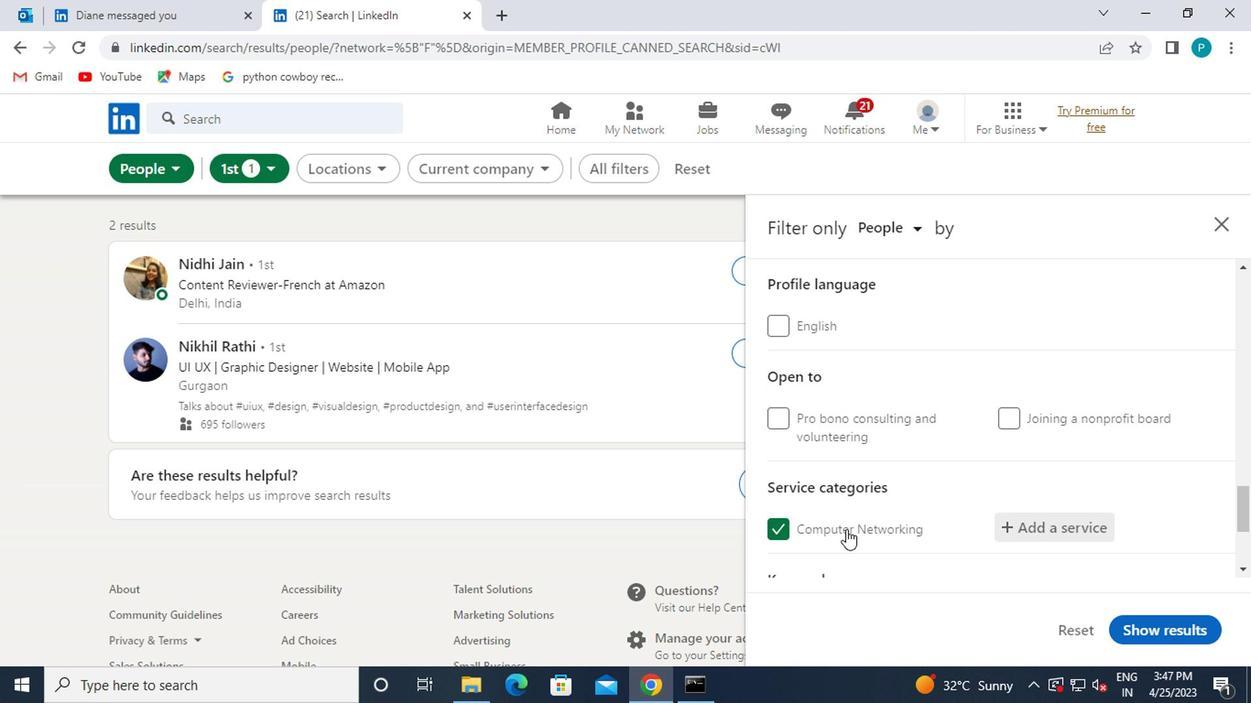 
Action: Mouse scrolled (842, 524) with delta (0, -1)
Screenshot: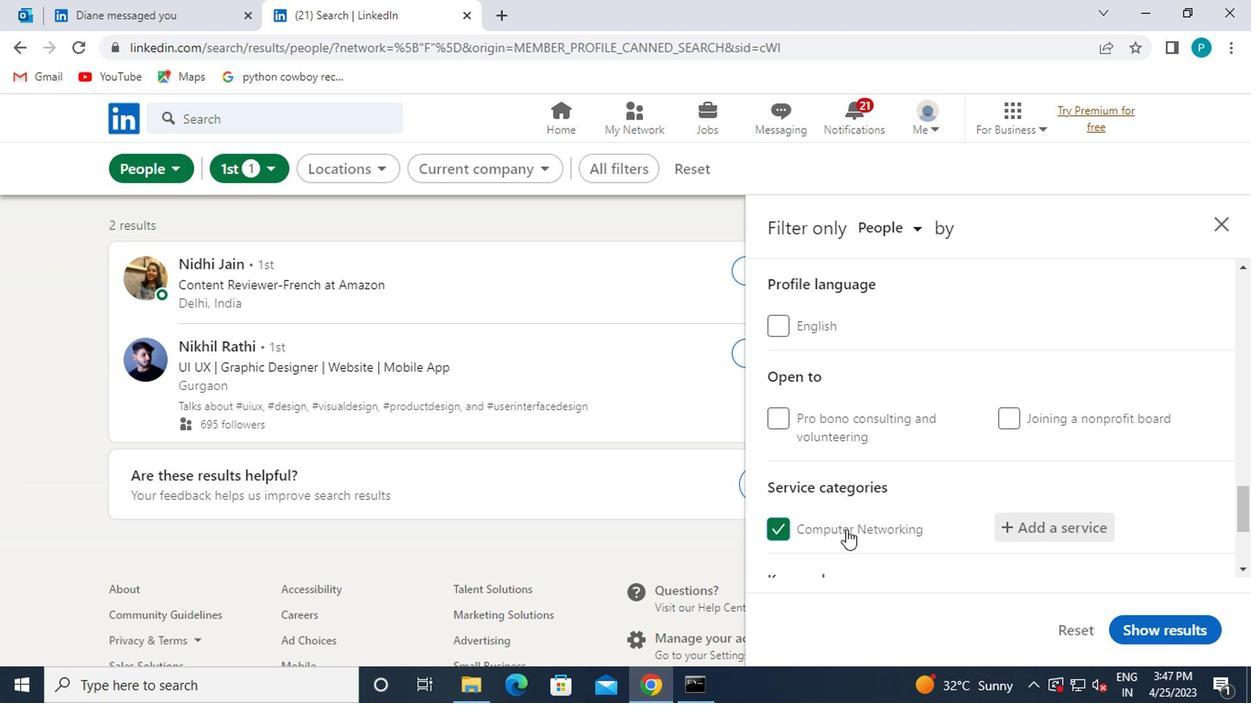 
Action: Mouse moved to (841, 495)
Screenshot: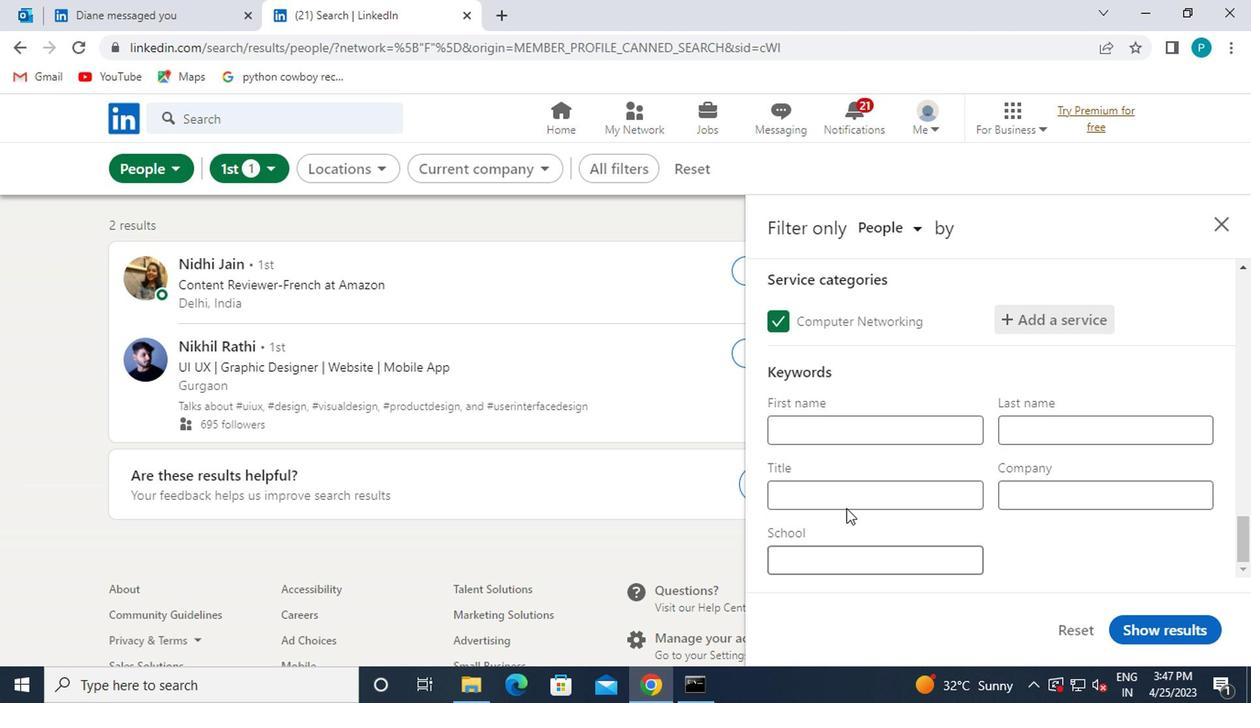 
Action: Mouse pressed left at (841, 495)
Screenshot: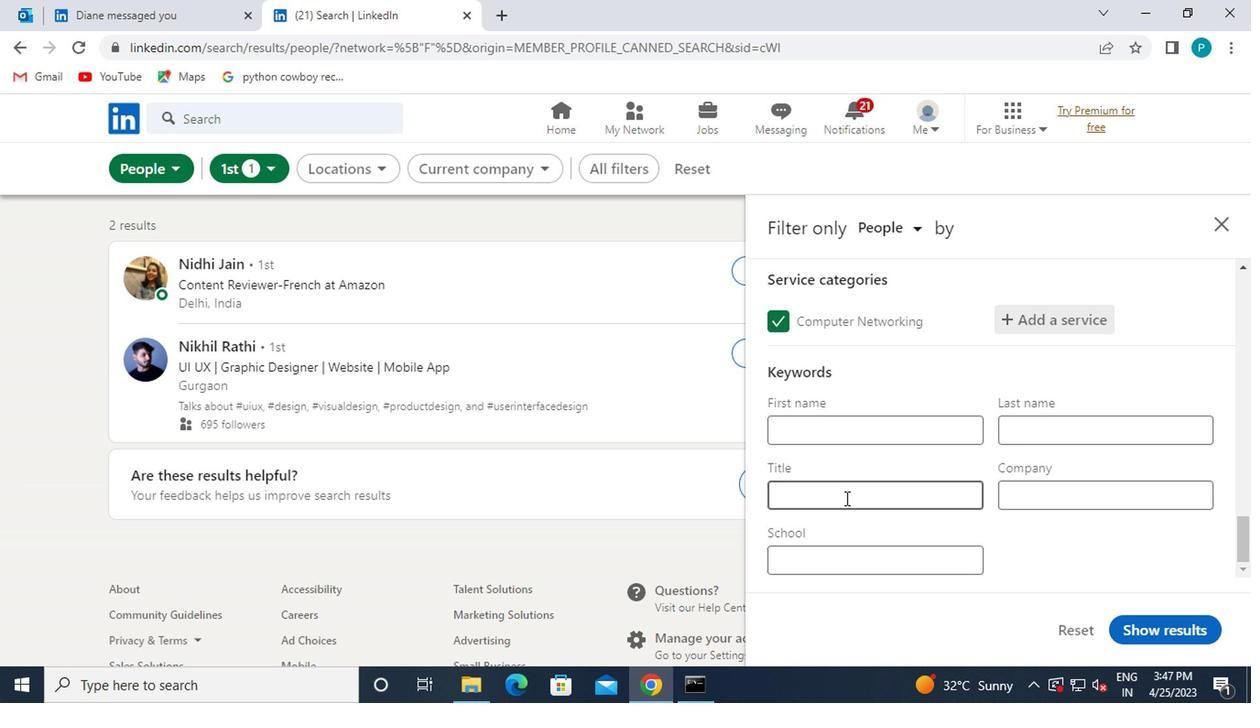 
Action: Key pressed WOMEN'S<Key.space>SHELTER<Key.space>JOBS
Screenshot: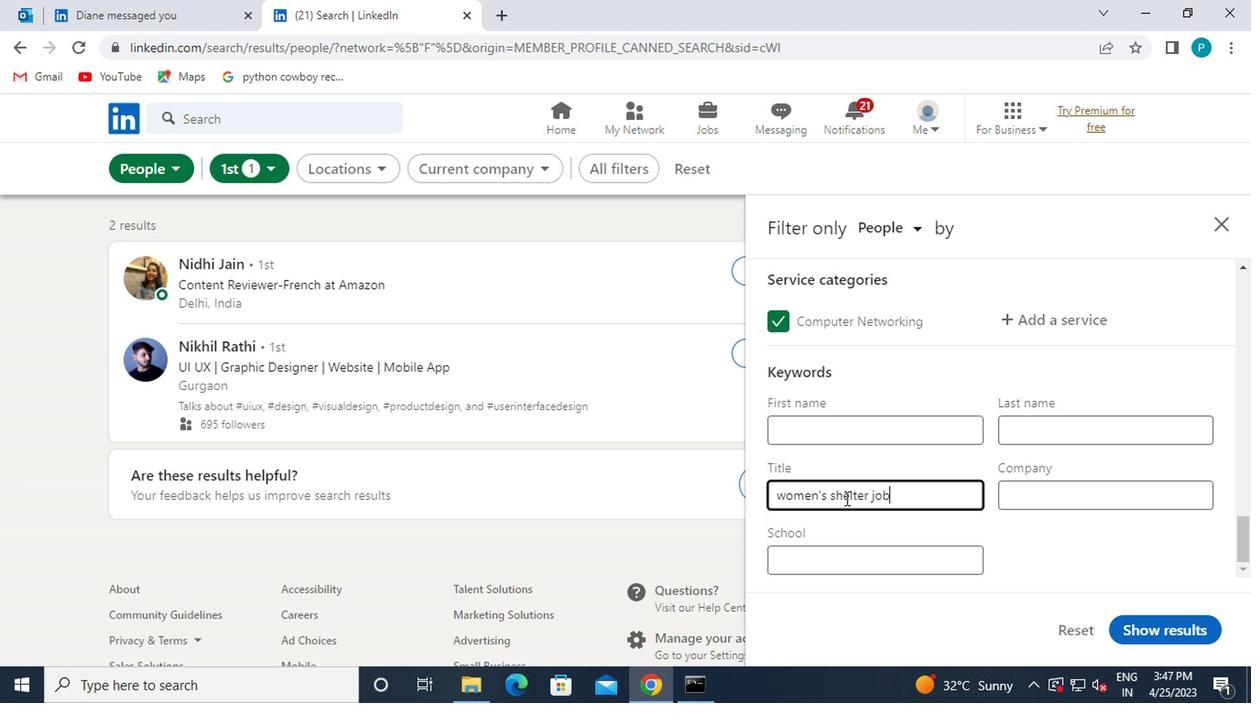 
Action: Mouse moved to (862, 503)
Screenshot: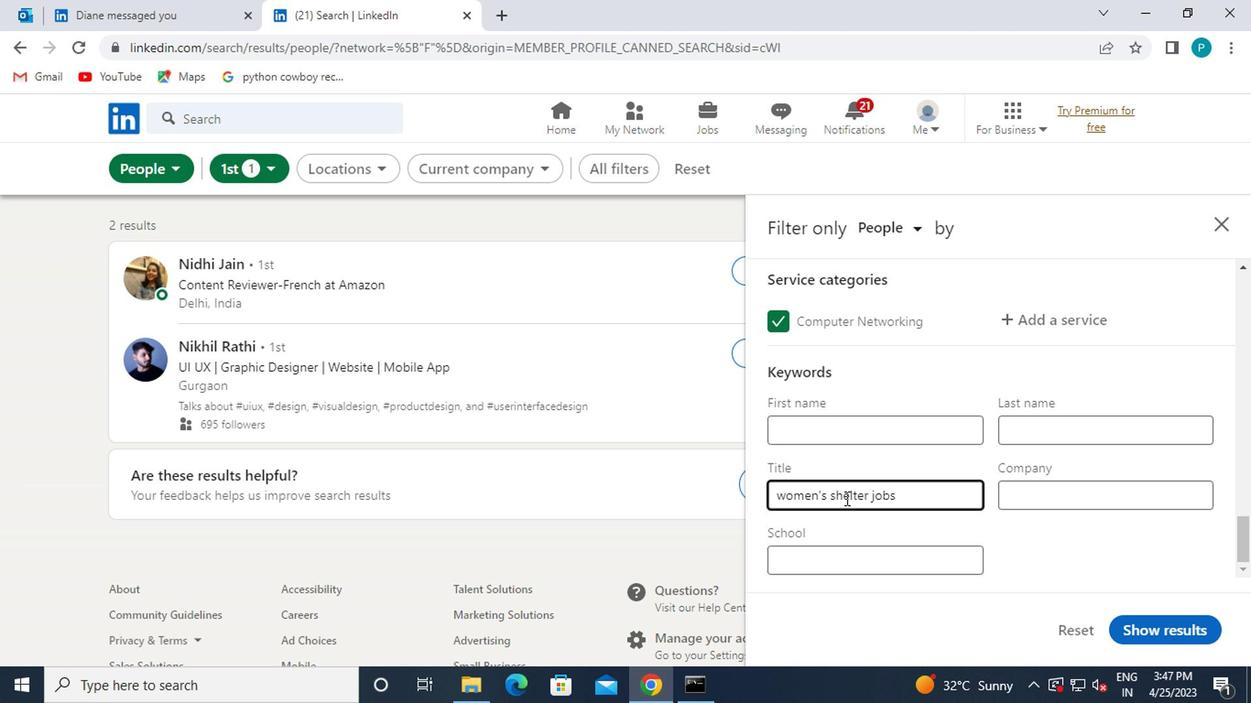 
Action: Mouse scrolled (862, 503) with delta (0, 0)
Screenshot: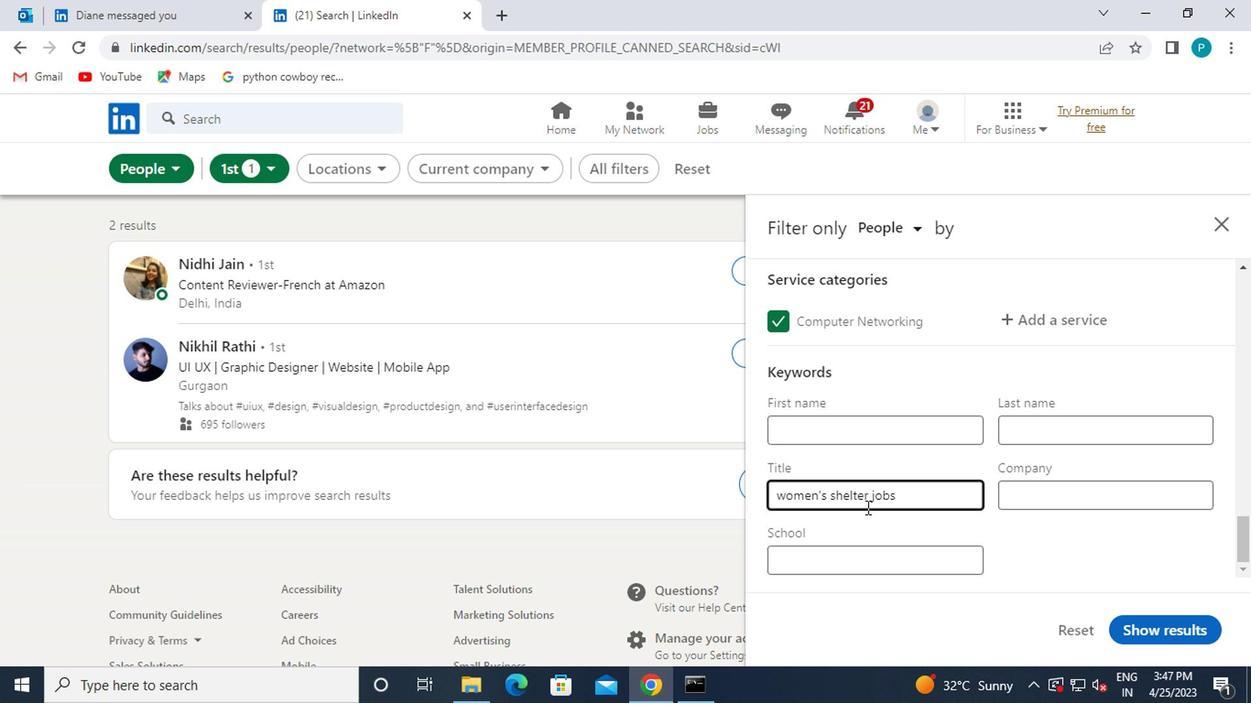 
Action: Mouse moved to (888, 518)
Screenshot: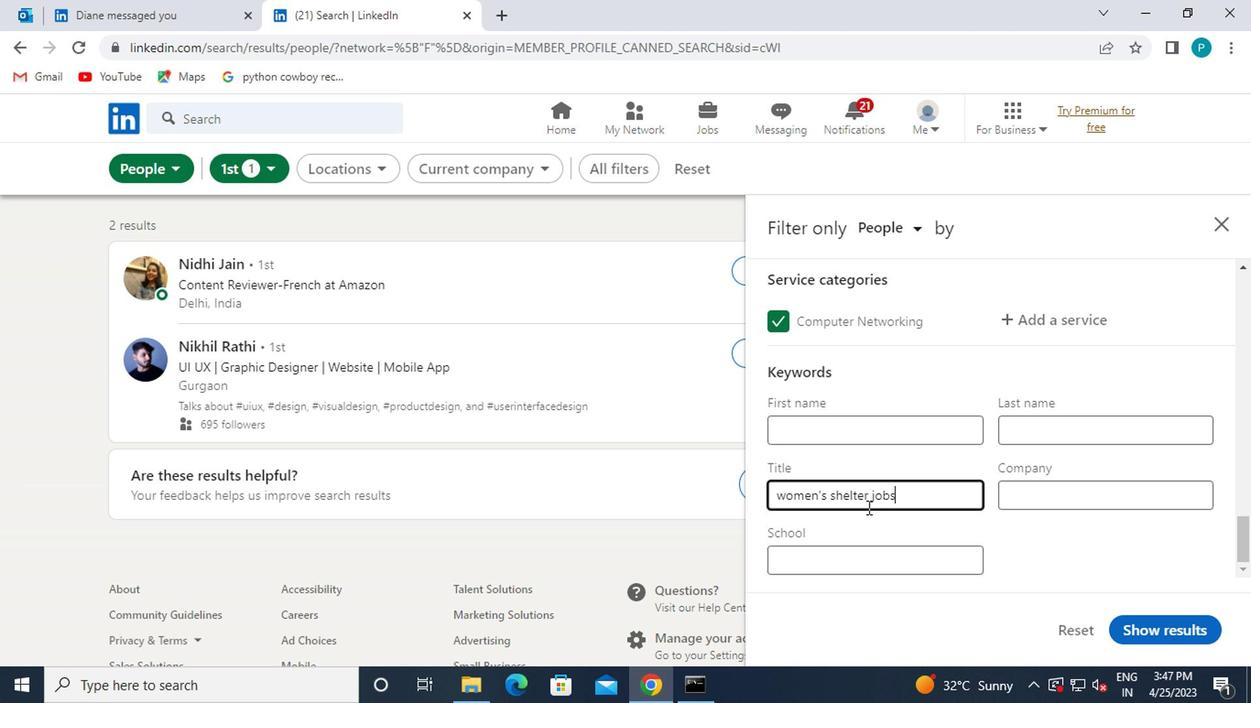 
Action: Mouse scrolled (888, 517) with delta (0, -1)
Screenshot: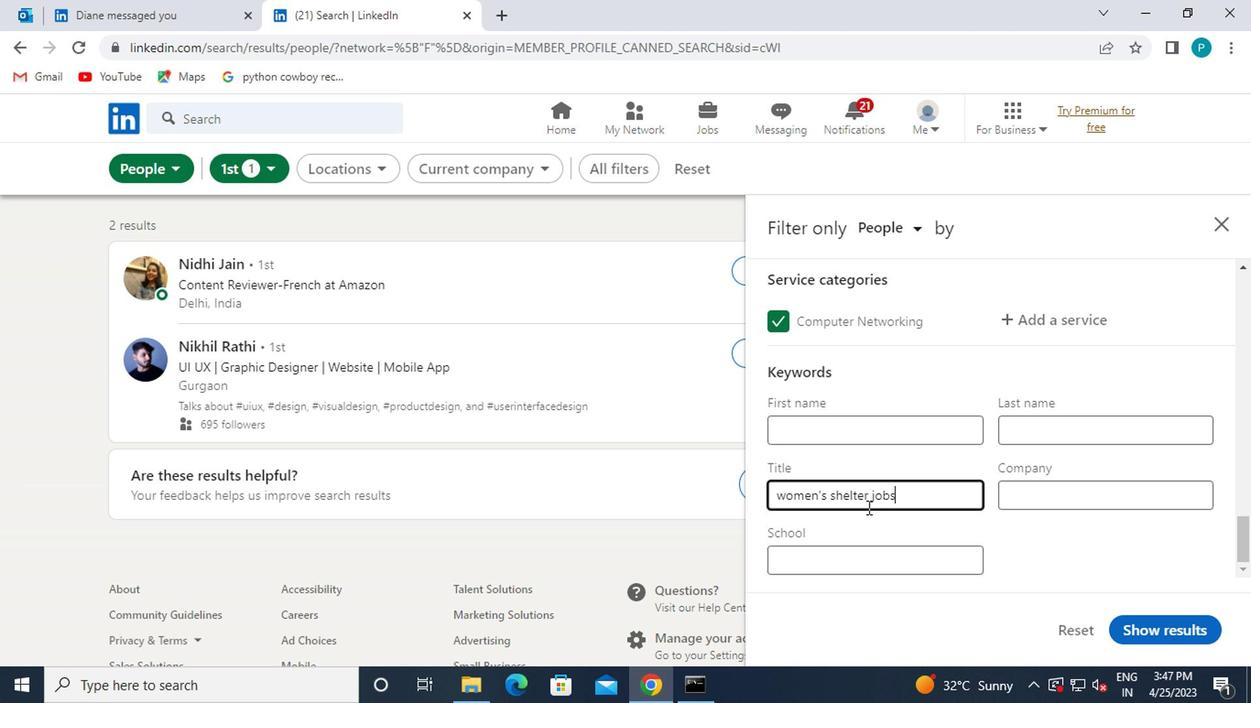 
Action: Mouse moved to (1124, 628)
Screenshot: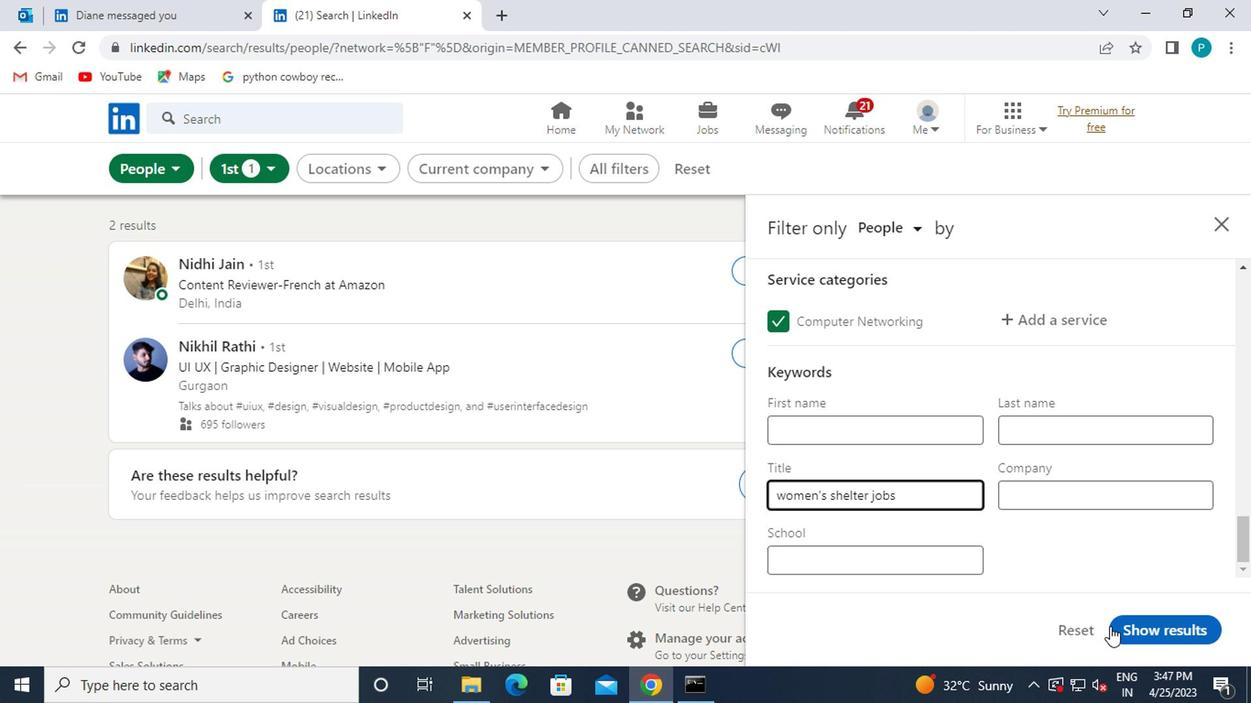 
Action: Mouse pressed left at (1124, 628)
Screenshot: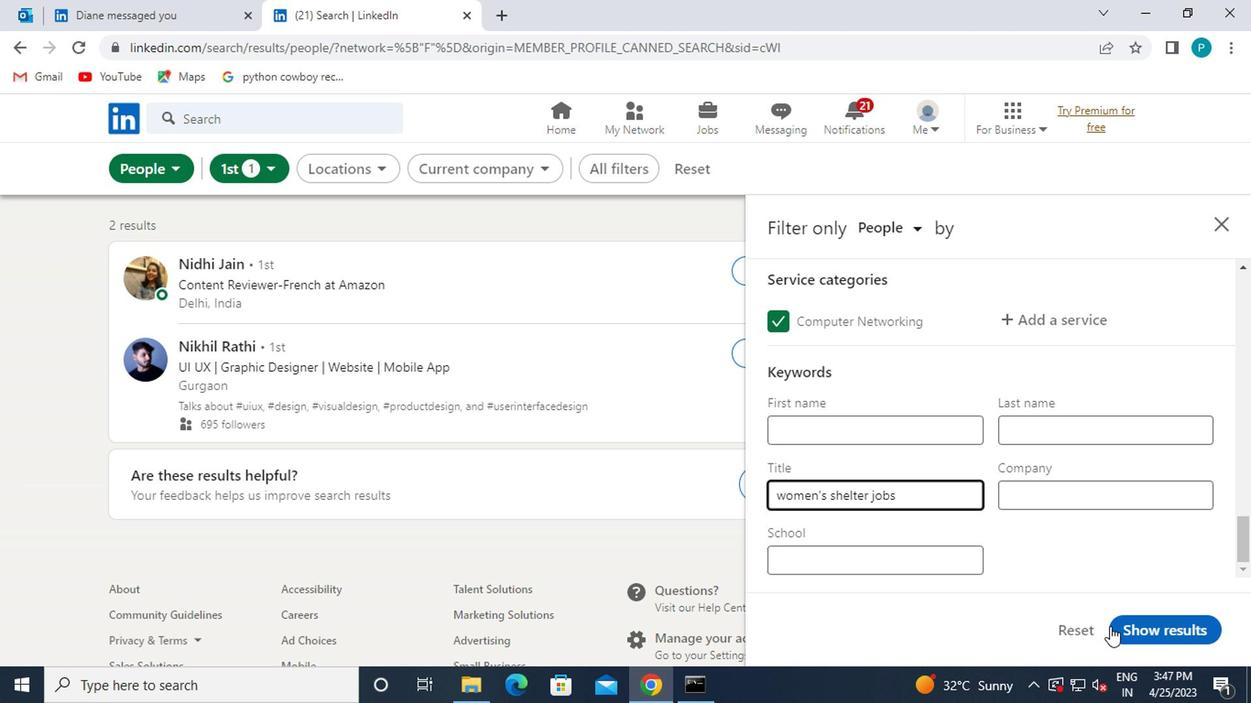 
